 Task: Select the work-space-root option in the integration split.
Action: Mouse moved to (10, 479)
Screenshot: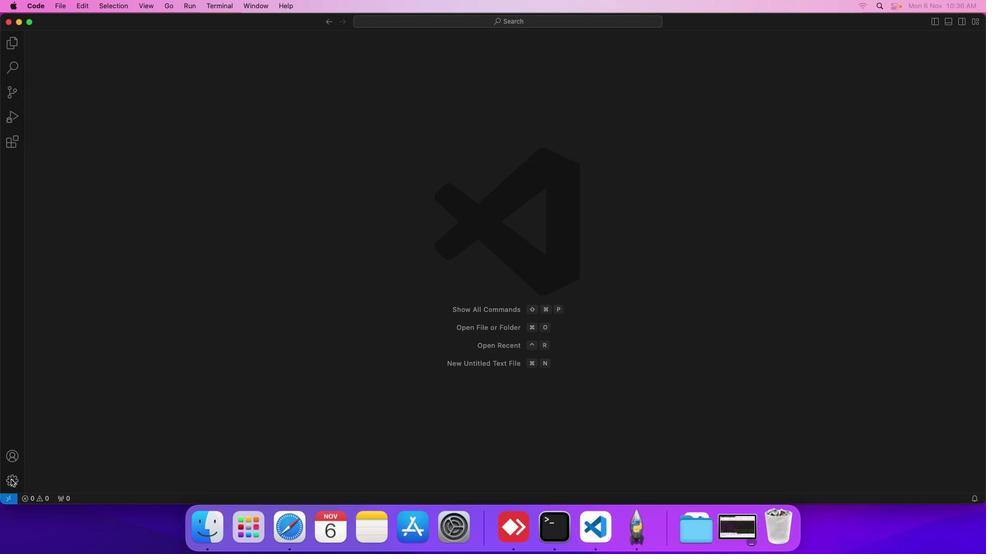 
Action: Mouse pressed left at (10, 479)
Screenshot: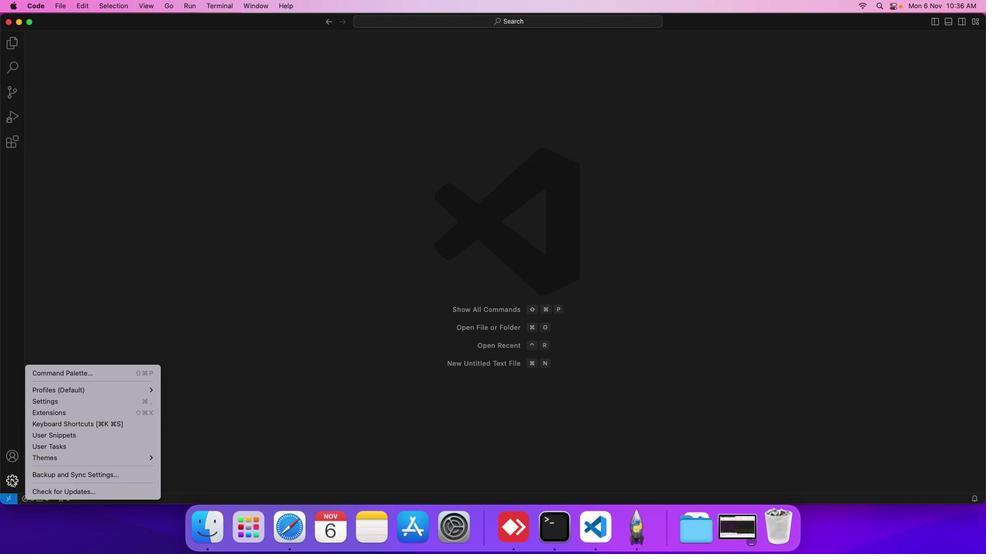 
Action: Mouse moved to (66, 404)
Screenshot: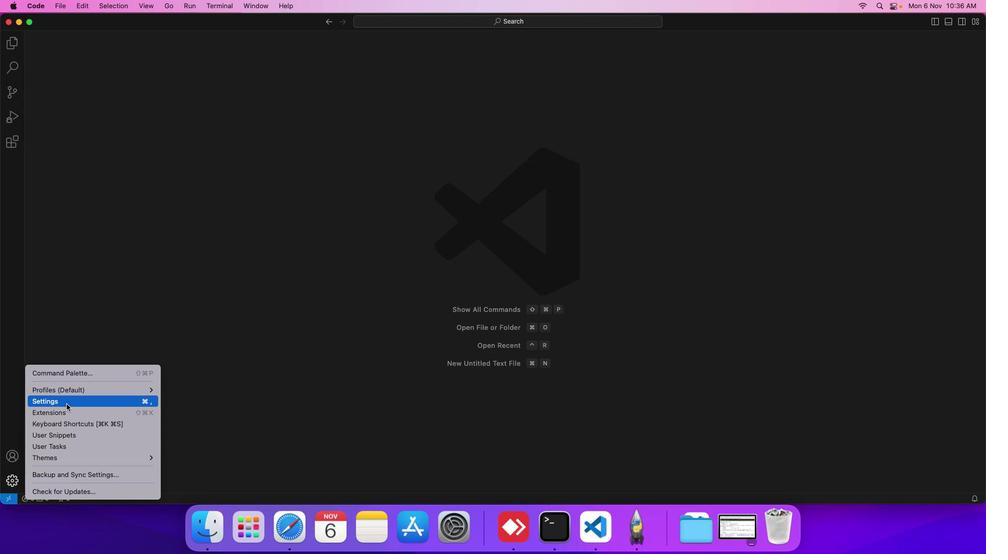 
Action: Mouse pressed left at (66, 404)
Screenshot: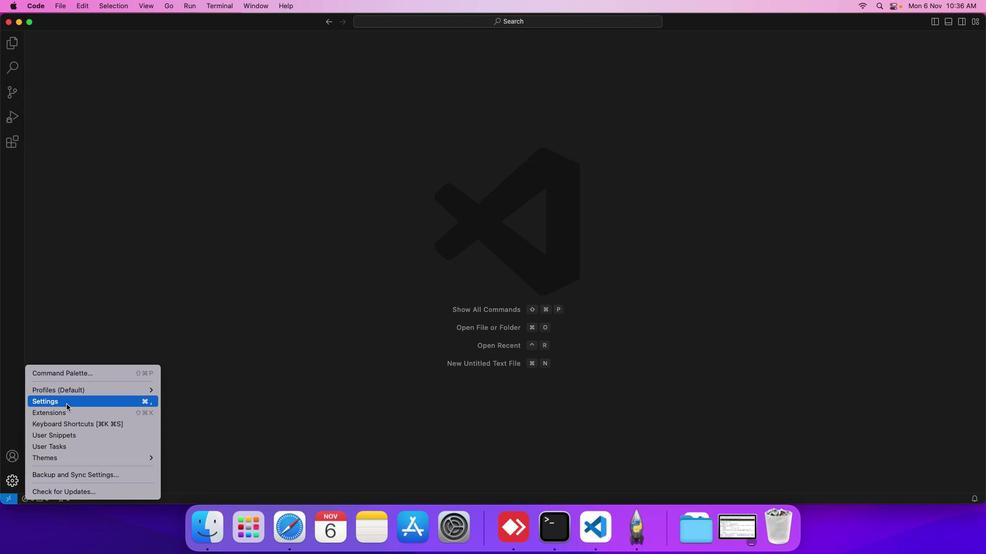 
Action: Mouse moved to (240, 149)
Screenshot: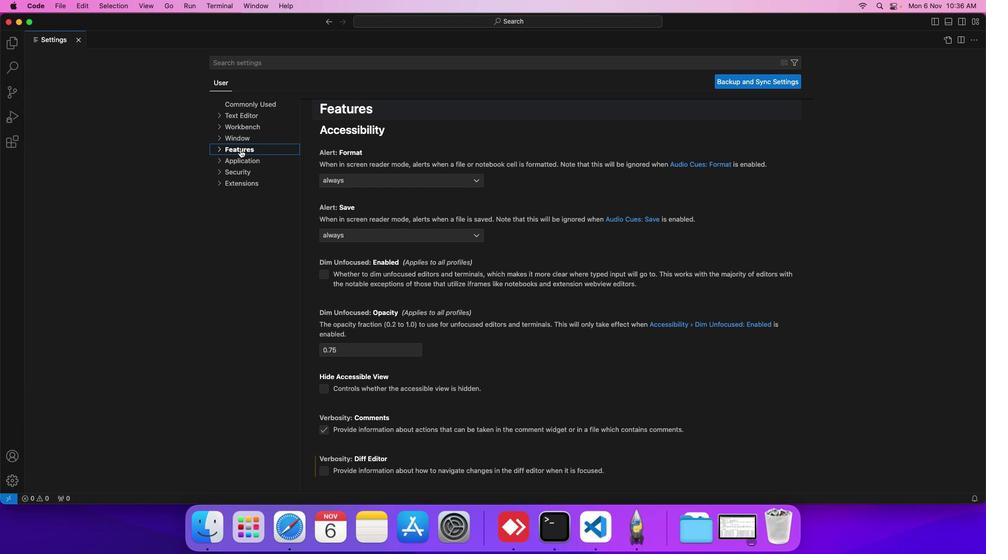 
Action: Mouse pressed left at (240, 149)
Screenshot: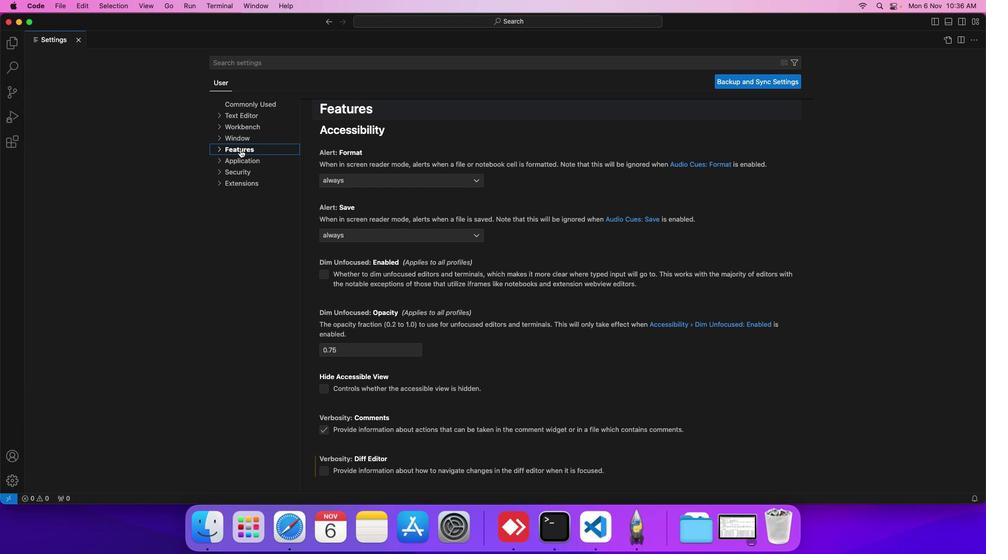 
Action: Mouse moved to (247, 239)
Screenshot: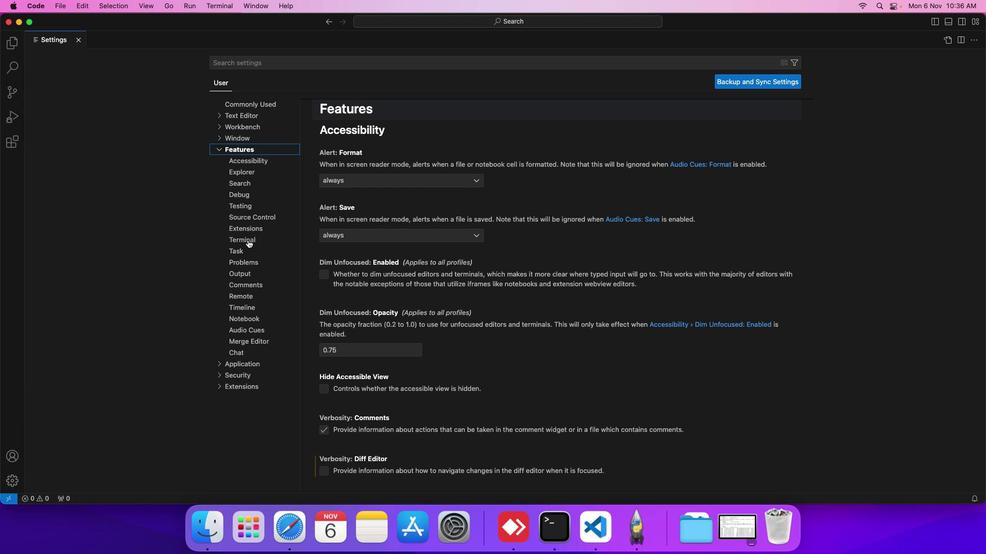 
Action: Mouse pressed left at (247, 239)
Screenshot: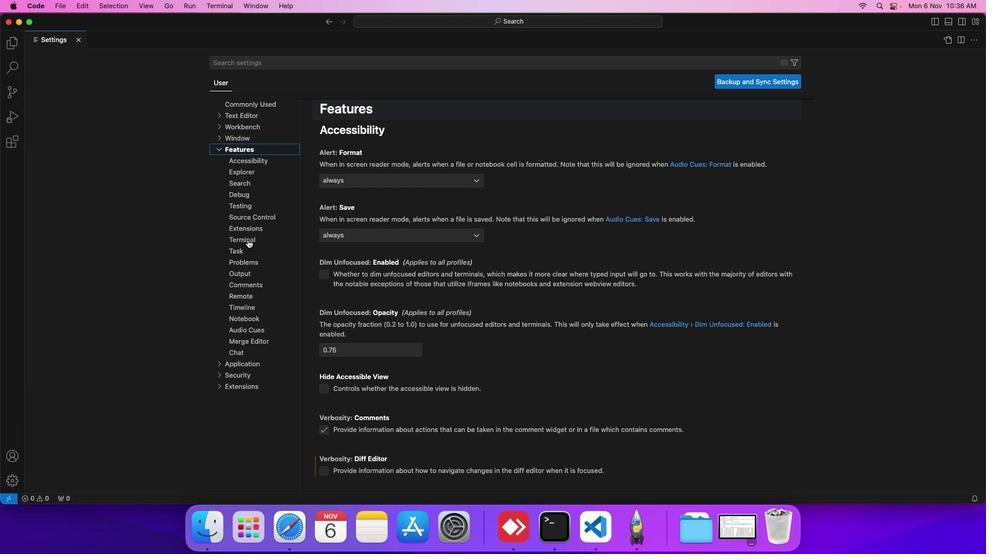 
Action: Mouse moved to (304, 334)
Screenshot: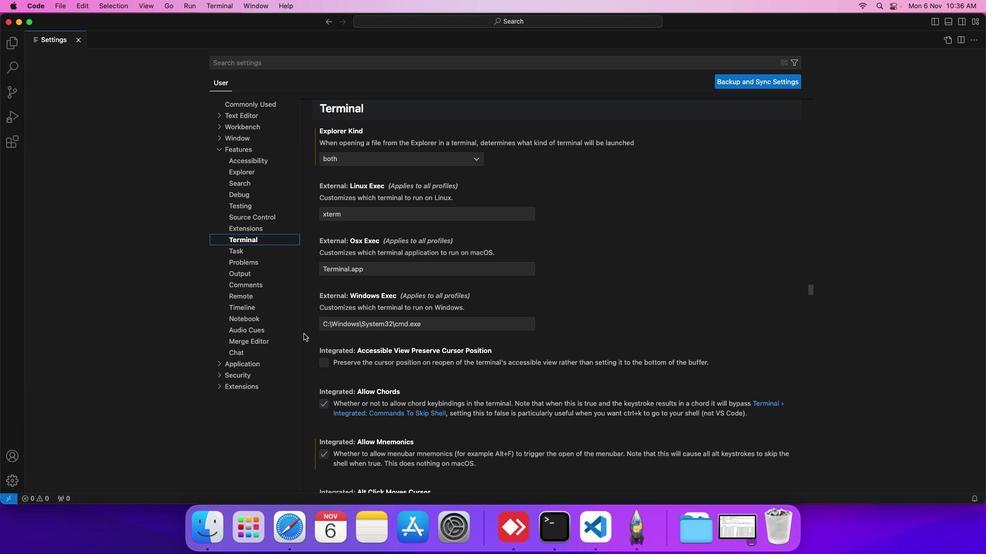 
Action: Mouse scrolled (304, 334) with delta (0, 0)
Screenshot: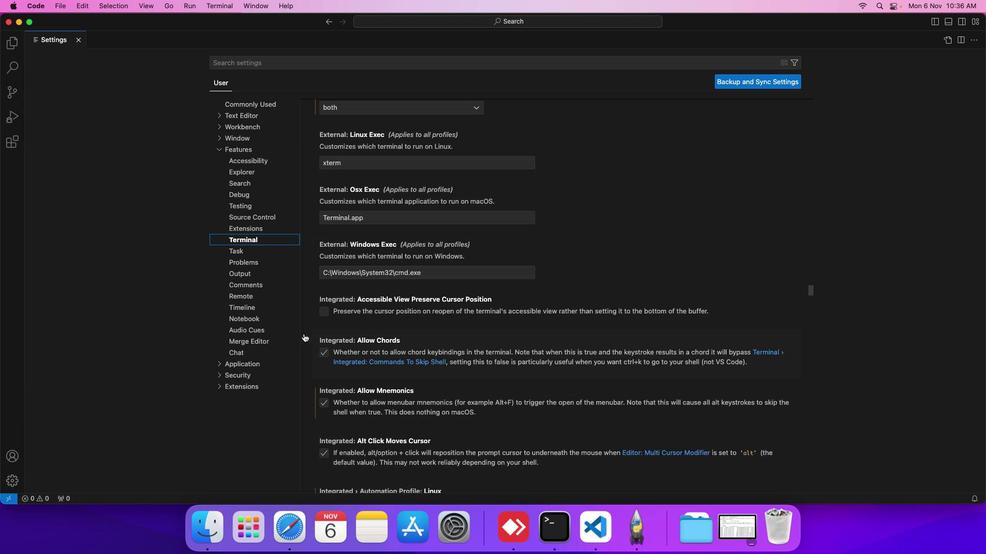 
Action: Mouse scrolled (304, 334) with delta (0, 0)
Screenshot: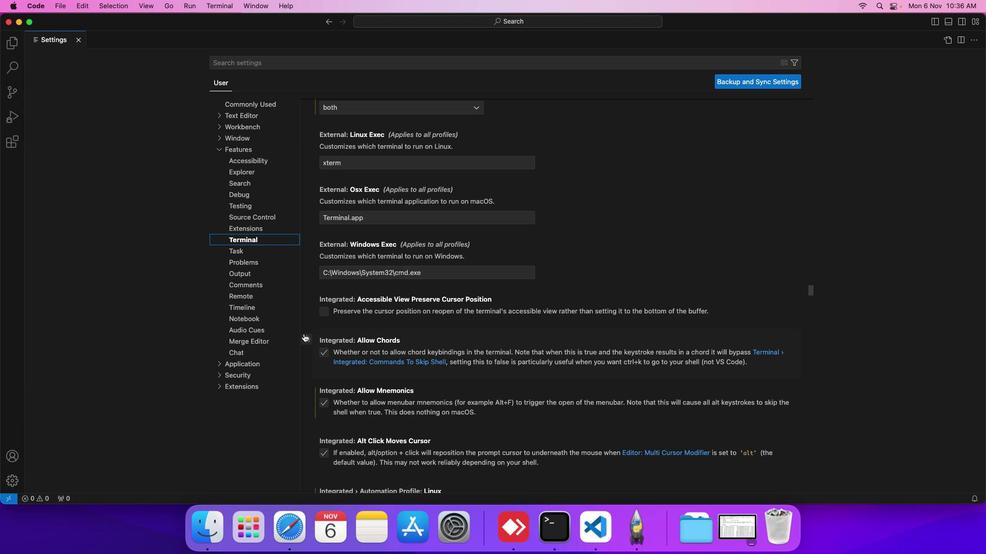 
Action: Mouse scrolled (304, 334) with delta (0, 0)
Screenshot: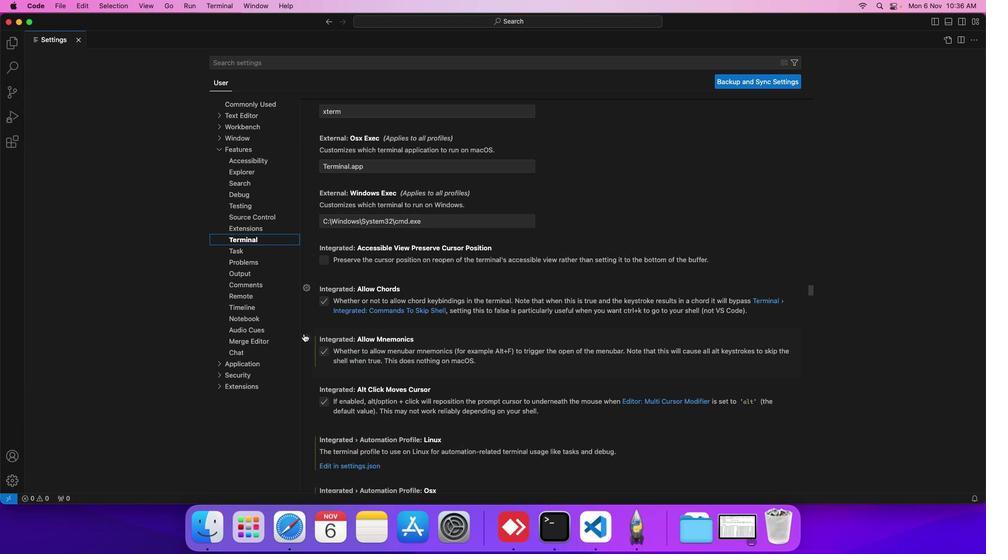 
Action: Mouse scrolled (304, 334) with delta (0, 0)
Screenshot: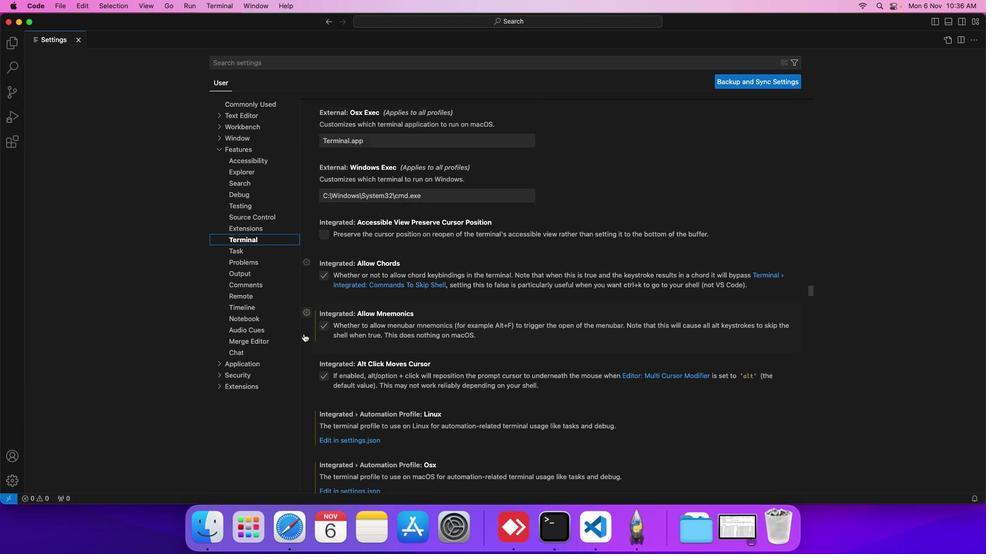 
Action: Mouse scrolled (304, 334) with delta (0, 0)
Screenshot: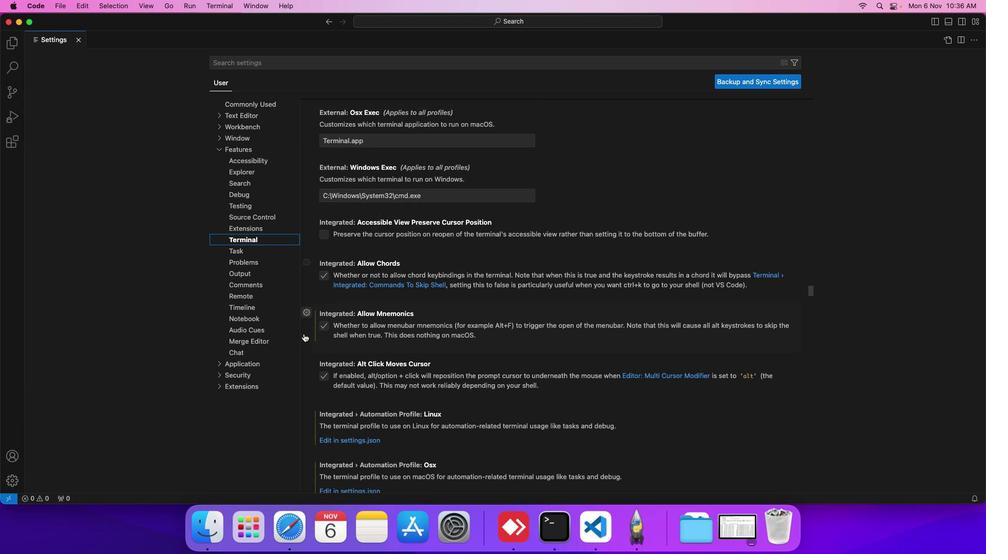 
Action: Mouse scrolled (304, 334) with delta (0, 0)
Screenshot: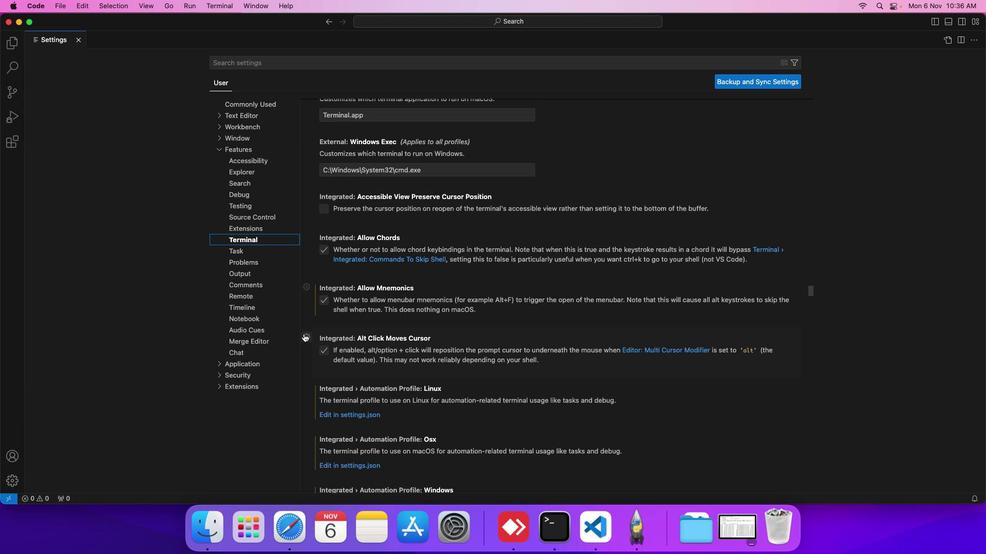 
Action: Mouse scrolled (304, 334) with delta (0, 0)
Screenshot: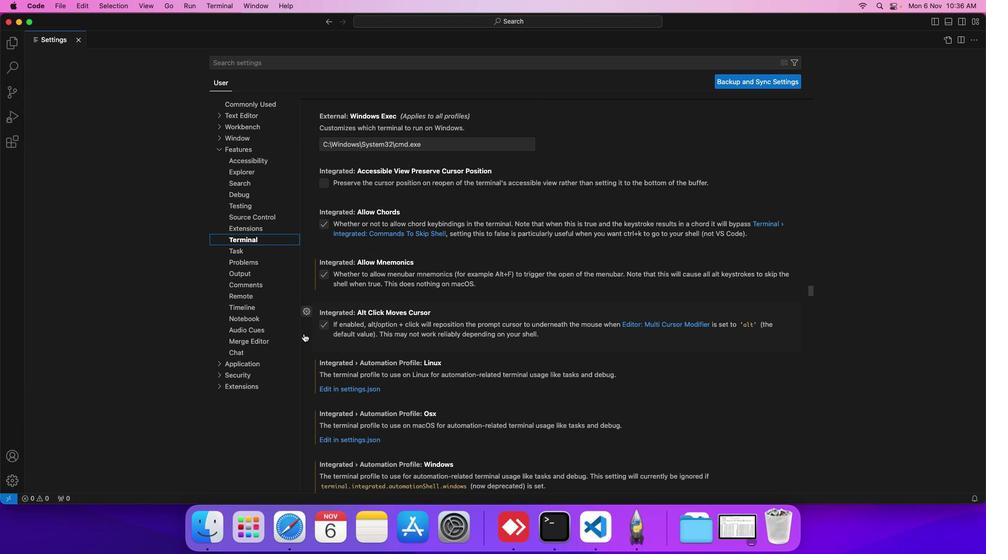 
Action: Mouse scrolled (304, 334) with delta (0, 0)
Screenshot: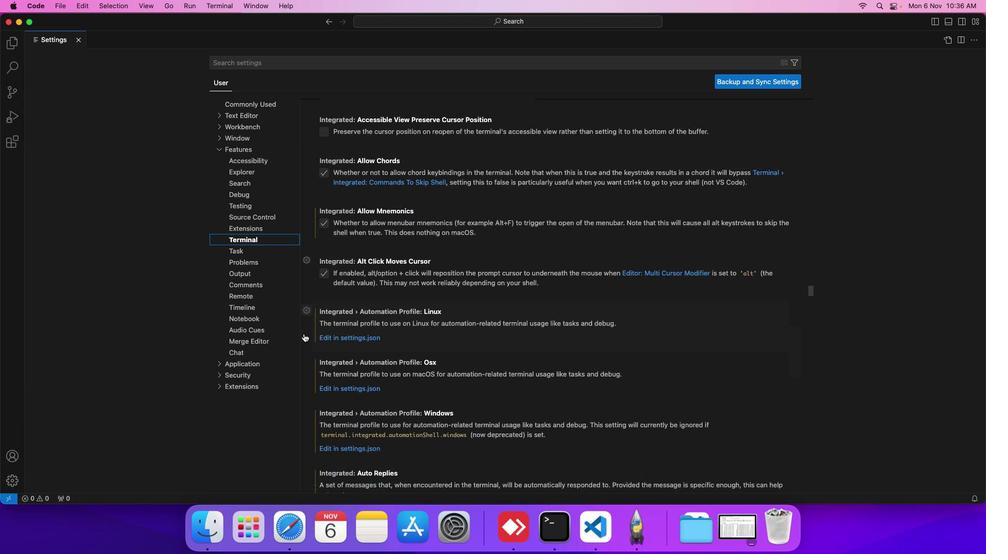 
Action: Mouse scrolled (304, 334) with delta (0, 0)
Screenshot: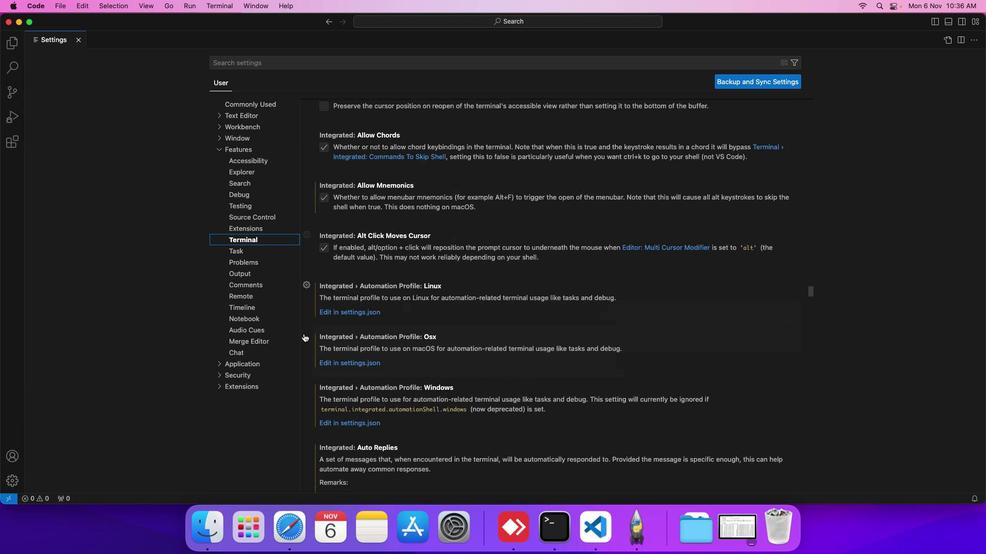 
Action: Mouse scrolled (304, 334) with delta (0, 0)
Screenshot: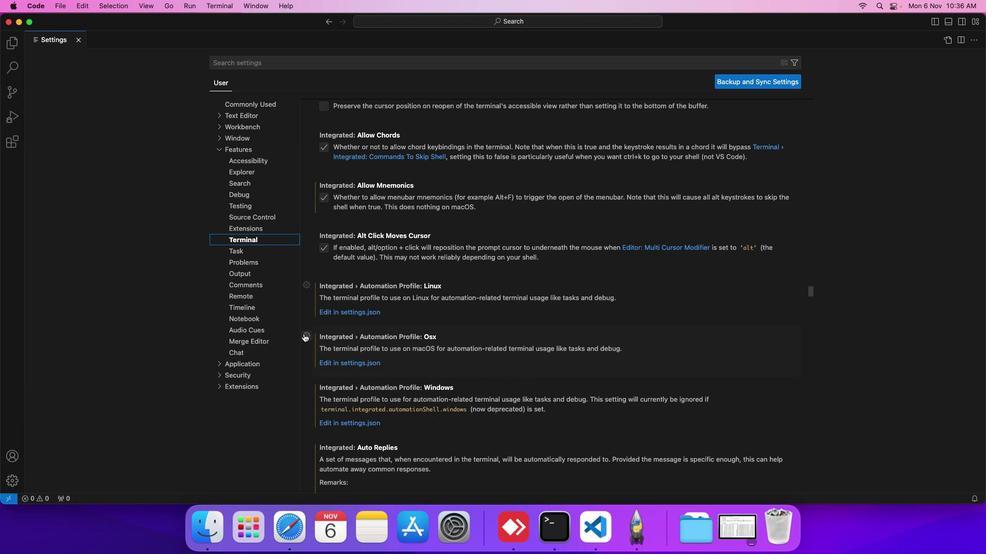 
Action: Mouse scrolled (304, 334) with delta (0, 0)
Screenshot: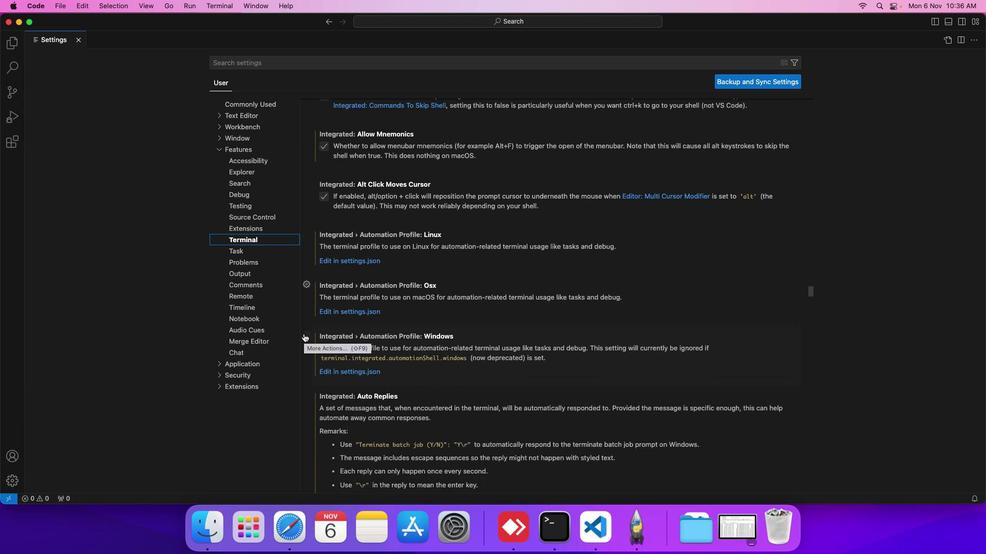 
Action: Mouse scrolled (304, 334) with delta (0, 0)
Screenshot: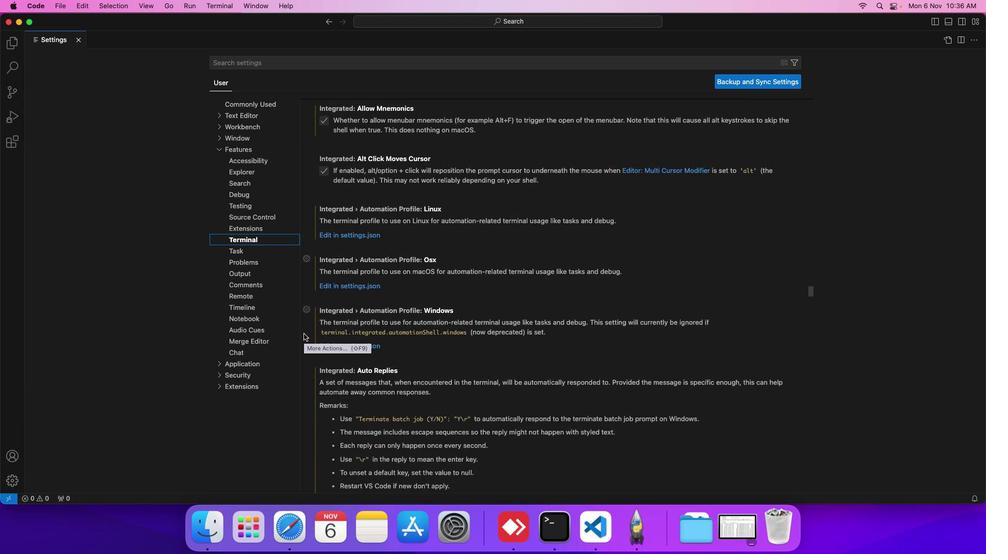 
Action: Mouse scrolled (304, 334) with delta (0, 0)
Screenshot: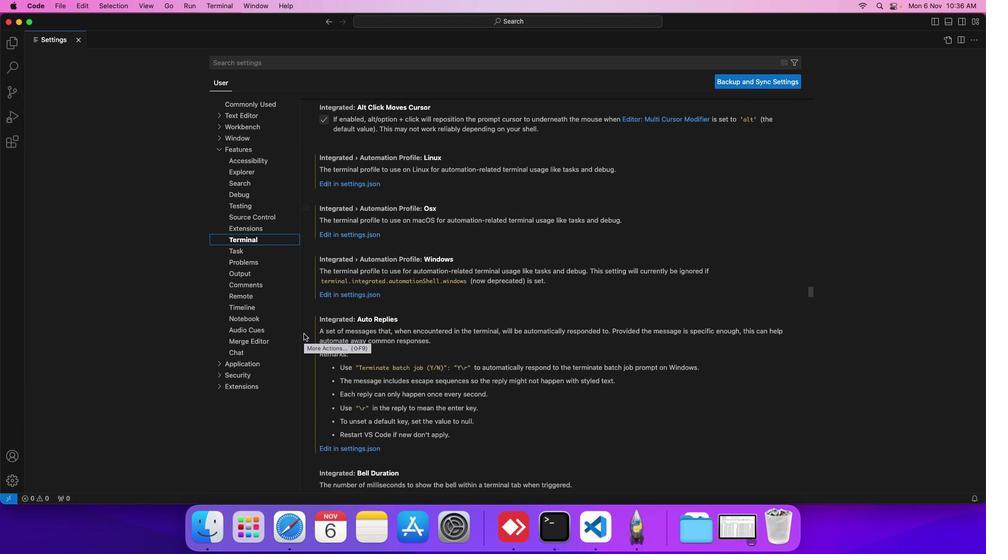 
Action: Mouse scrolled (304, 334) with delta (0, -1)
Screenshot: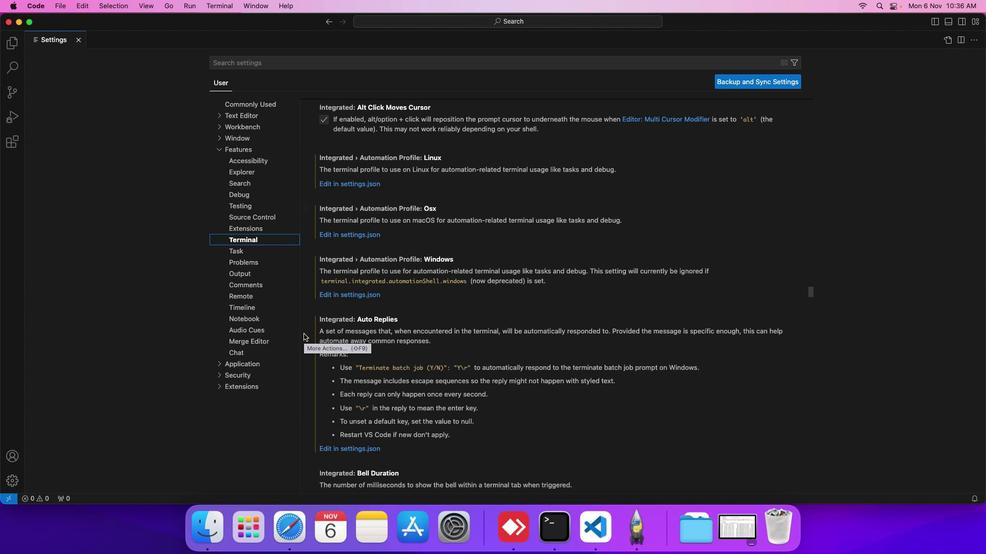 
Action: Mouse scrolled (304, 334) with delta (0, -1)
Screenshot: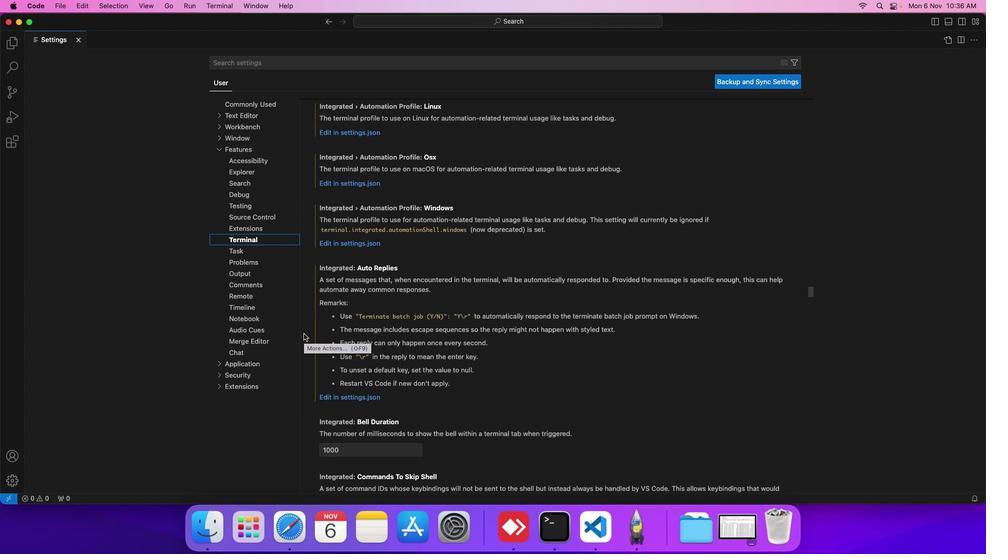 
Action: Mouse scrolled (304, 334) with delta (0, 0)
Screenshot: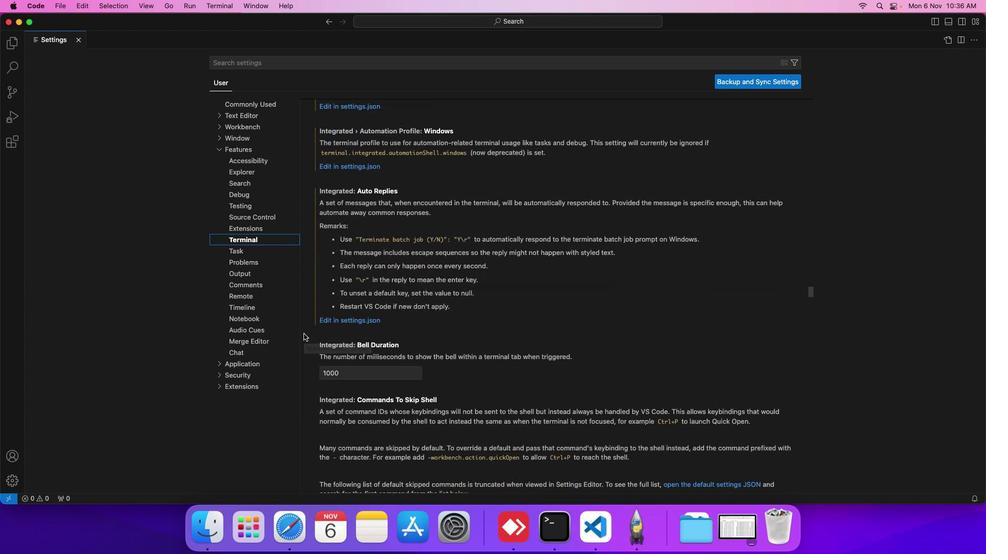 
Action: Mouse scrolled (304, 334) with delta (0, 0)
Screenshot: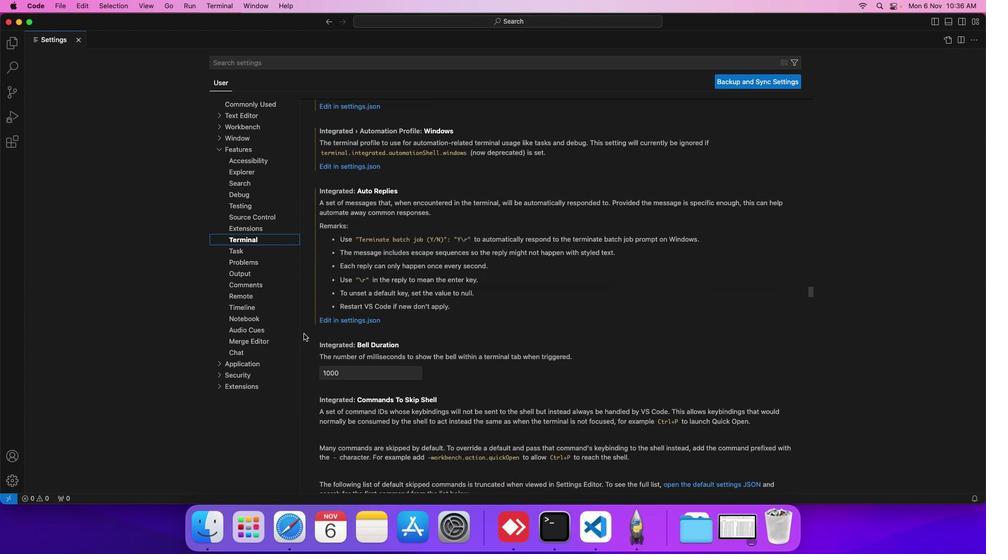 
Action: Mouse scrolled (304, 334) with delta (0, 0)
Screenshot: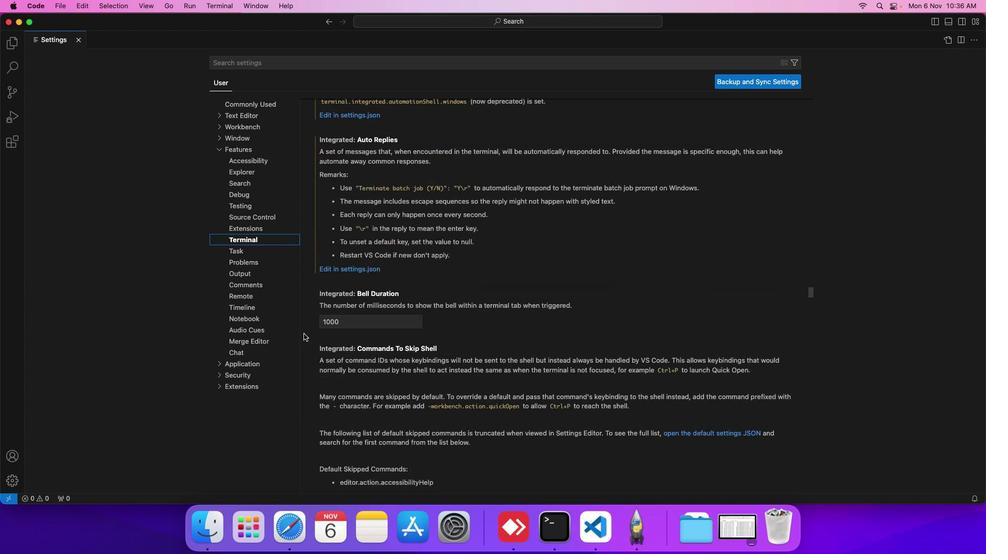 
Action: Mouse scrolled (304, 334) with delta (0, -1)
Screenshot: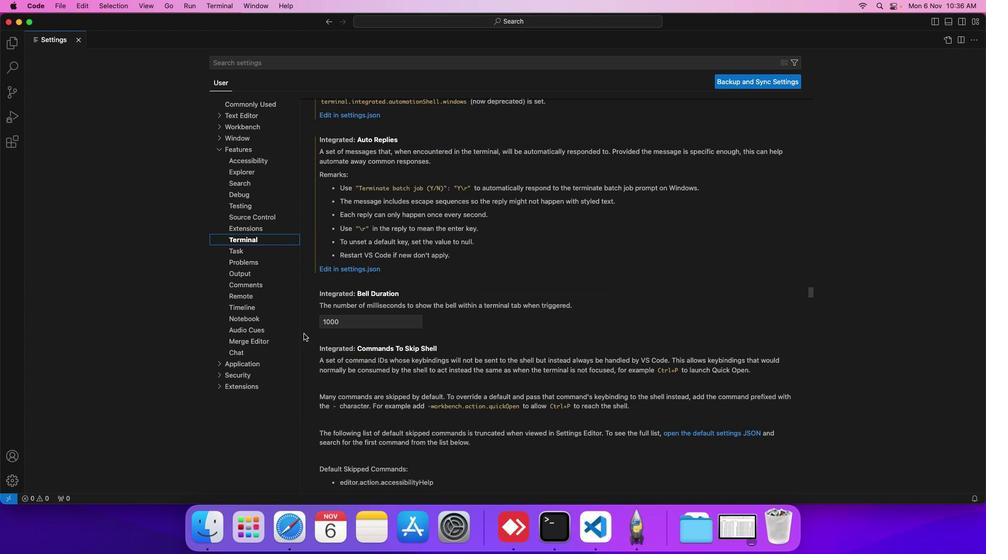 
Action: Mouse scrolled (304, 334) with delta (0, -1)
Screenshot: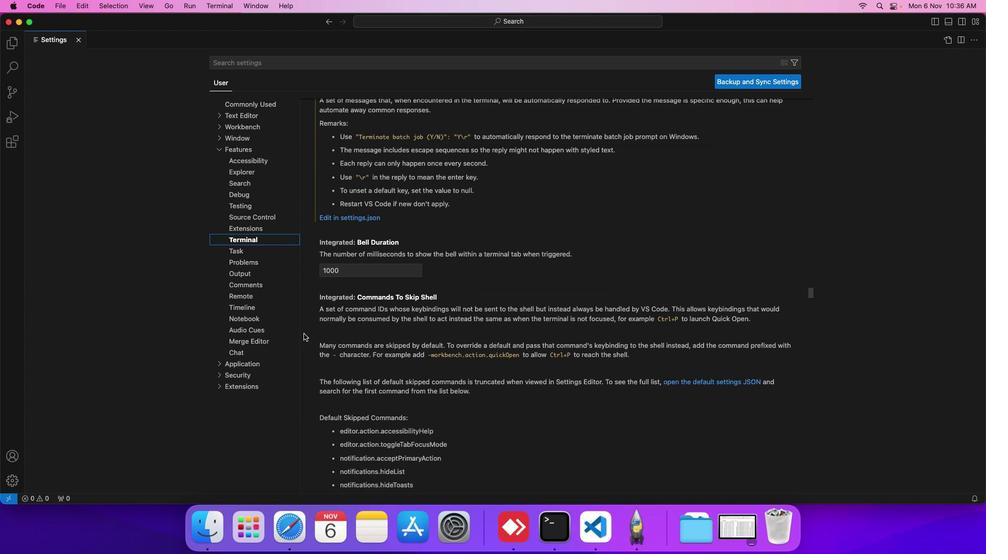
Action: Mouse scrolled (304, 334) with delta (0, 0)
Screenshot: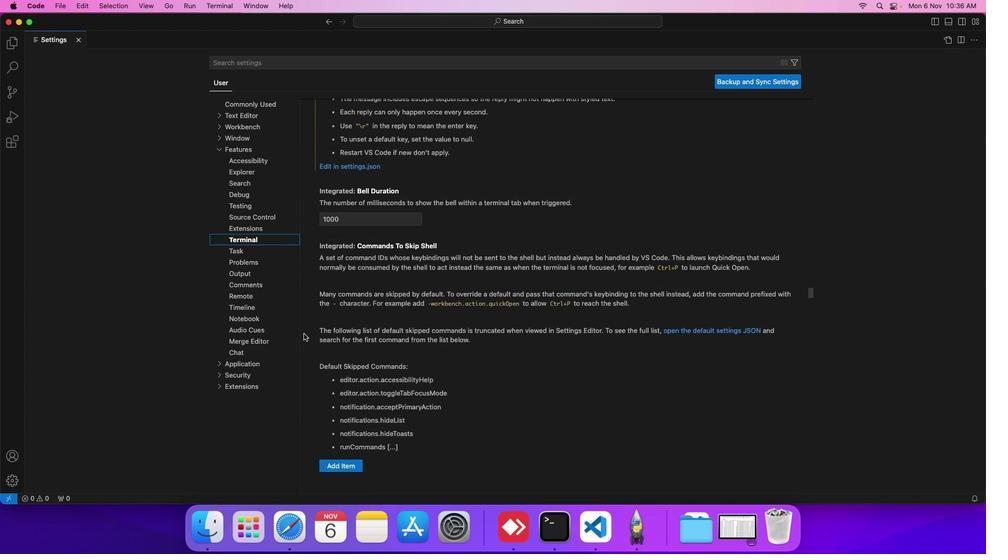 
Action: Mouse scrolled (304, 334) with delta (0, 0)
Screenshot: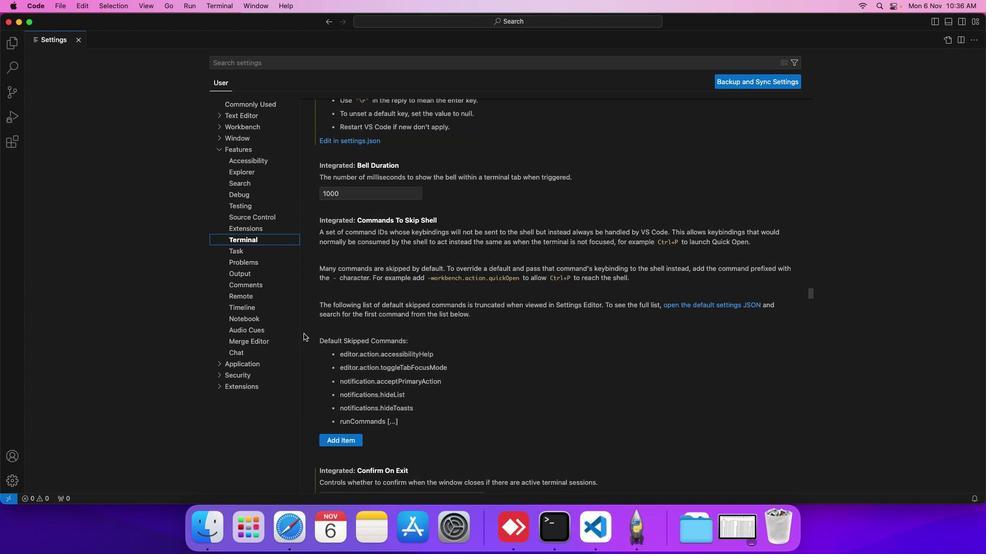 
Action: Mouse scrolled (304, 334) with delta (0, 0)
Screenshot: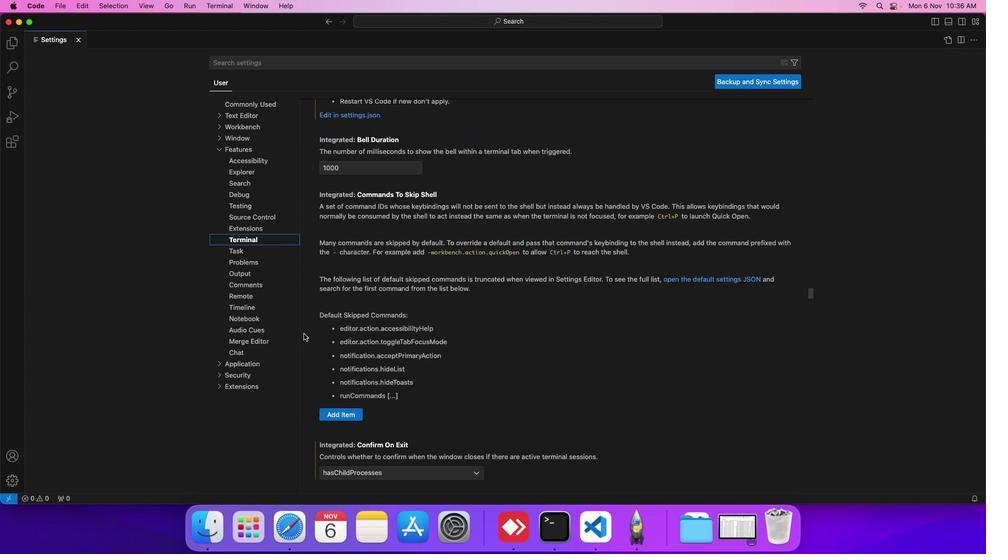 
Action: Mouse scrolled (304, 334) with delta (0, 0)
Screenshot: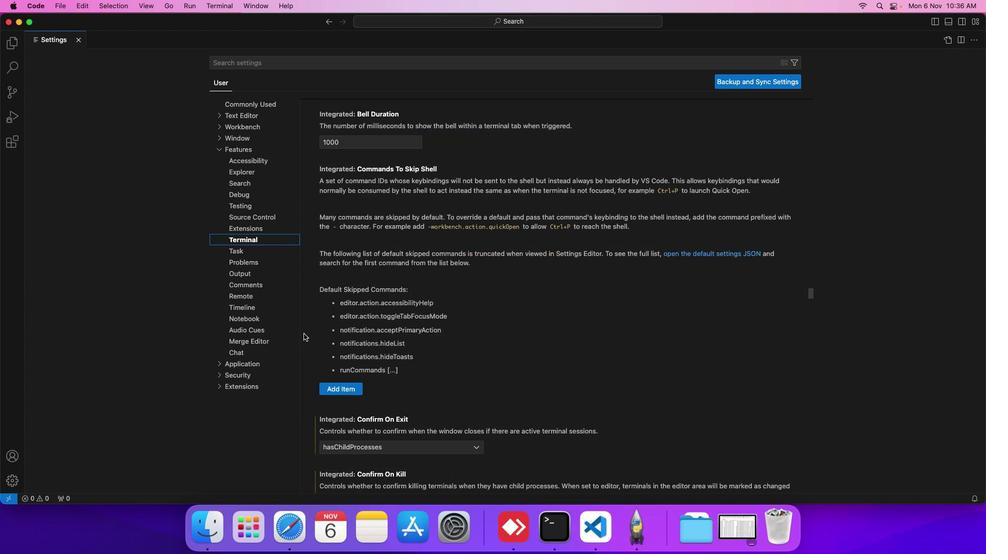 
Action: Mouse scrolled (304, 334) with delta (0, 0)
Screenshot: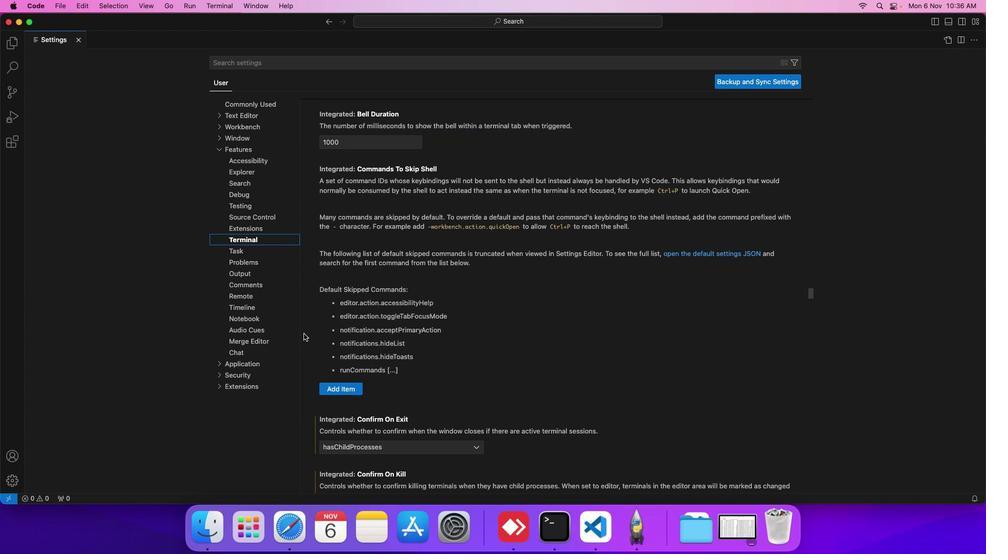 
Action: Mouse scrolled (304, 334) with delta (0, 0)
Screenshot: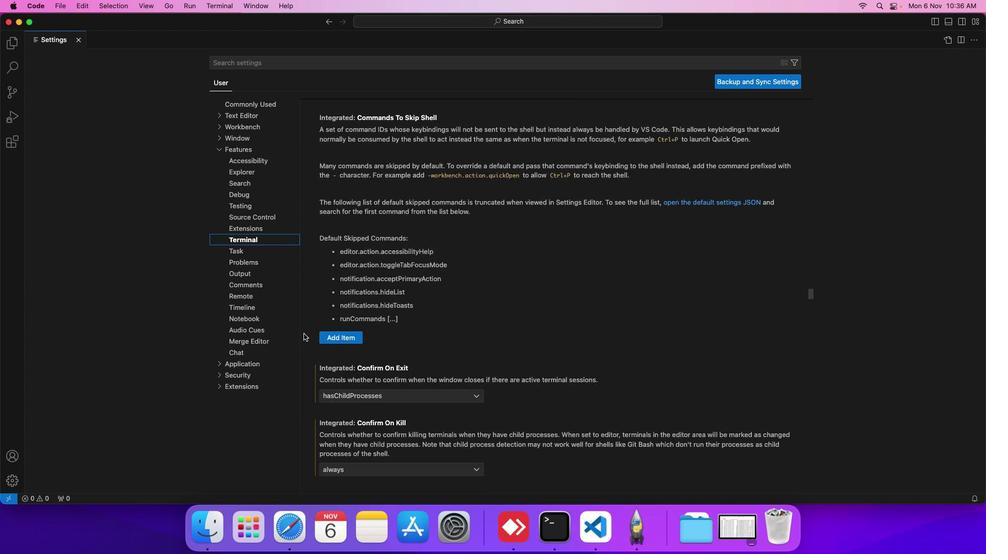 
Action: Mouse scrolled (304, 334) with delta (0, 0)
Screenshot: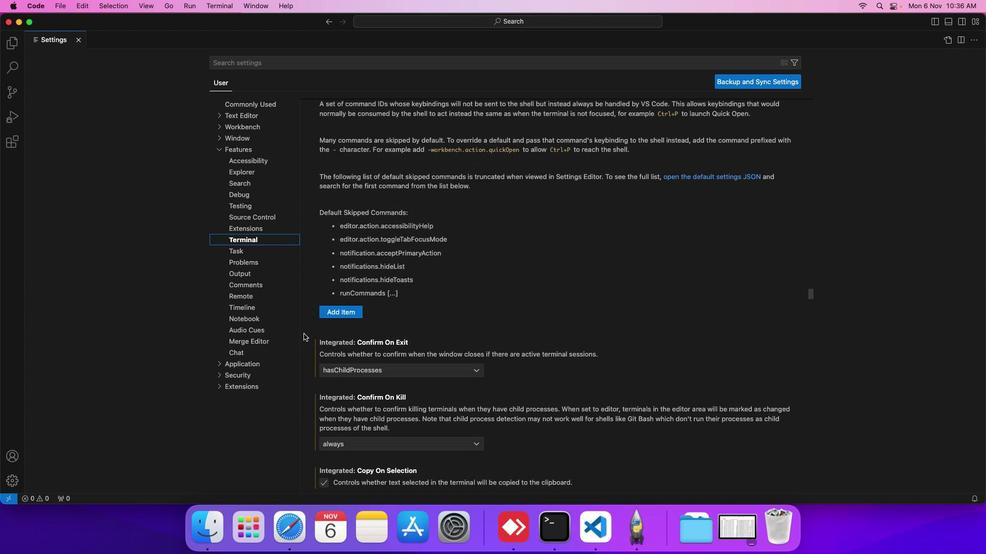 
Action: Mouse scrolled (304, 334) with delta (0, 0)
Screenshot: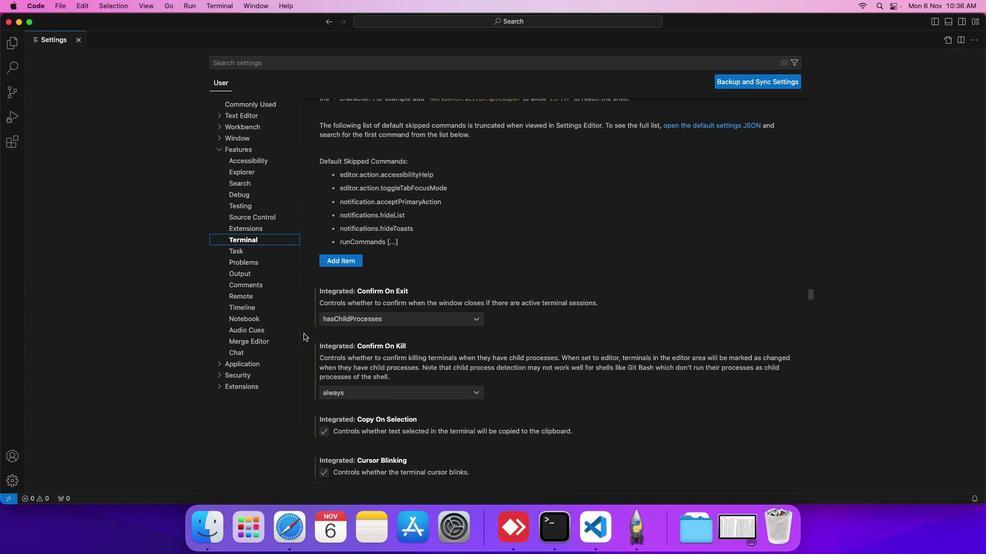 
Action: Mouse scrolled (304, 334) with delta (0, -1)
Screenshot: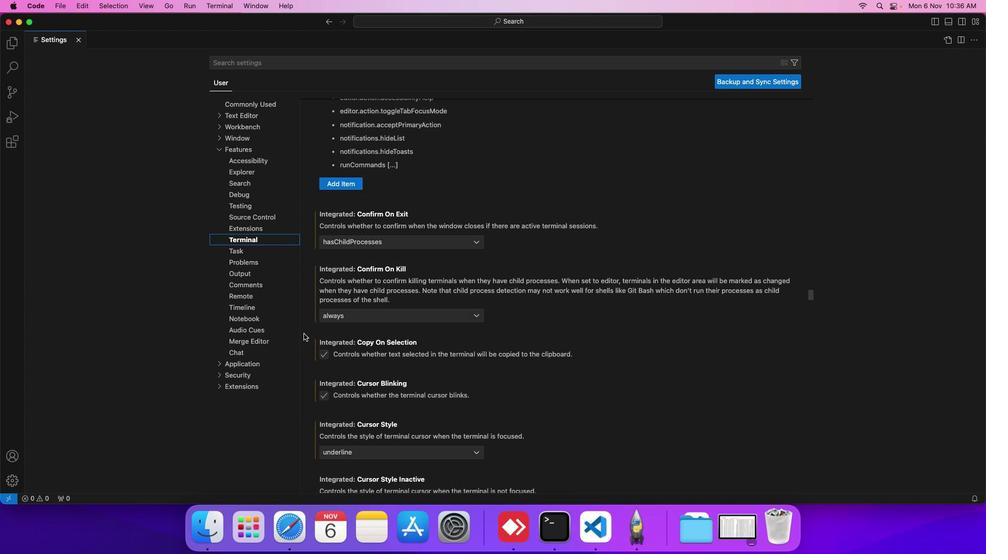 
Action: Mouse scrolled (304, 334) with delta (0, -1)
Screenshot: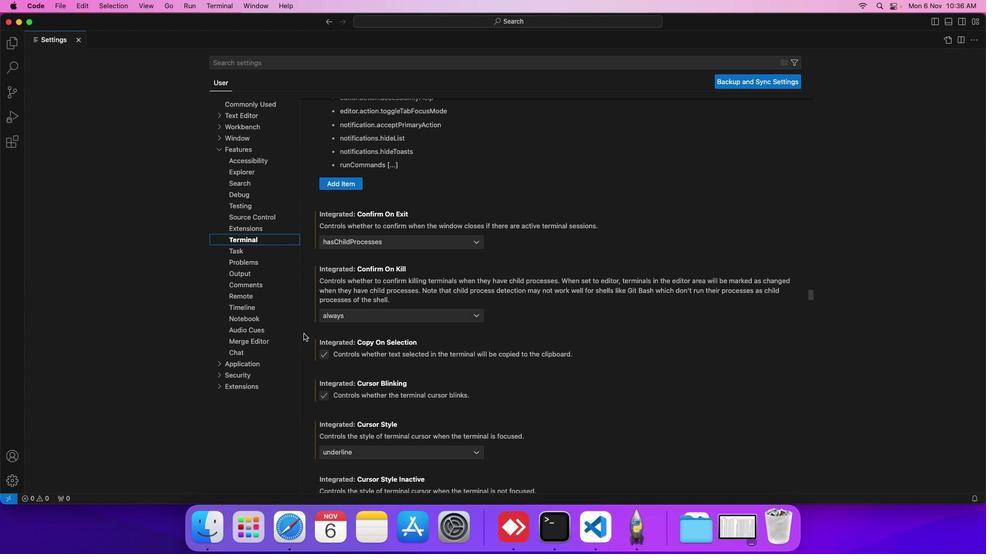 
Action: Mouse scrolled (304, 334) with delta (0, 0)
Screenshot: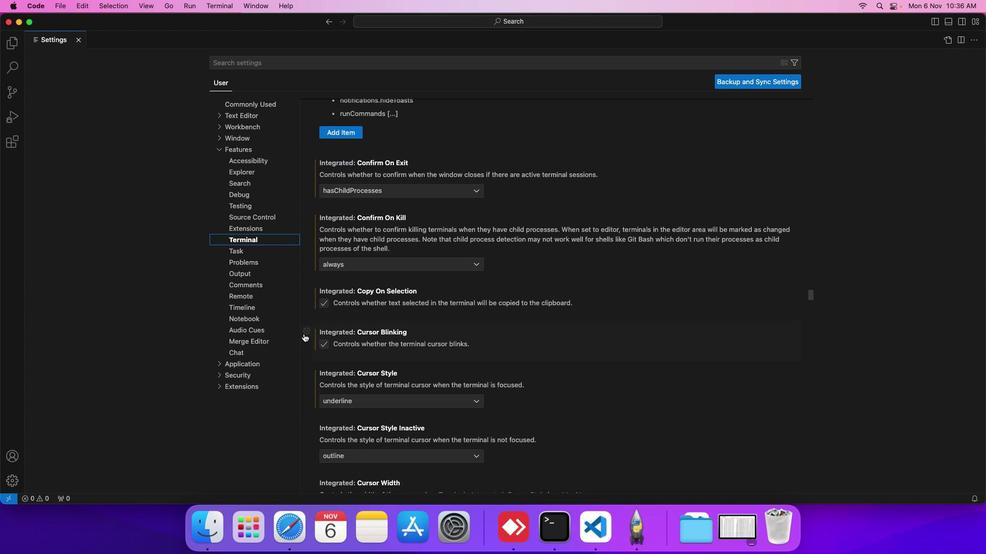 
Action: Mouse scrolled (304, 334) with delta (0, 0)
Screenshot: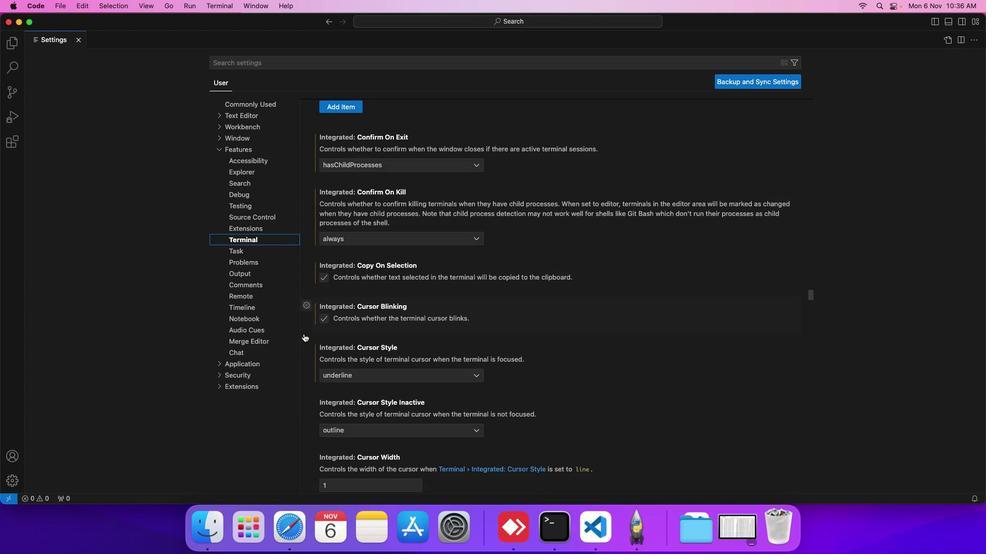 
Action: Mouse scrolled (304, 334) with delta (0, 0)
Screenshot: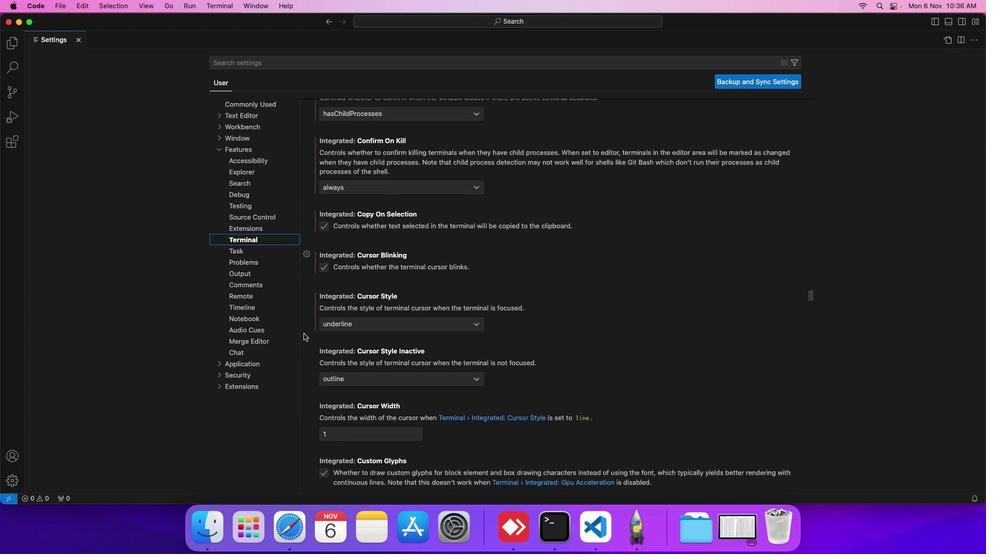 
Action: Mouse scrolled (304, 334) with delta (0, -1)
Screenshot: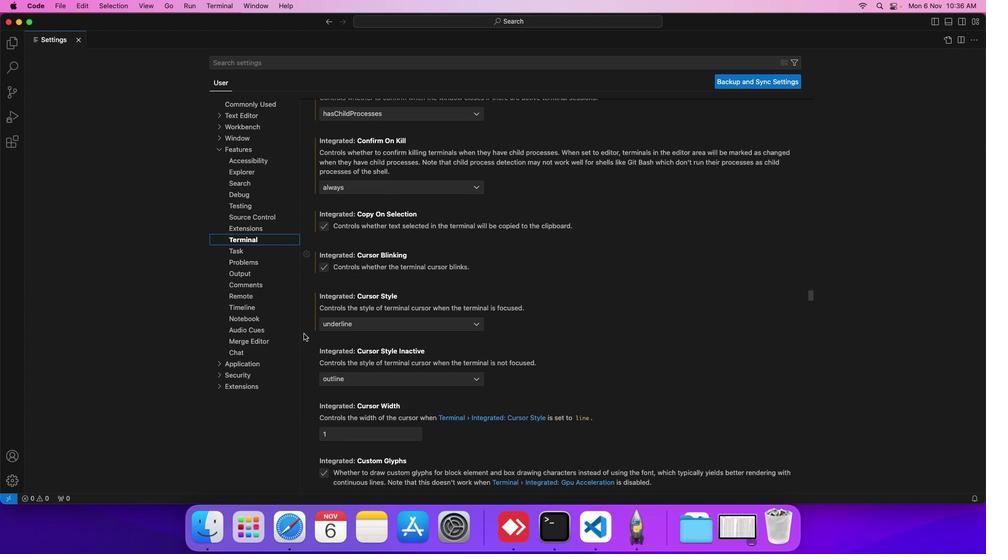 
Action: Mouse scrolled (304, 334) with delta (0, 0)
Screenshot: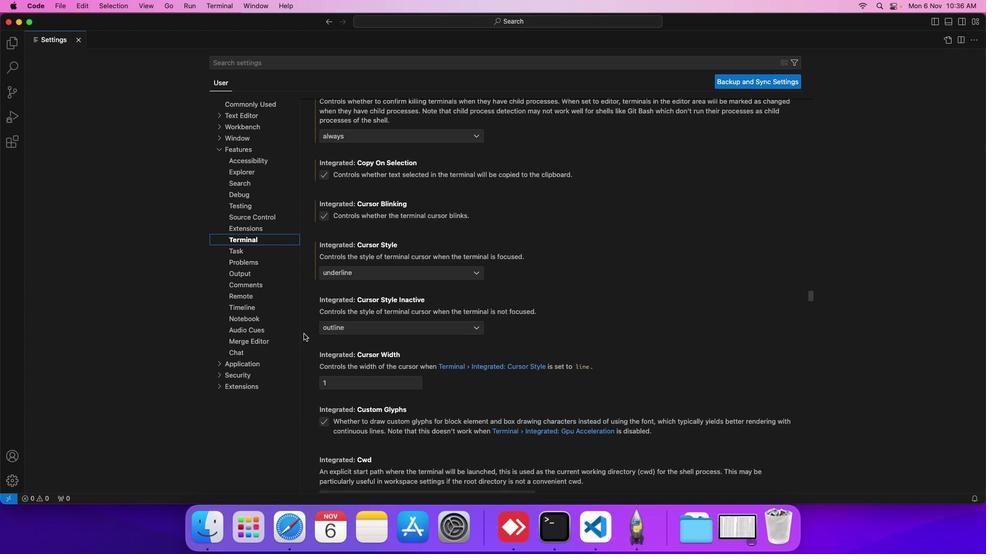 
Action: Mouse scrolled (304, 334) with delta (0, 0)
Screenshot: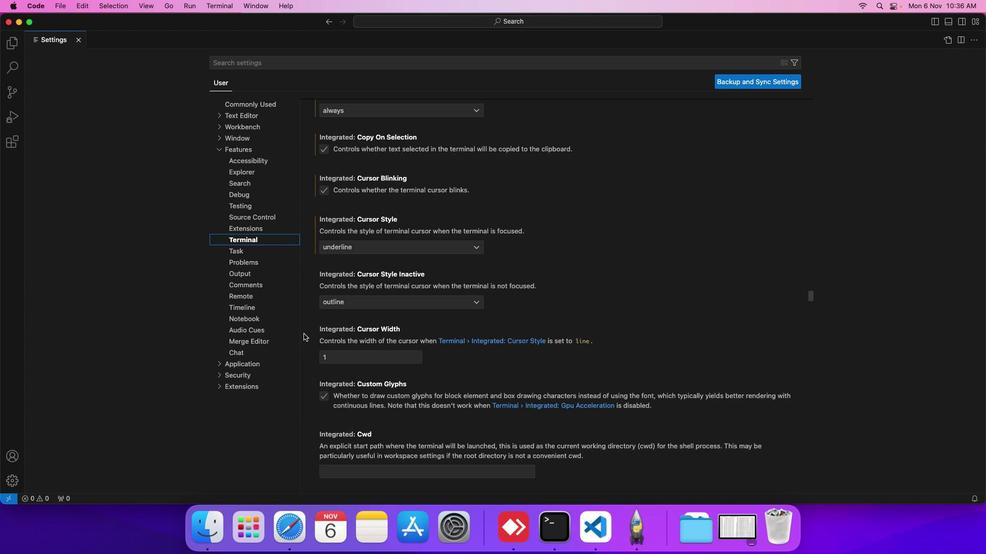 
Action: Mouse scrolled (304, 334) with delta (0, 0)
Screenshot: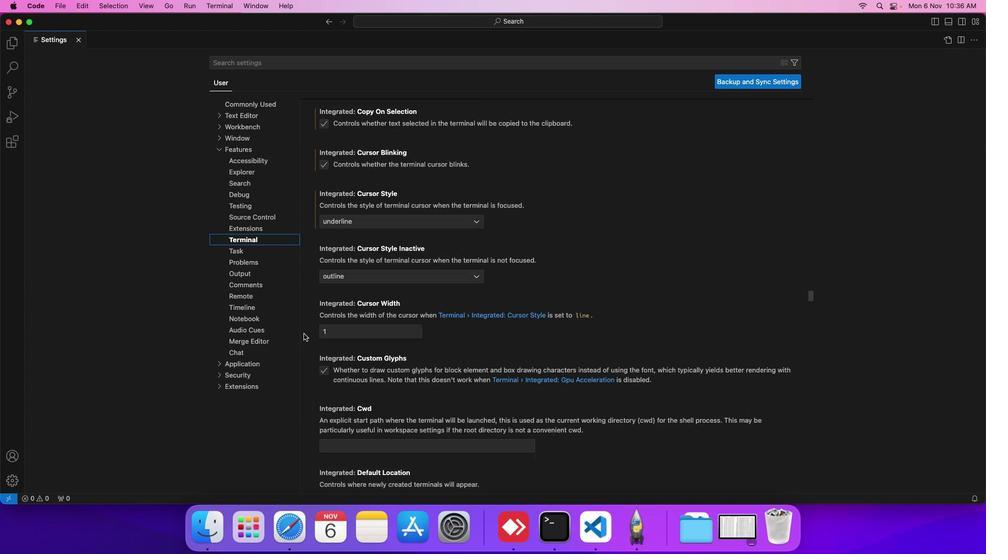 
Action: Mouse scrolled (304, 334) with delta (0, 0)
Screenshot: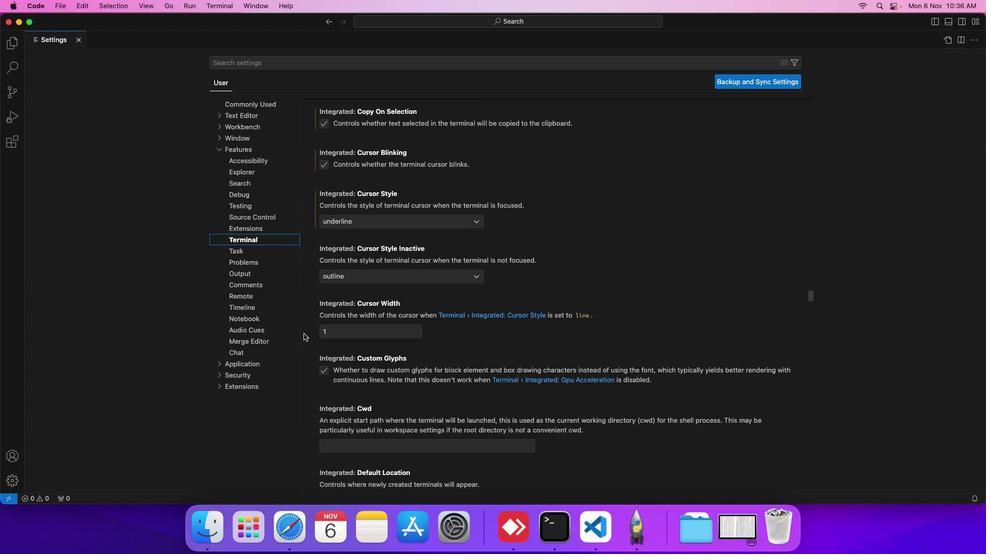 
Action: Mouse scrolled (304, 334) with delta (0, 0)
Screenshot: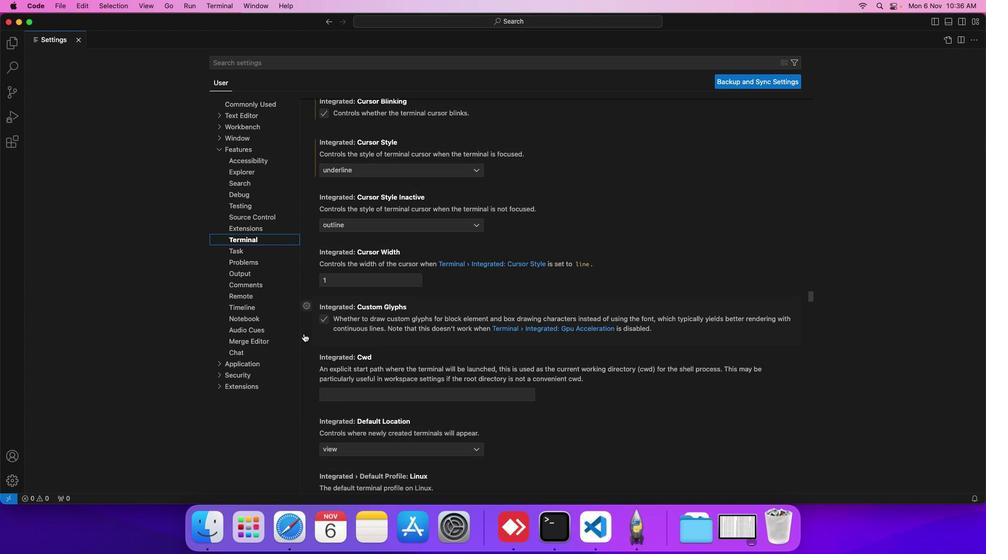 
Action: Mouse scrolled (304, 334) with delta (0, 0)
Screenshot: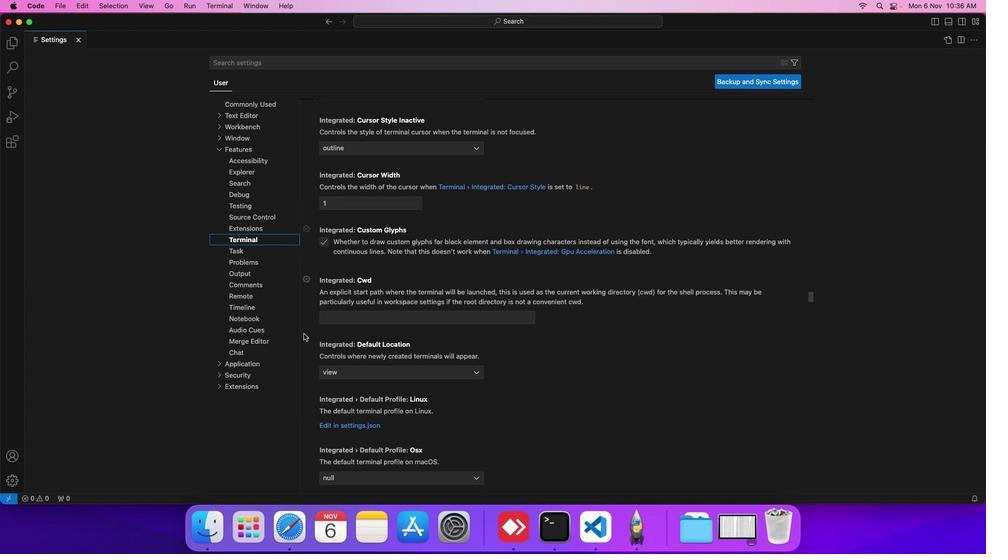 
Action: Mouse scrolled (304, 334) with delta (0, 0)
Screenshot: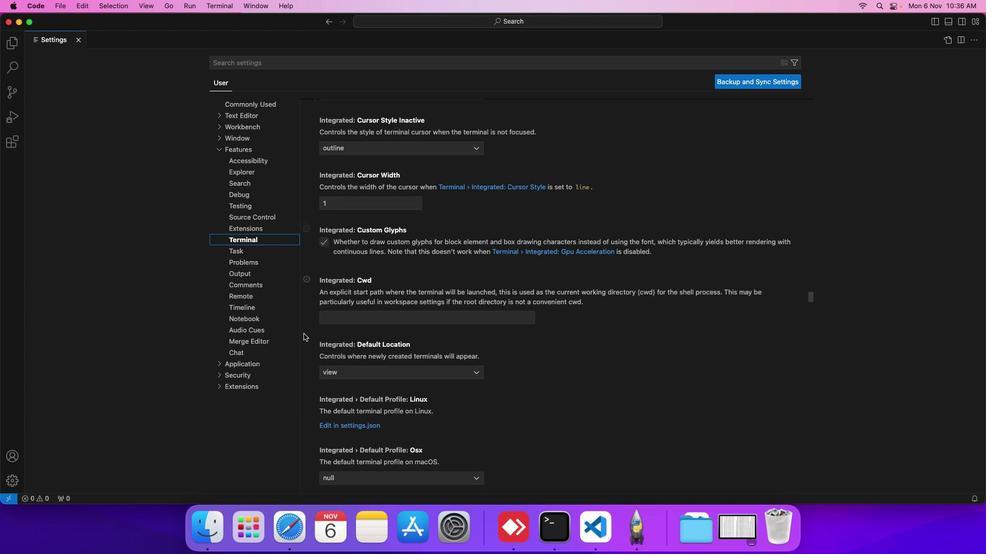 
Action: Mouse scrolled (304, 334) with delta (0, -1)
Screenshot: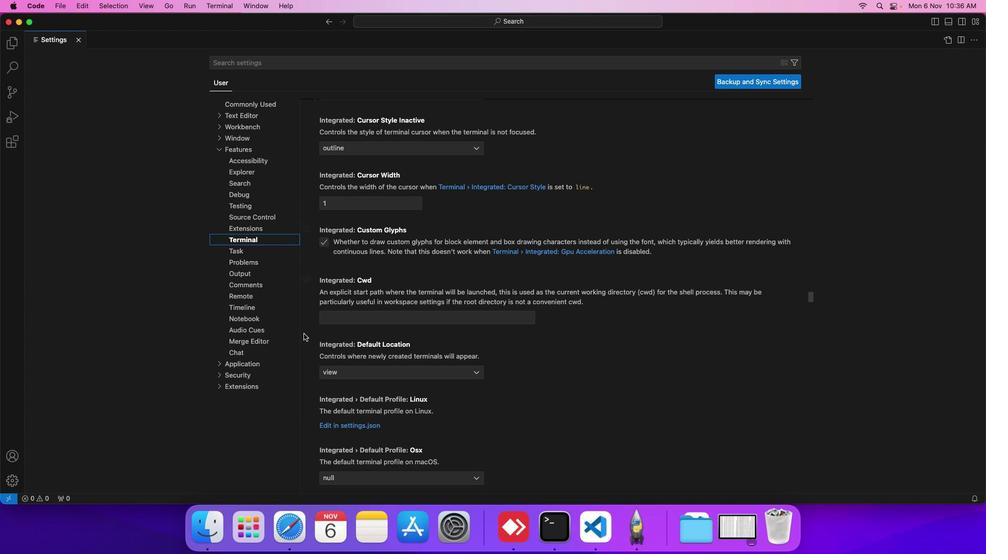 
Action: Mouse scrolled (304, 334) with delta (0, -1)
Screenshot: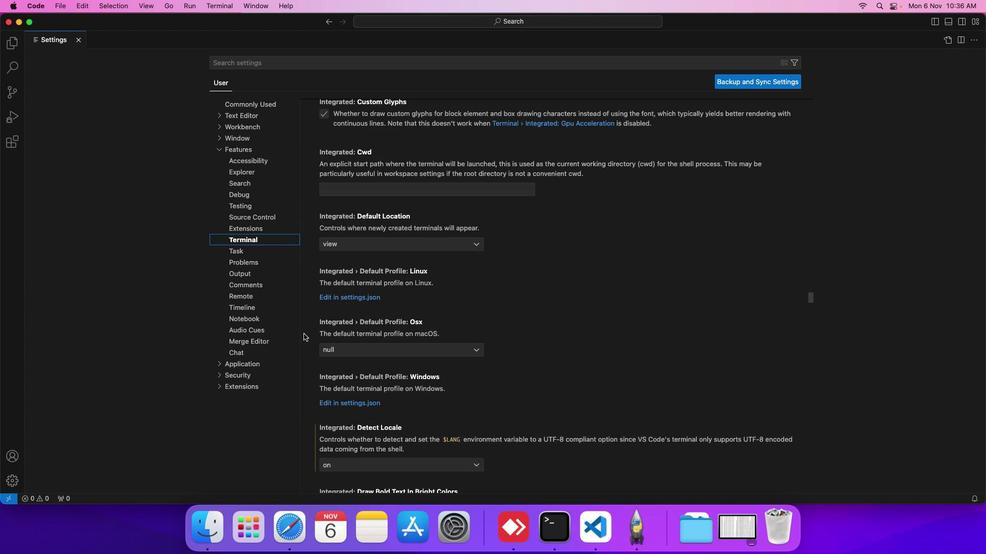 
Action: Mouse scrolled (304, 334) with delta (0, -1)
Screenshot: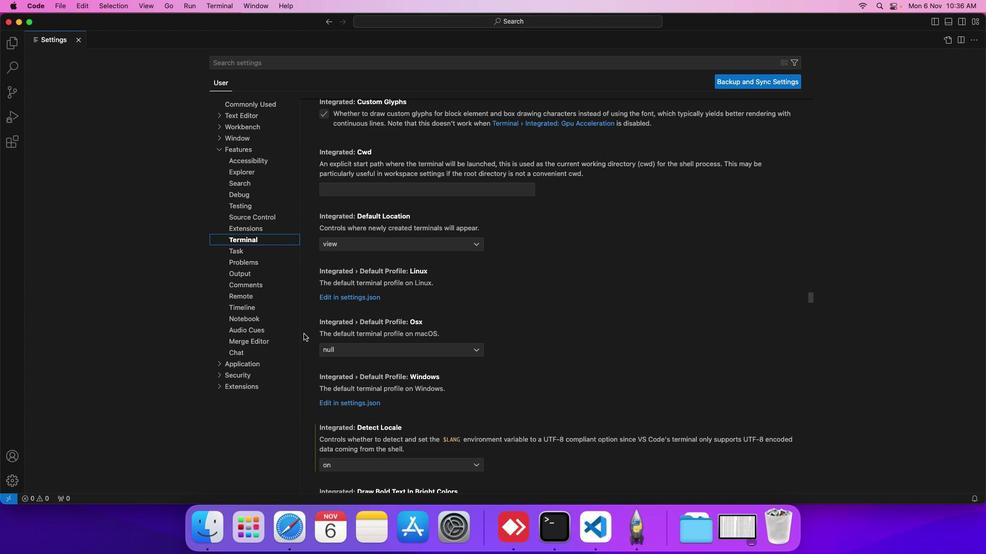 
Action: Mouse scrolled (304, 334) with delta (0, 0)
Screenshot: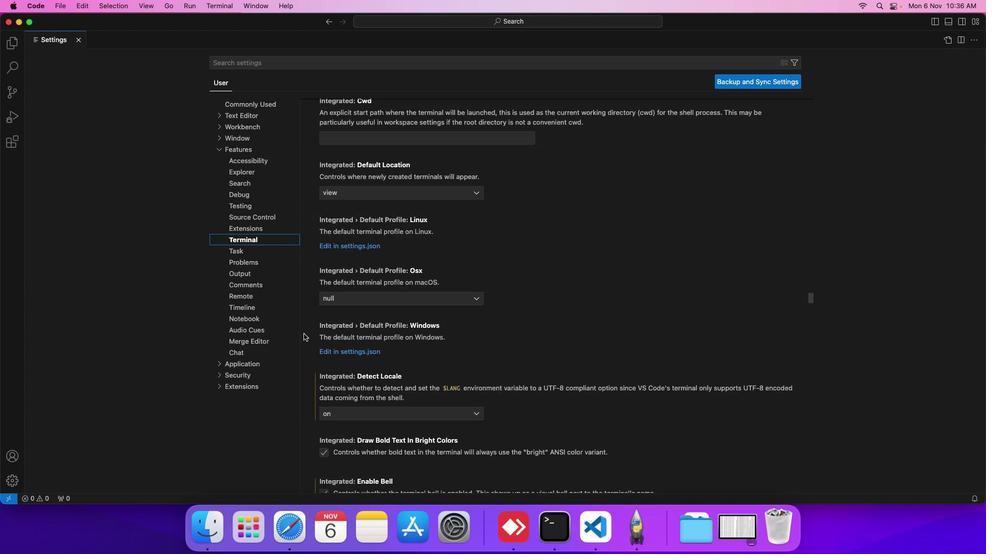 
Action: Mouse scrolled (304, 334) with delta (0, 0)
Screenshot: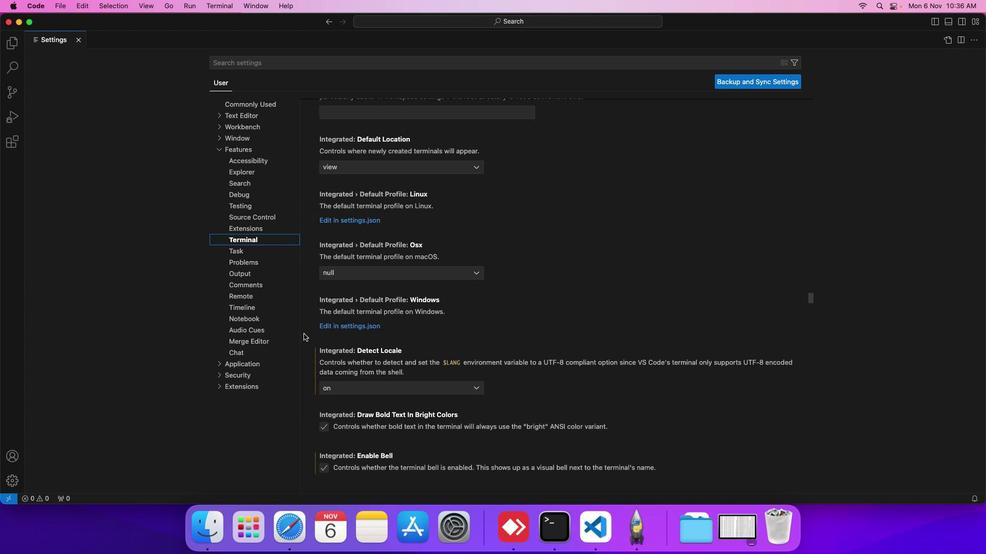 
Action: Mouse scrolled (304, 334) with delta (0, 0)
Screenshot: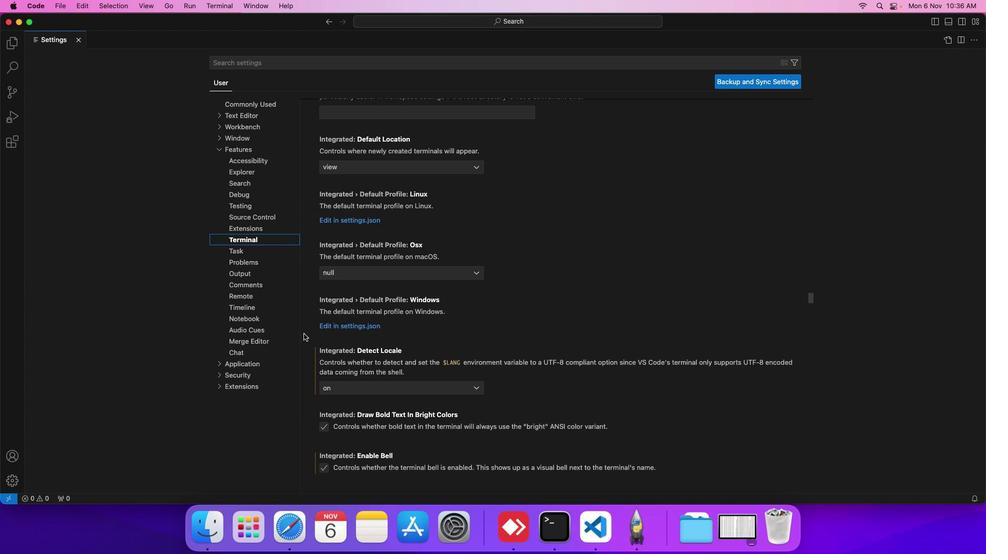 
Action: Mouse scrolled (304, 334) with delta (0, 0)
Screenshot: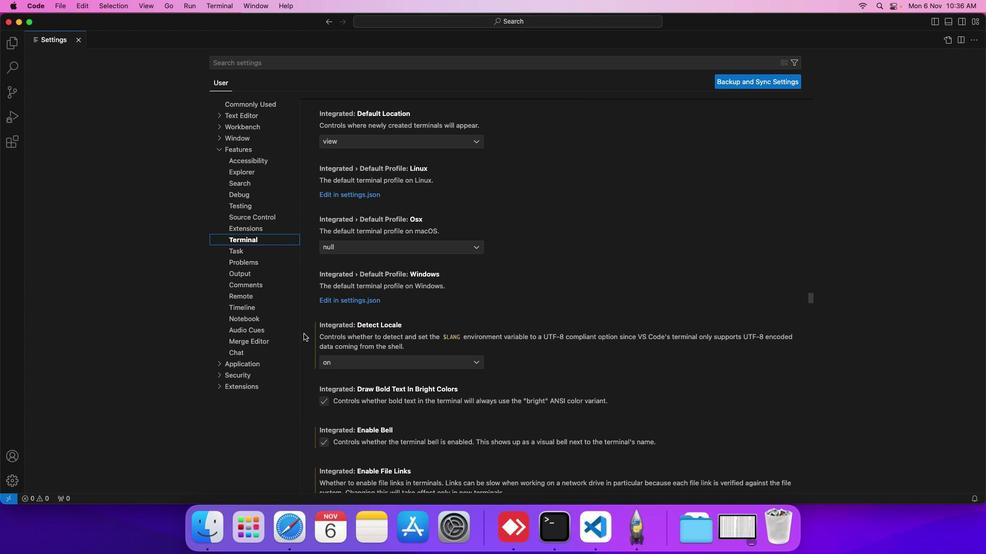 
Action: Mouse scrolled (304, 334) with delta (0, 0)
Screenshot: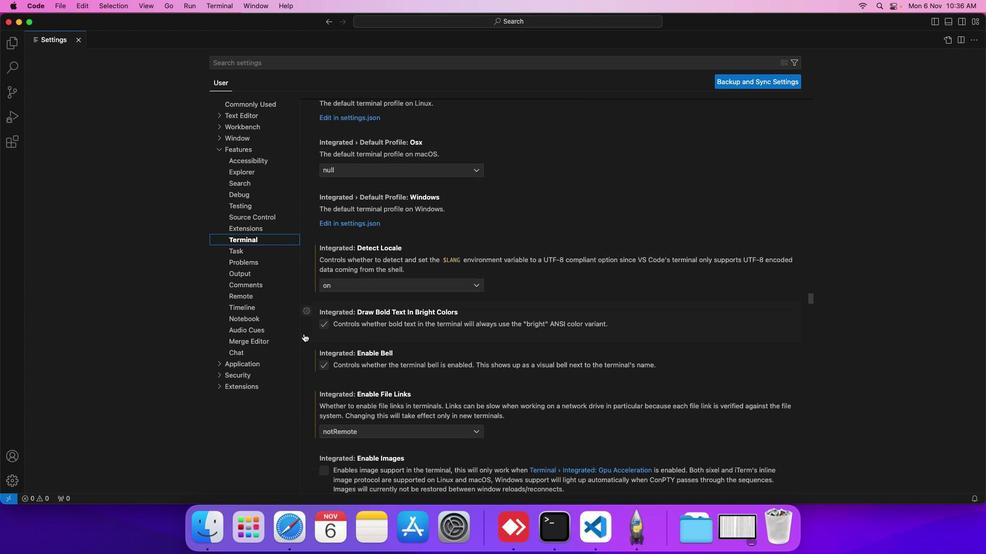 
Action: Mouse scrolled (304, 334) with delta (0, 0)
Screenshot: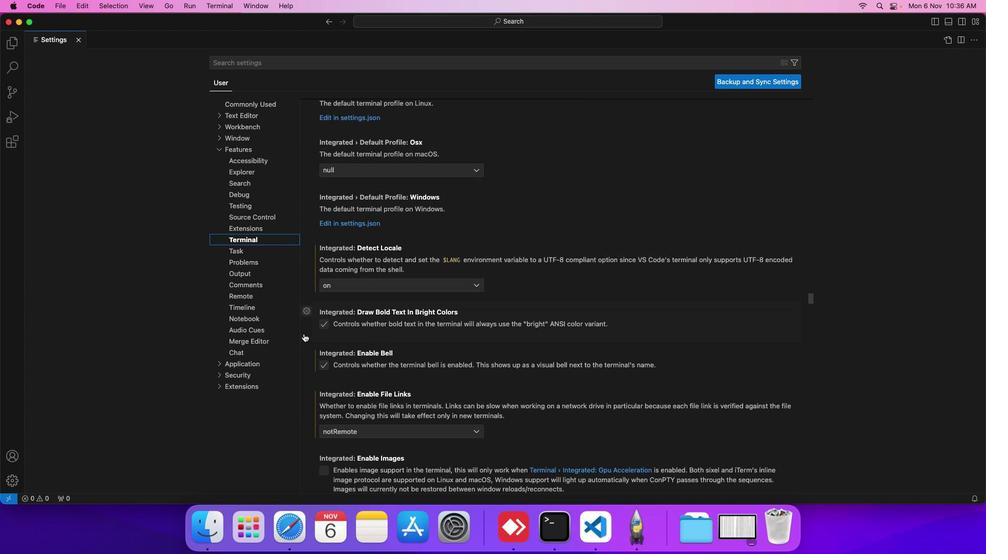 
Action: Mouse scrolled (304, 334) with delta (0, 0)
Screenshot: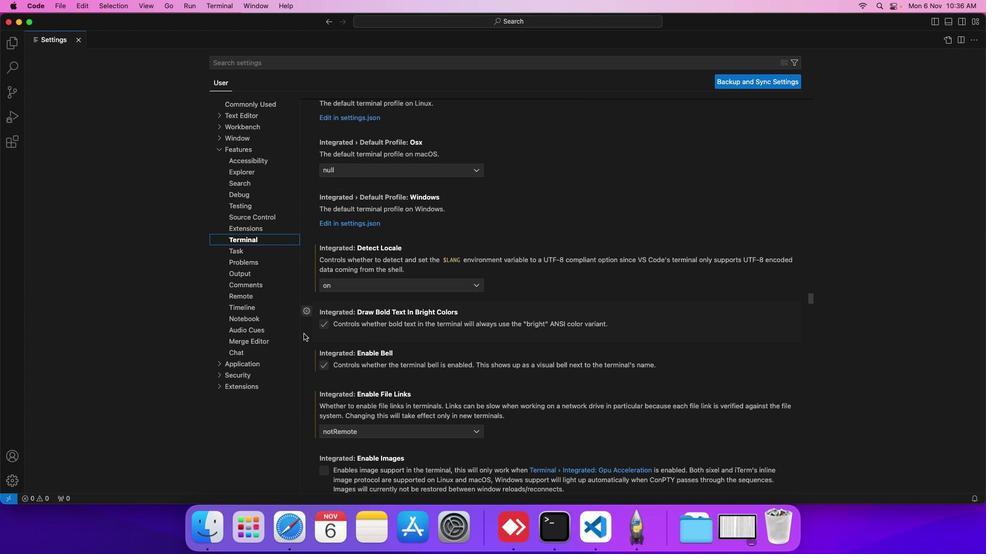 
Action: Mouse scrolled (304, 334) with delta (0, 0)
Screenshot: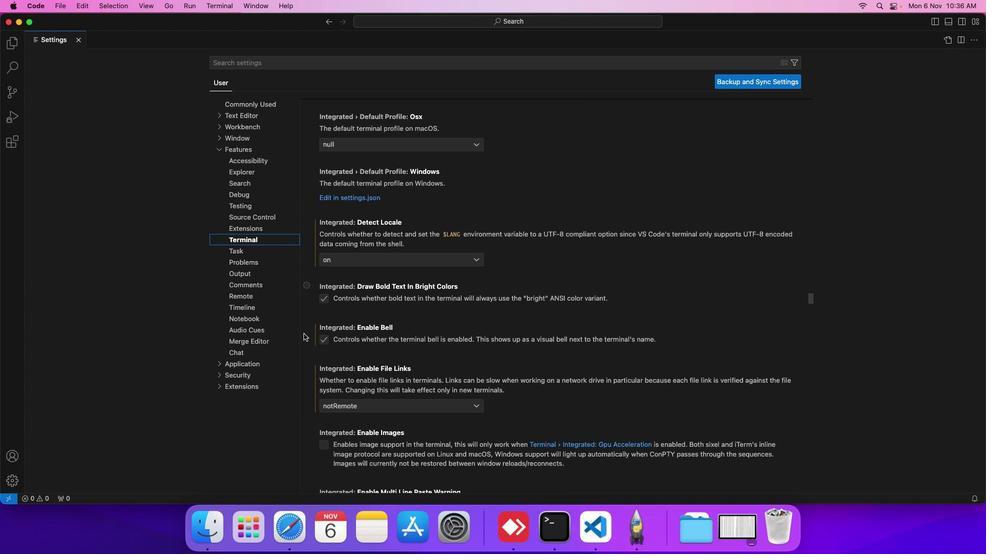
Action: Mouse scrolled (304, 334) with delta (0, 0)
Screenshot: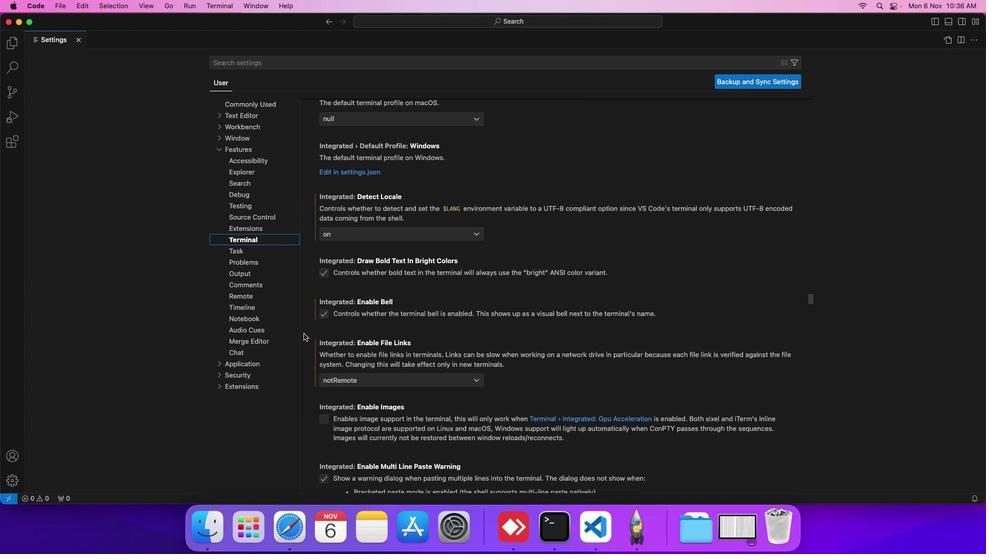 
Action: Mouse scrolled (304, 334) with delta (0, 0)
Screenshot: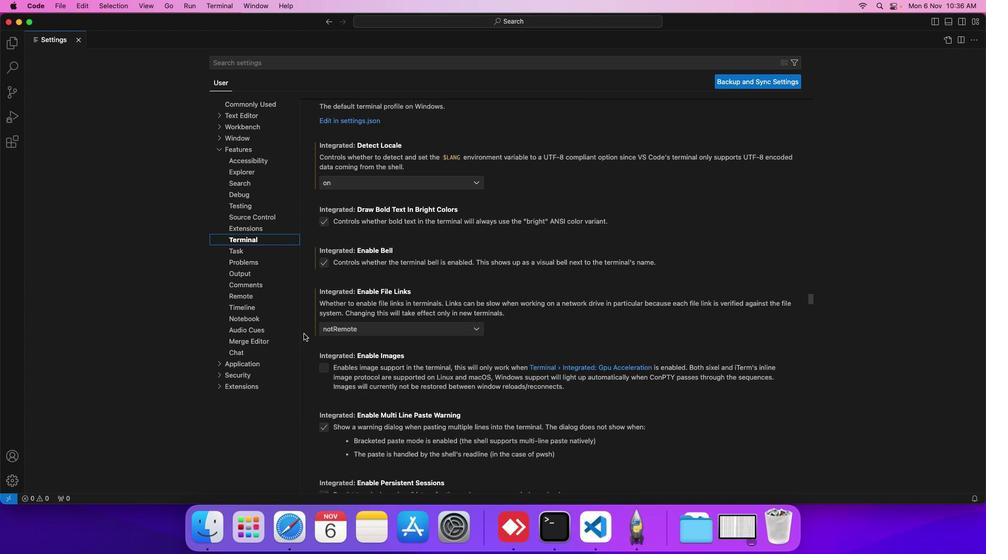 
Action: Mouse scrolled (304, 334) with delta (0, 0)
Screenshot: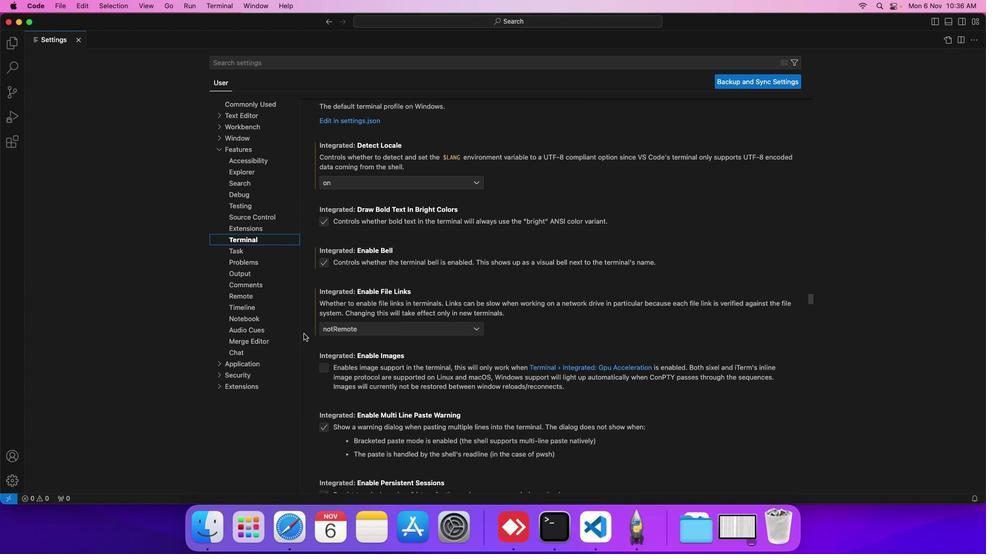 
Action: Mouse scrolled (304, 334) with delta (0, 0)
Screenshot: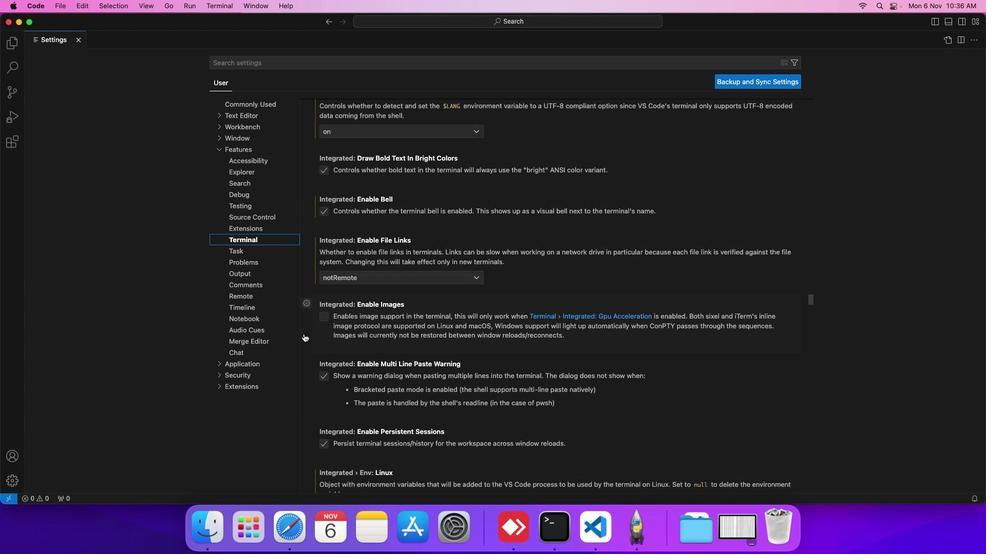 
Action: Mouse scrolled (304, 334) with delta (0, 0)
Screenshot: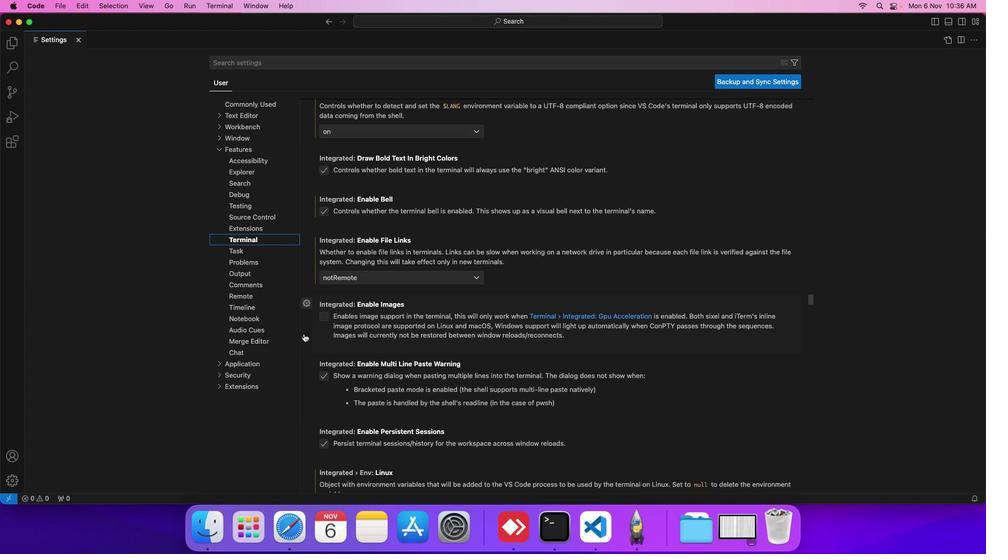 
Action: Mouse scrolled (304, 334) with delta (0, 0)
Screenshot: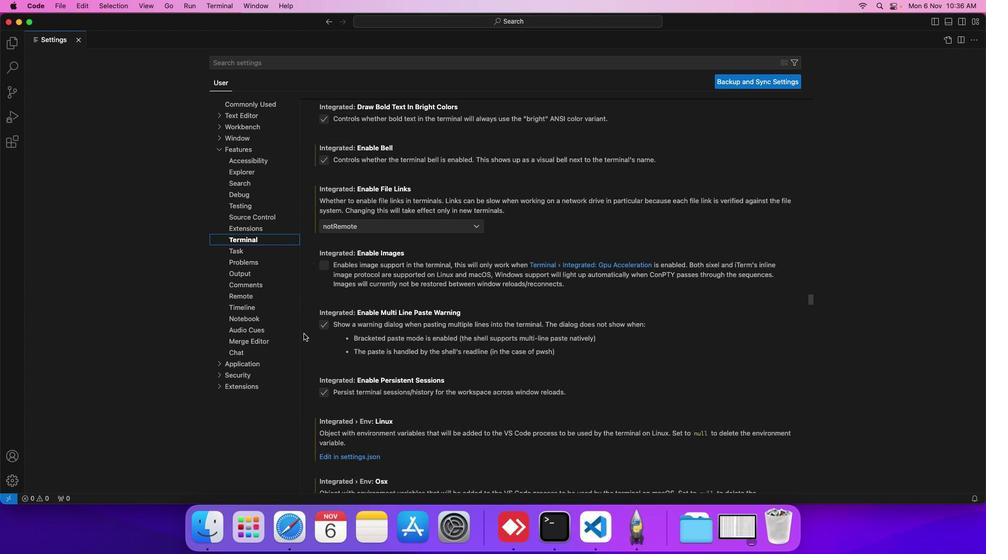 
Action: Mouse scrolled (304, 334) with delta (0, 0)
Screenshot: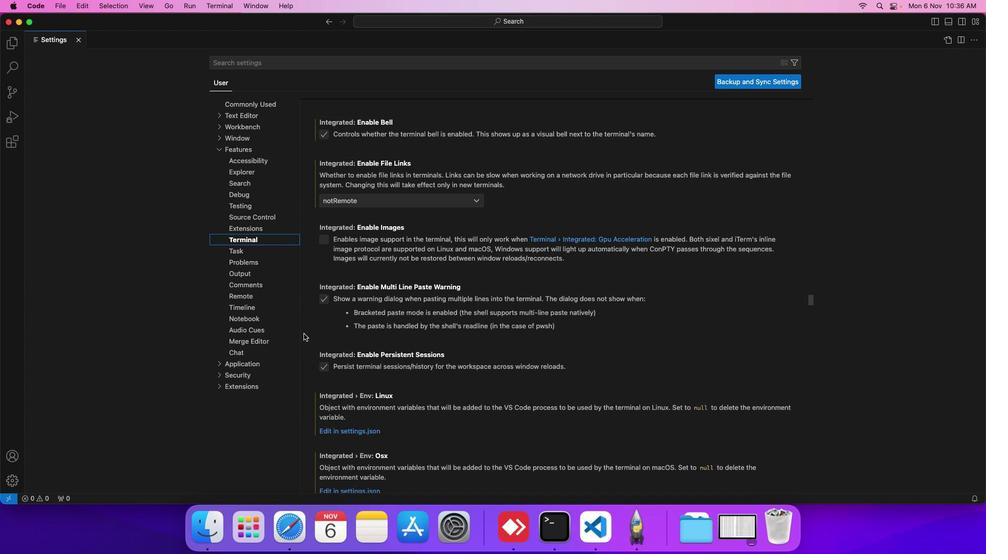 
Action: Mouse scrolled (304, 334) with delta (0, 0)
Screenshot: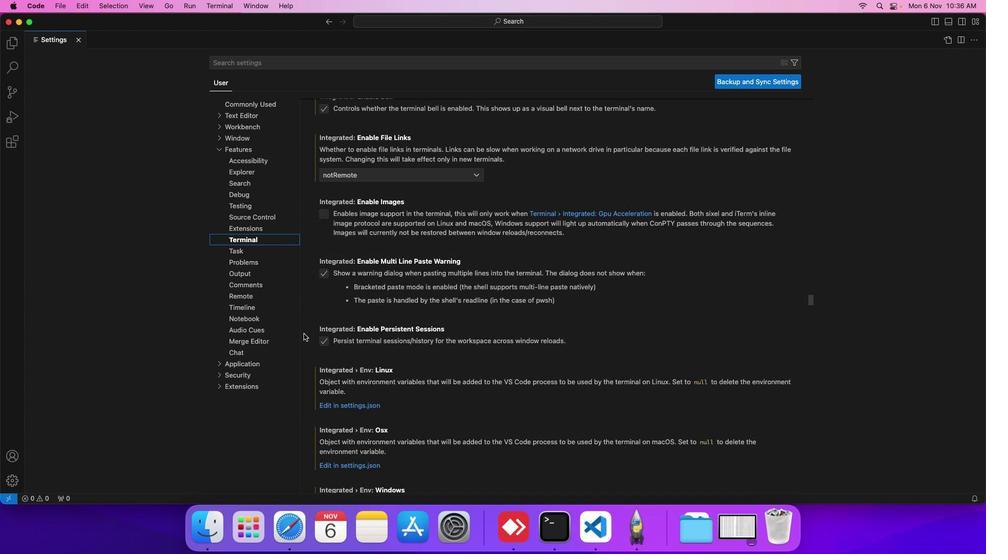 
Action: Mouse scrolled (304, 334) with delta (0, 0)
Screenshot: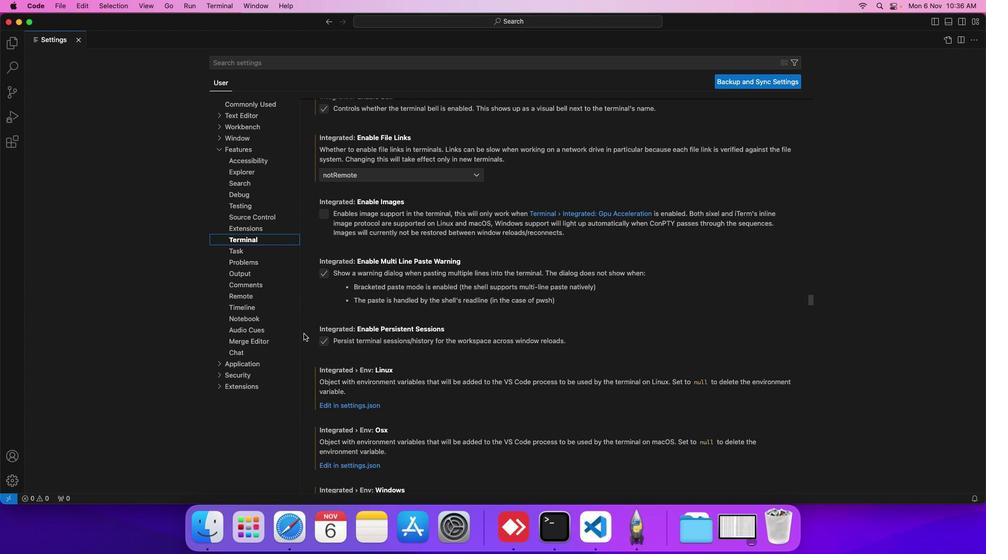 
Action: Mouse moved to (303, 334)
Screenshot: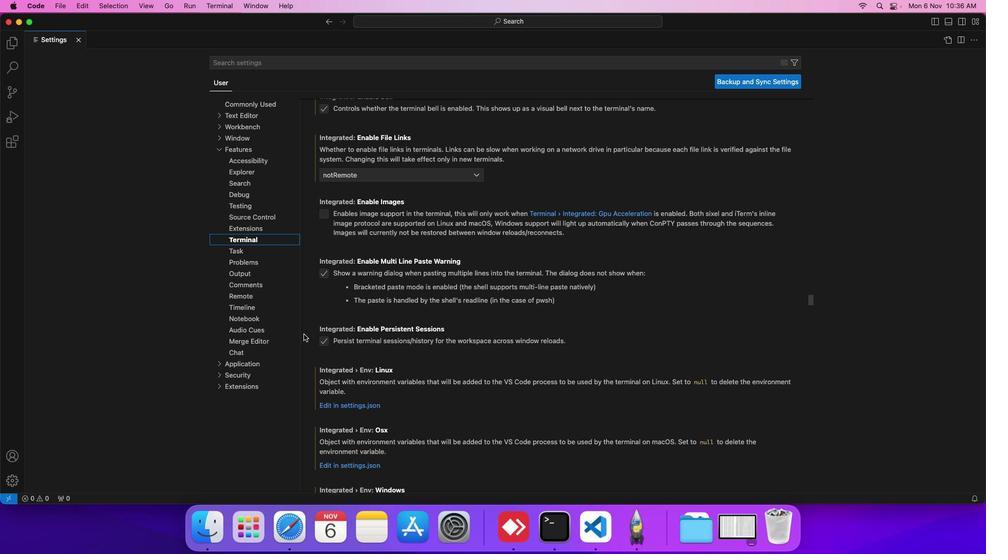 
Action: Mouse scrolled (303, 334) with delta (0, 0)
Screenshot: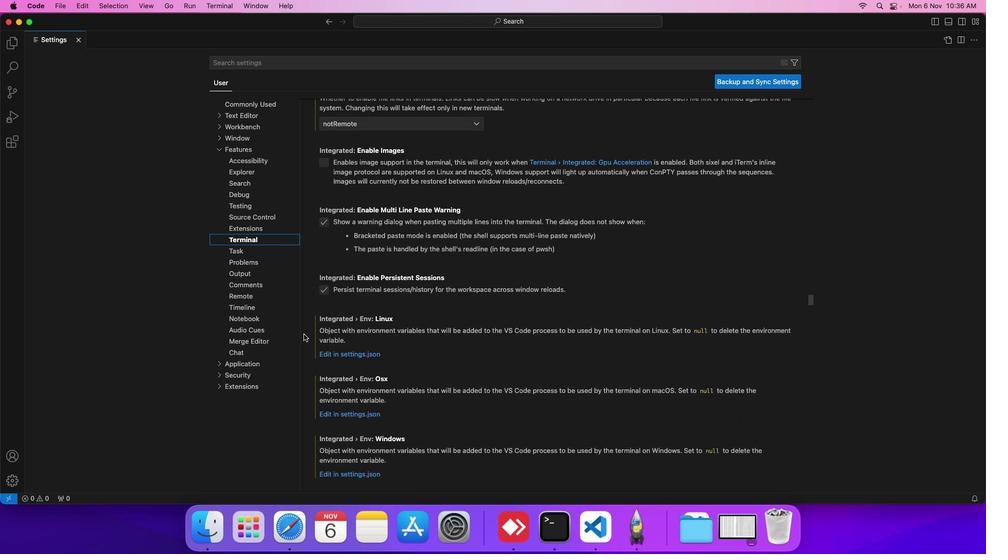 
Action: Mouse scrolled (303, 334) with delta (0, 0)
Screenshot: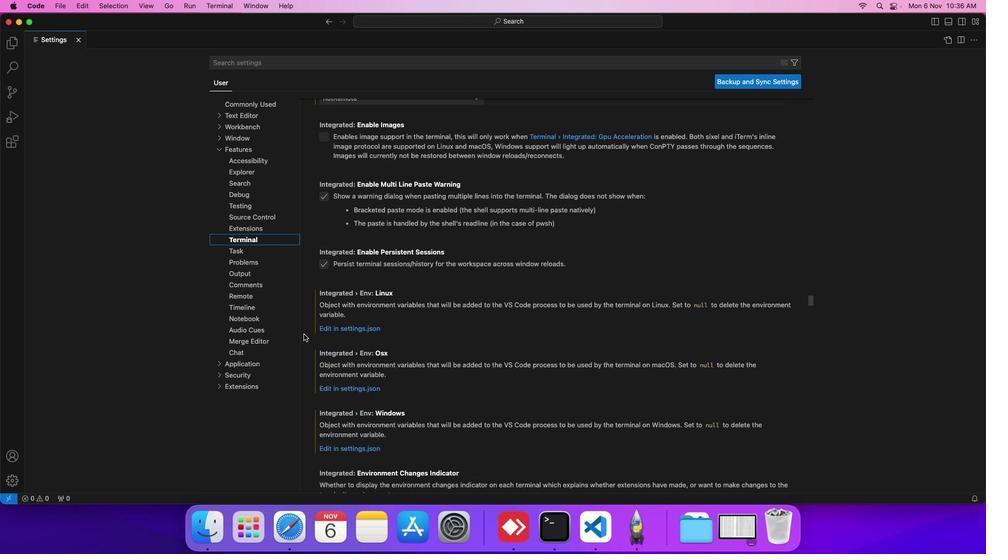 
Action: Mouse scrolled (303, 334) with delta (0, 0)
Screenshot: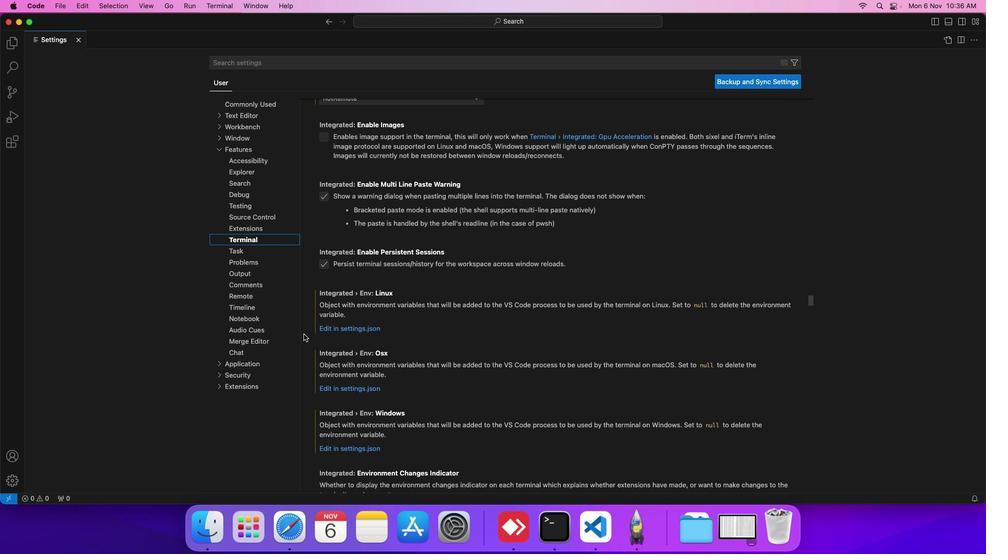 
Action: Mouse scrolled (303, 334) with delta (0, 0)
Screenshot: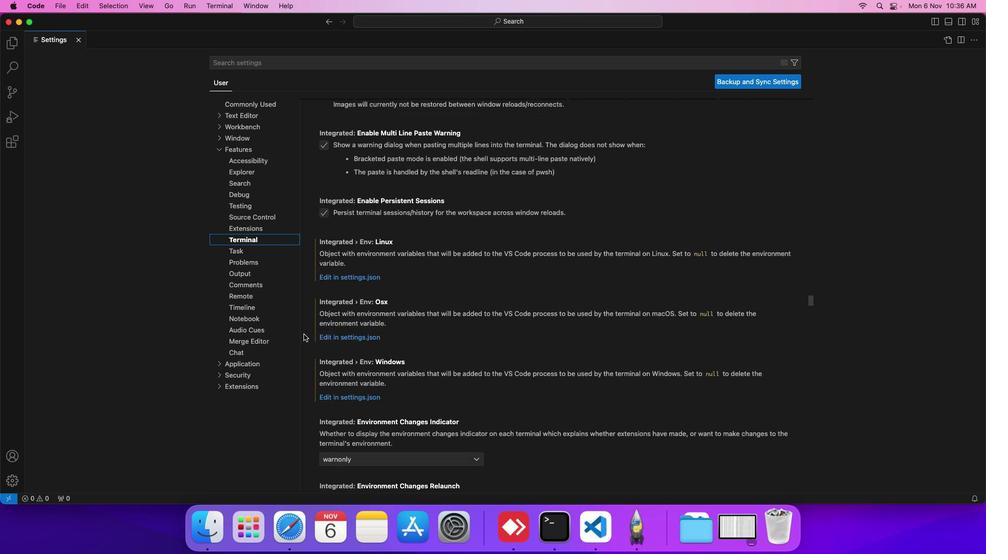 
Action: Mouse scrolled (303, 334) with delta (0, 0)
Screenshot: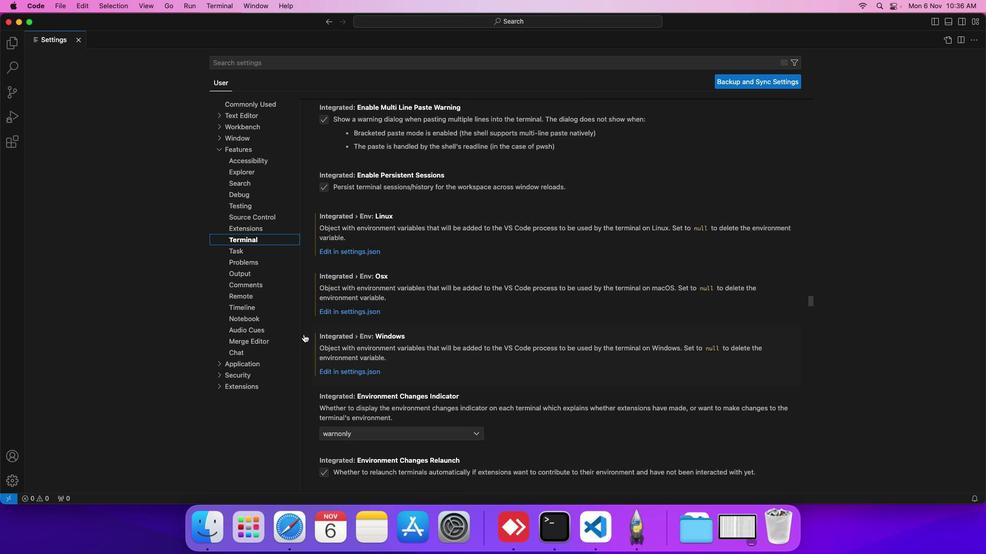 
Action: Mouse scrolled (303, 334) with delta (0, 0)
Screenshot: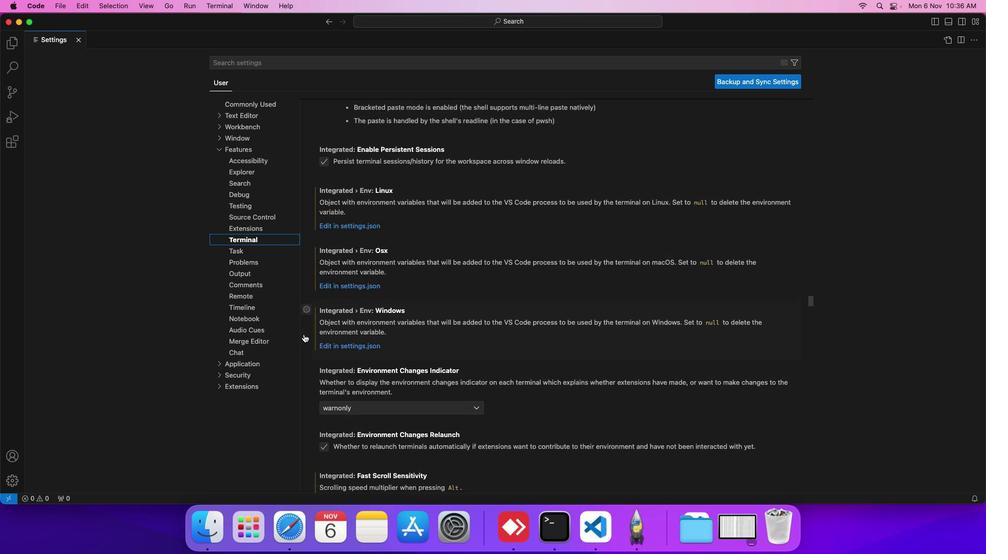 
Action: Mouse scrolled (303, 334) with delta (0, 0)
Screenshot: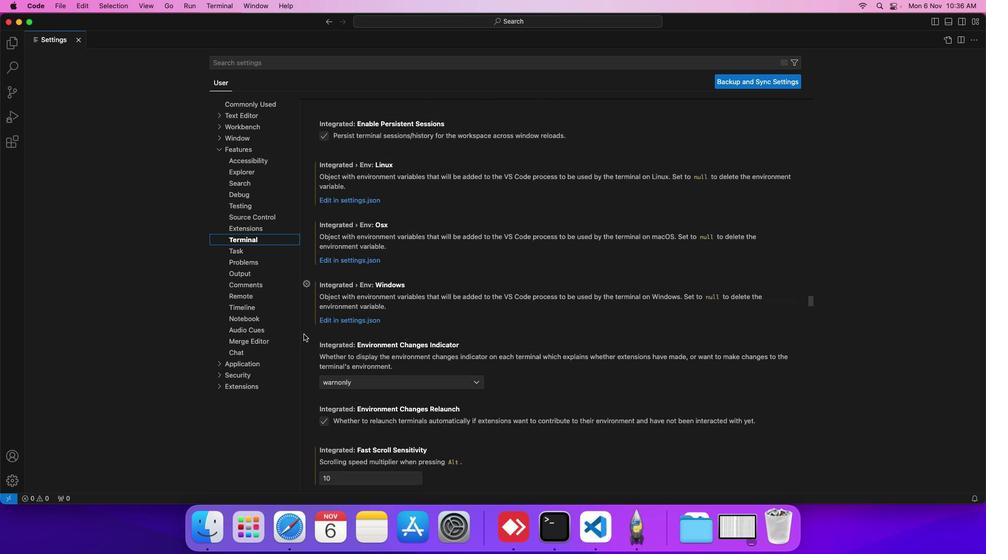 
Action: Mouse scrolled (303, 334) with delta (0, 0)
Screenshot: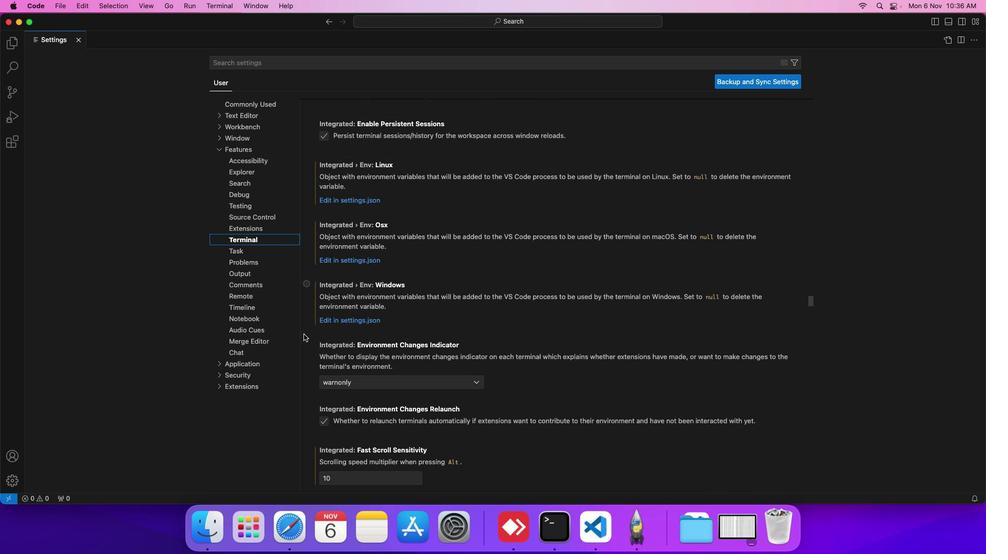 
Action: Mouse scrolled (303, 334) with delta (0, 0)
Screenshot: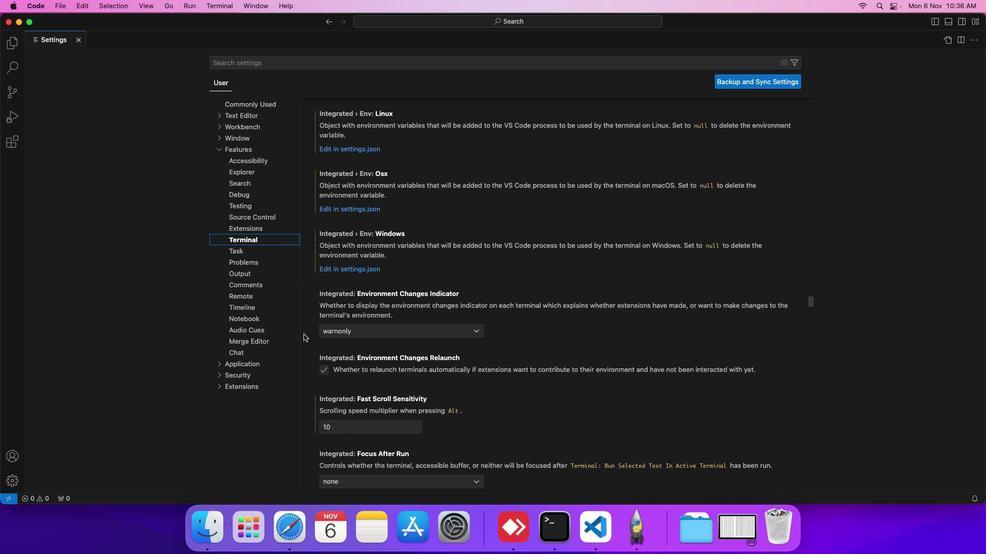 
Action: Mouse scrolled (303, 334) with delta (0, 0)
Screenshot: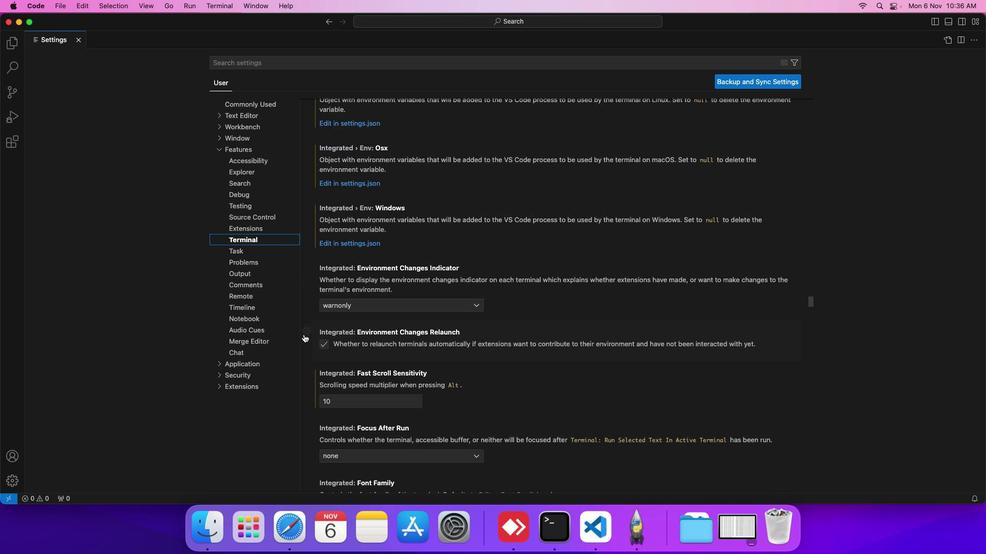 
Action: Mouse scrolled (303, 334) with delta (0, 0)
Screenshot: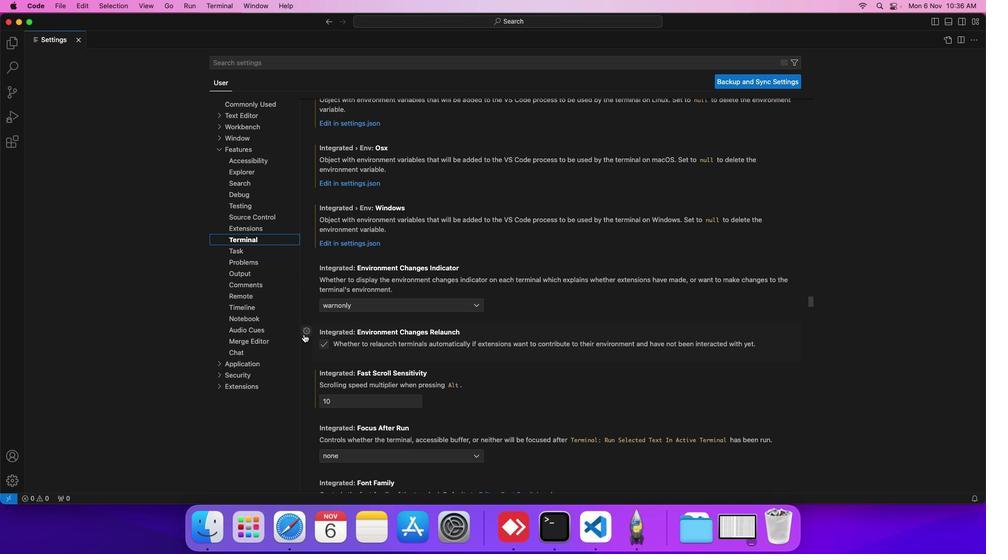 
Action: Mouse scrolled (303, 334) with delta (0, 0)
Screenshot: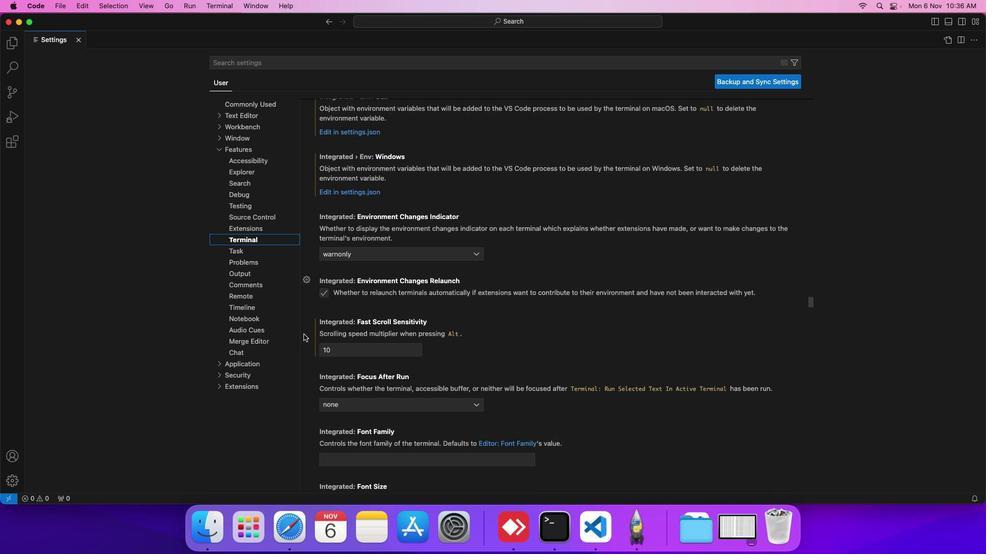 
Action: Mouse scrolled (303, 334) with delta (0, 0)
Screenshot: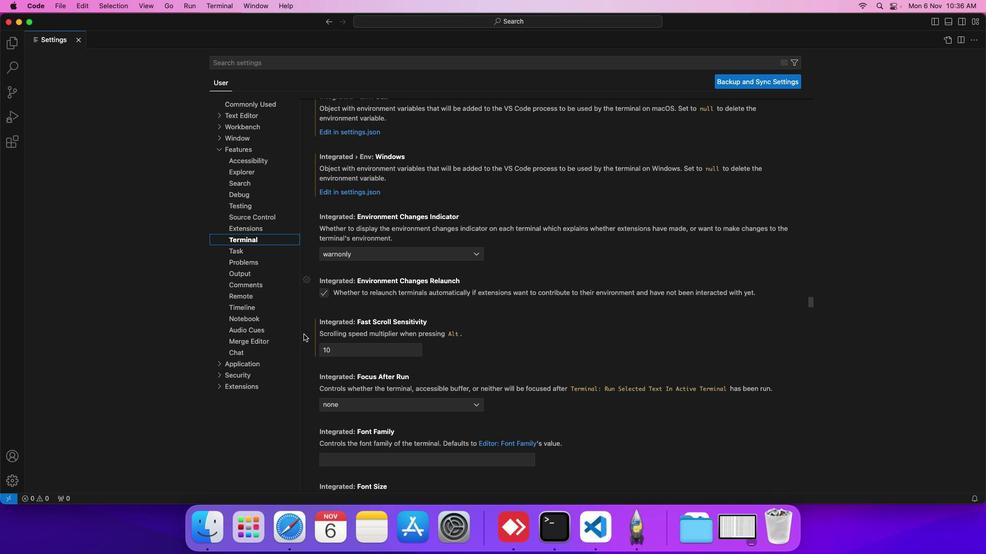 
Action: Mouse scrolled (303, 334) with delta (0, 0)
Screenshot: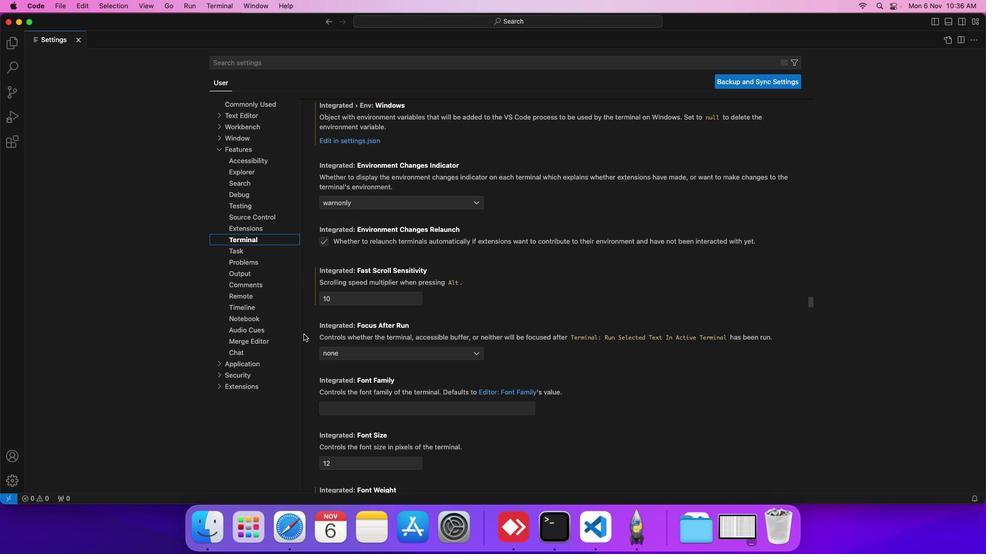 
Action: Mouse scrolled (303, 334) with delta (0, 0)
Screenshot: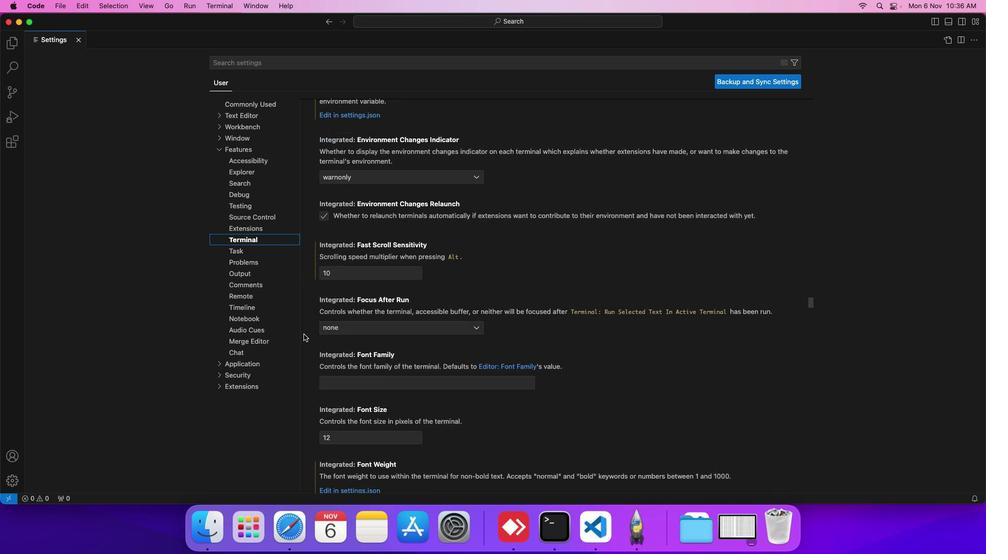 
Action: Mouse scrolled (303, 334) with delta (0, 0)
Screenshot: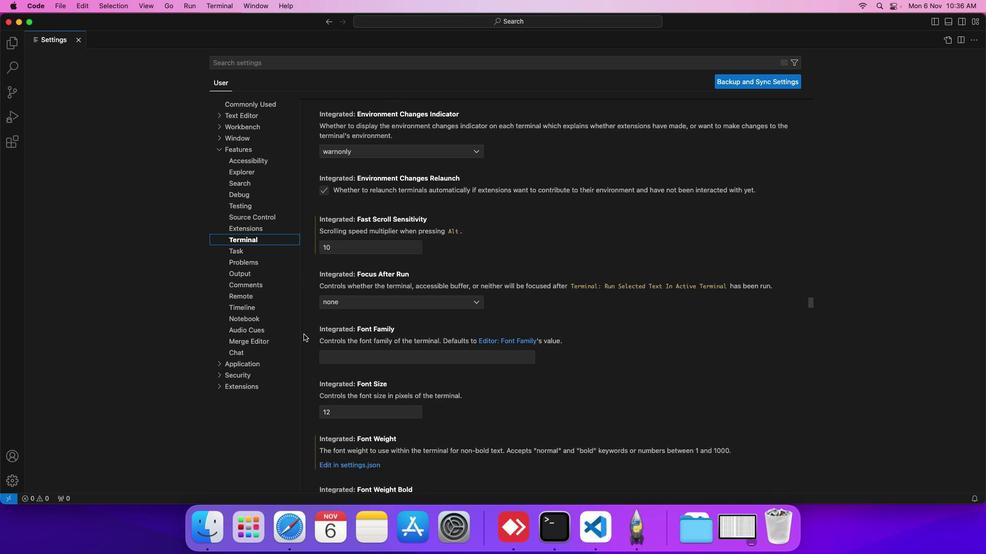
Action: Mouse scrolled (303, 334) with delta (0, 0)
Screenshot: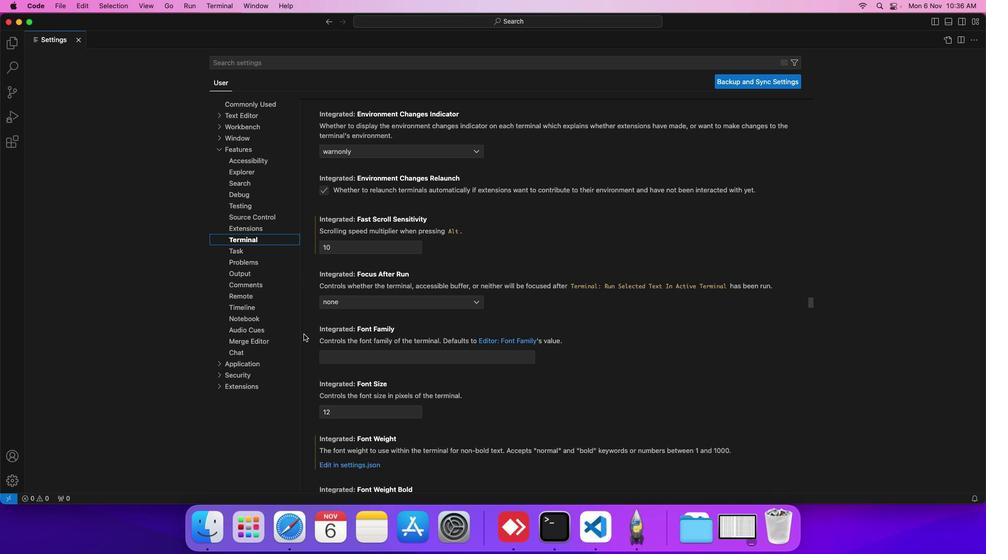 
Action: Mouse scrolled (303, 334) with delta (0, 0)
Screenshot: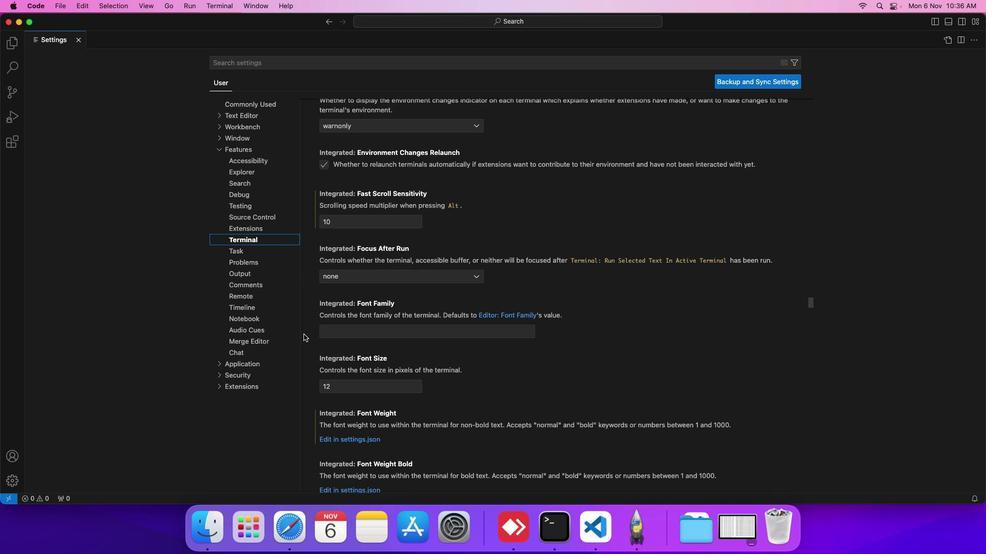 
Action: Mouse scrolled (303, 334) with delta (0, 0)
Screenshot: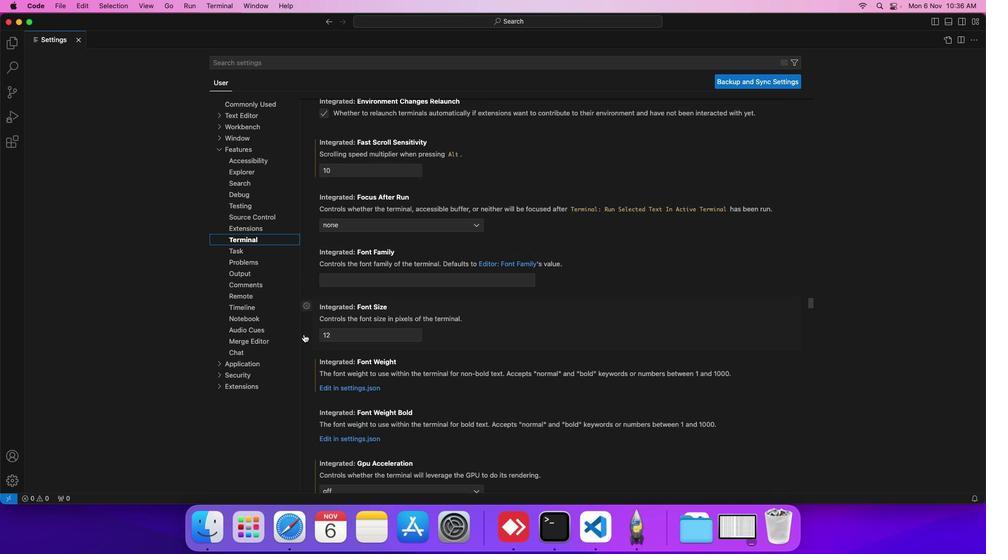 
Action: Mouse scrolled (303, 334) with delta (0, 0)
Screenshot: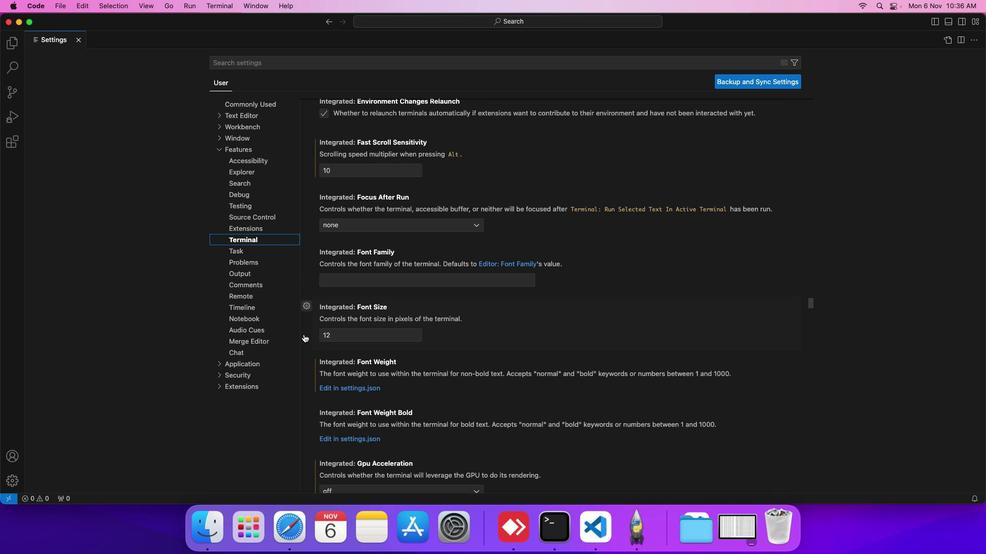 
Action: Mouse scrolled (303, 334) with delta (0, 0)
Screenshot: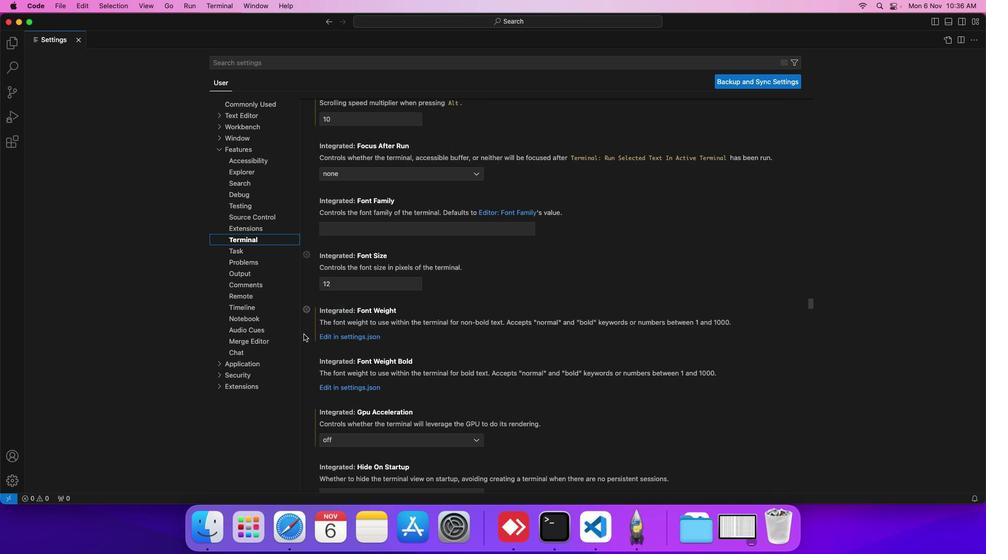 
Action: Mouse scrolled (303, 334) with delta (0, 0)
Screenshot: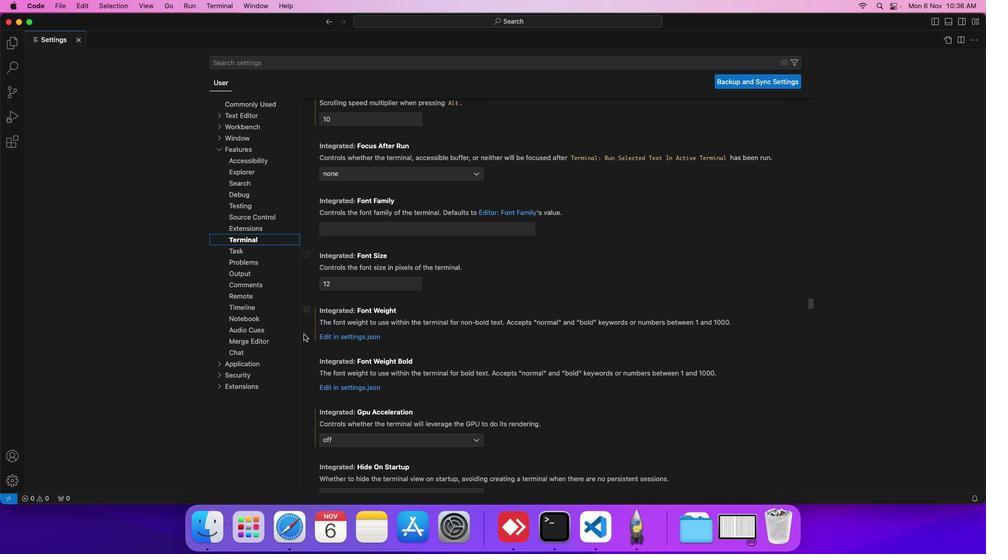 
Action: Mouse scrolled (303, 334) with delta (0, 0)
Screenshot: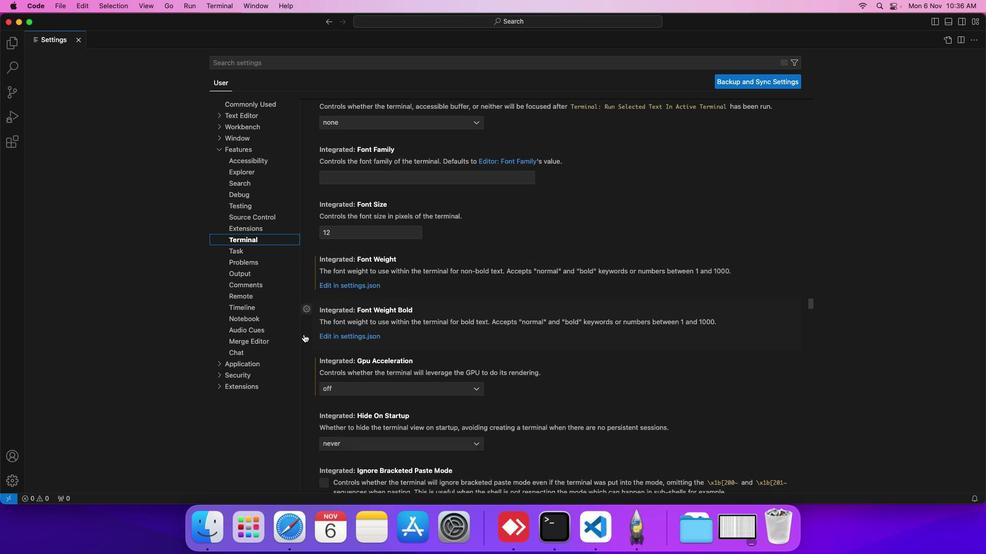 
Action: Mouse scrolled (303, 334) with delta (0, 0)
Screenshot: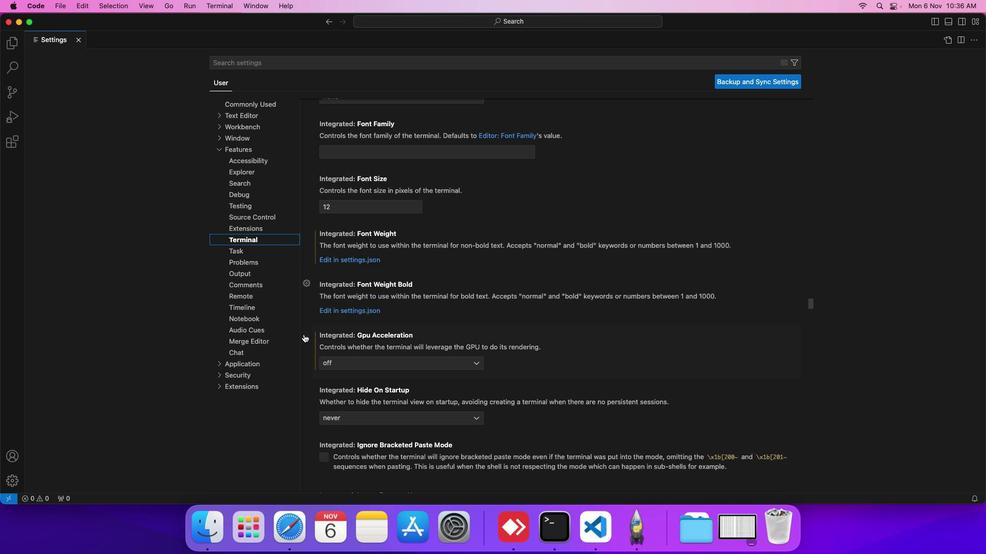 
Action: Mouse scrolled (303, 334) with delta (0, 0)
Screenshot: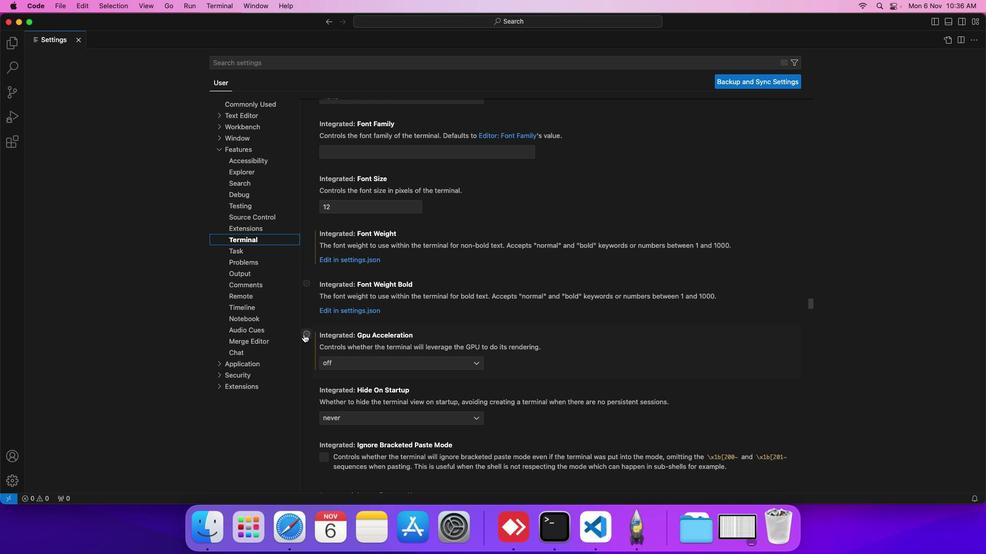 
Action: Mouse scrolled (303, 334) with delta (0, 0)
Screenshot: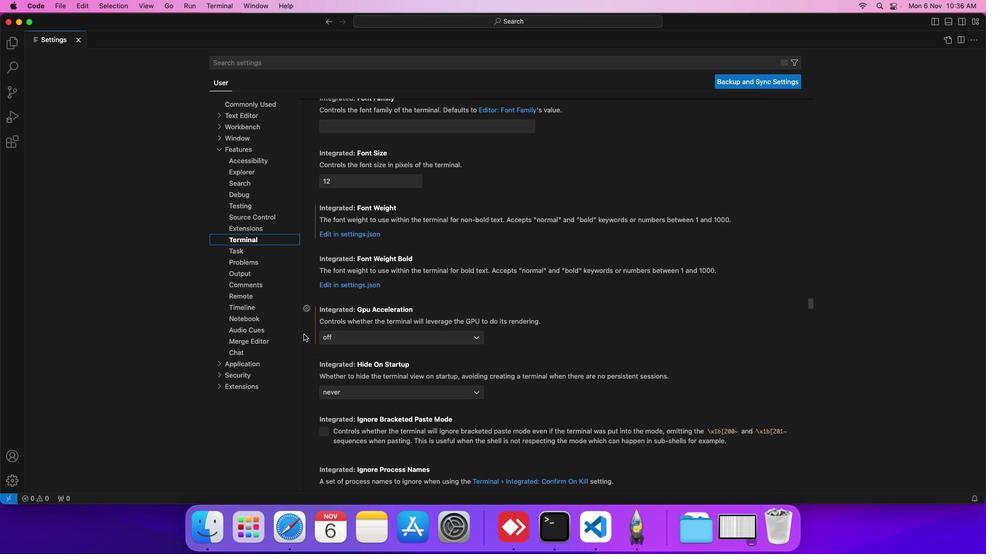 
Action: Mouse scrolled (303, 334) with delta (0, 0)
Screenshot: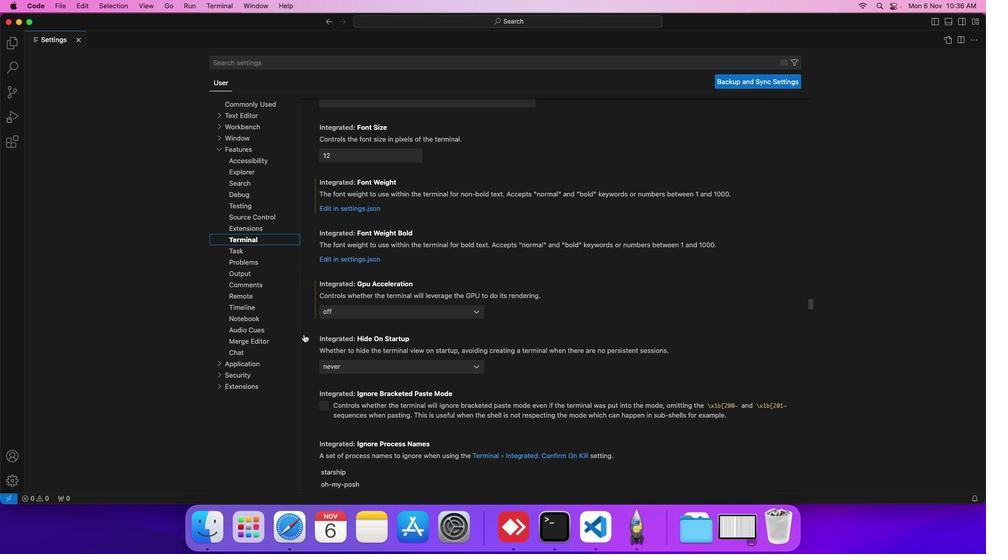 
Action: Mouse scrolled (303, 334) with delta (0, 0)
Screenshot: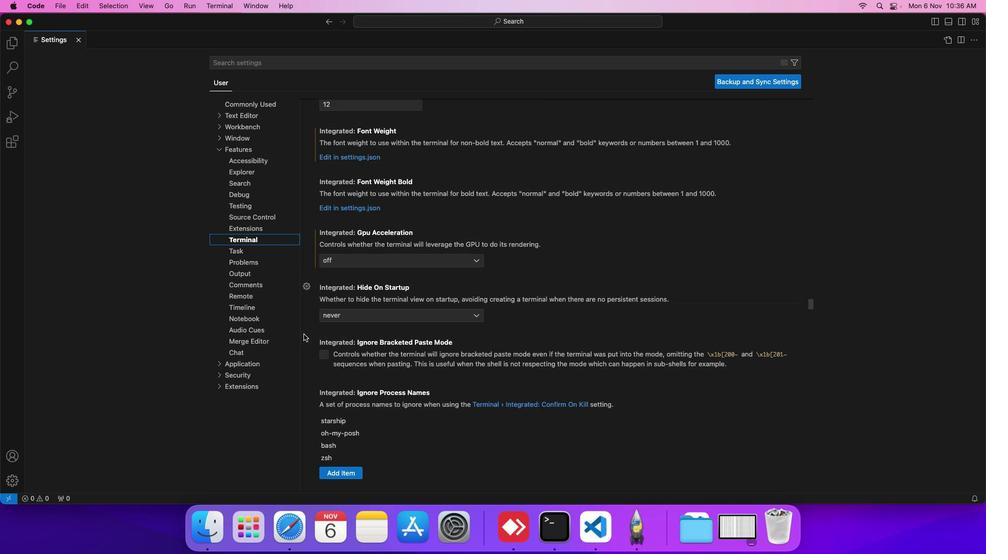 
Action: Mouse scrolled (303, 334) with delta (0, 0)
Screenshot: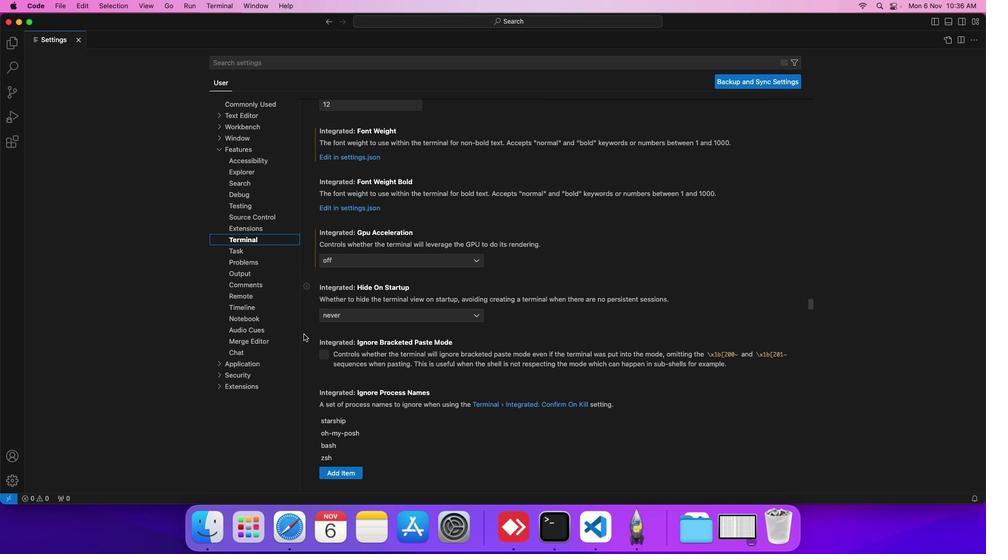 
Action: Mouse scrolled (303, 334) with delta (0, 0)
Screenshot: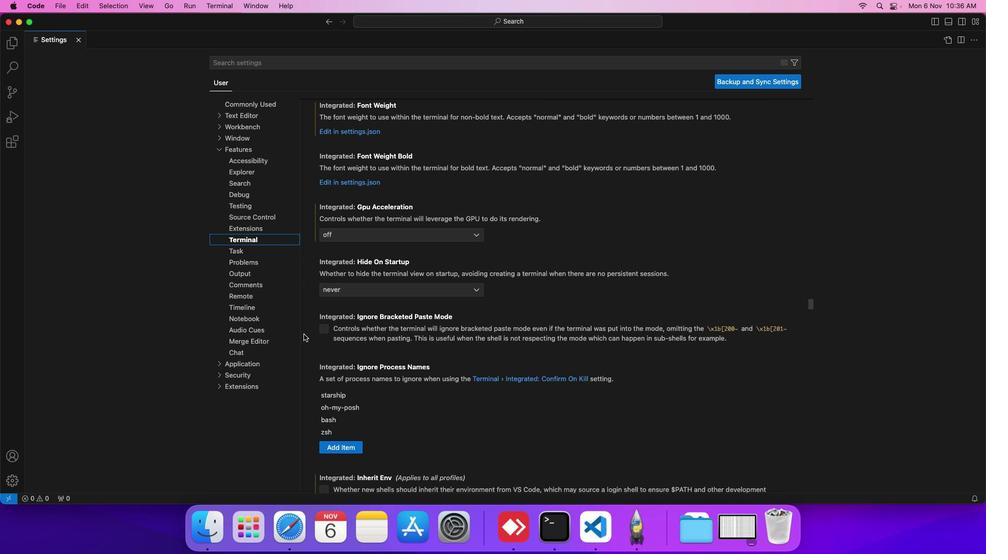 
Action: Mouse scrolled (303, 334) with delta (0, 0)
Screenshot: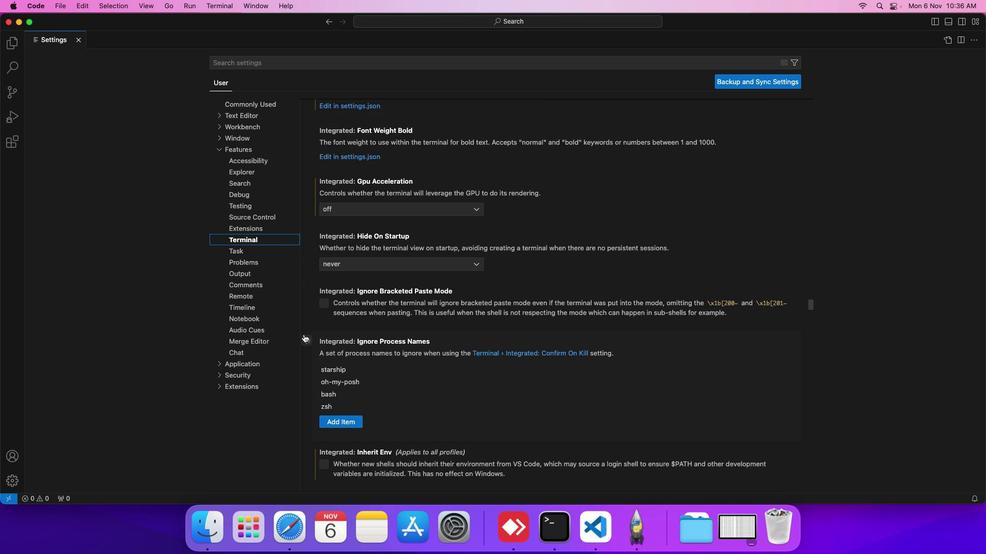 
Action: Mouse scrolled (303, 334) with delta (0, 0)
Screenshot: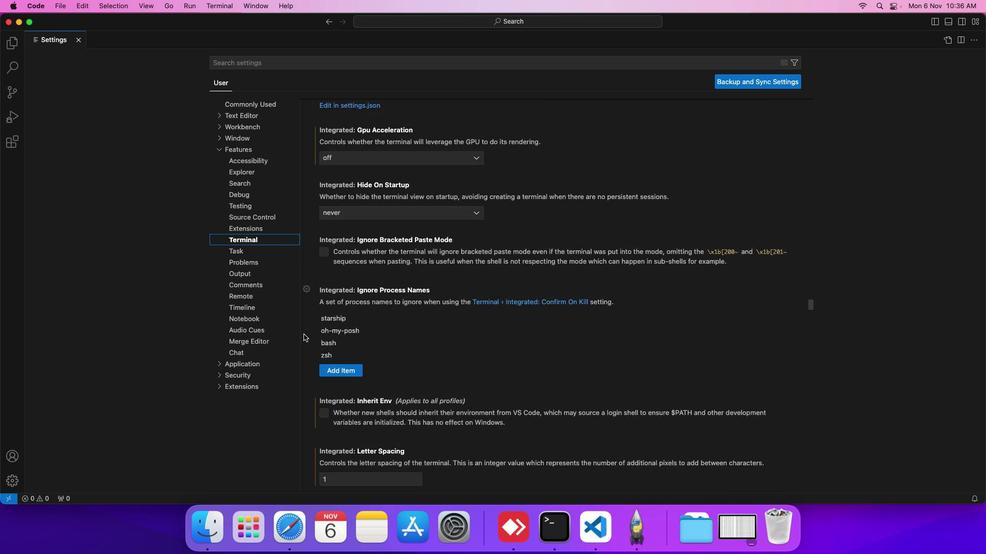 
Action: Mouse scrolled (303, 334) with delta (0, 0)
Screenshot: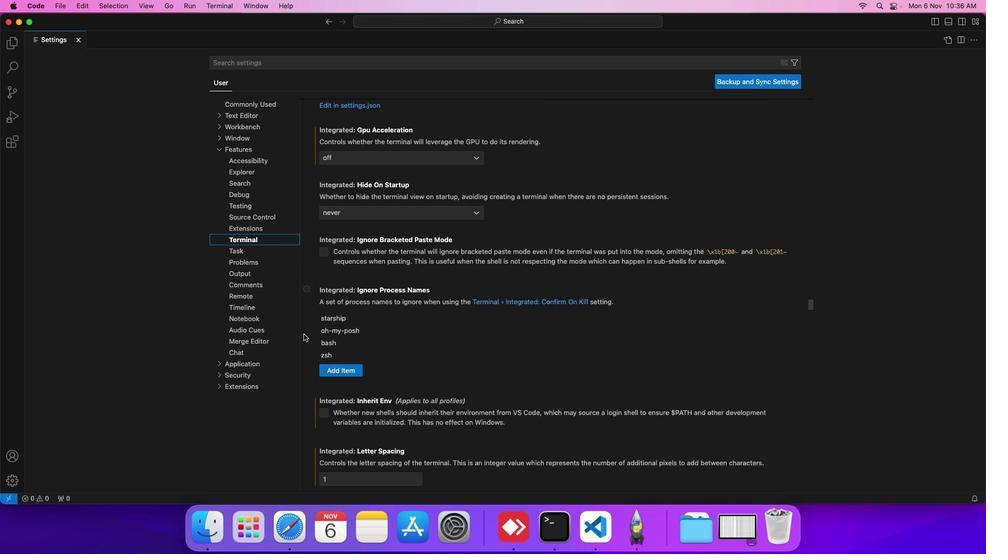 
Action: Mouse scrolled (303, 334) with delta (0, 0)
Screenshot: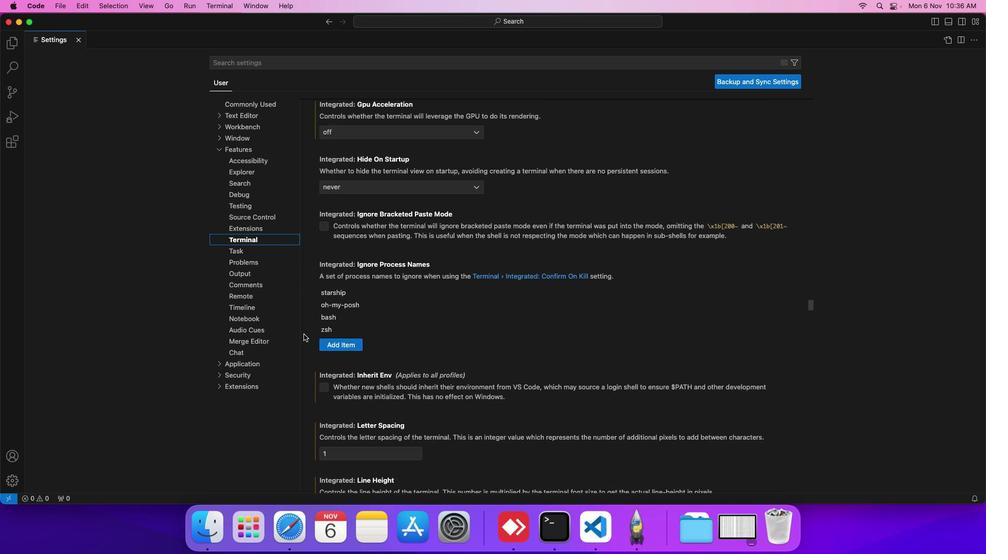 
Action: Mouse scrolled (303, 334) with delta (0, 0)
Screenshot: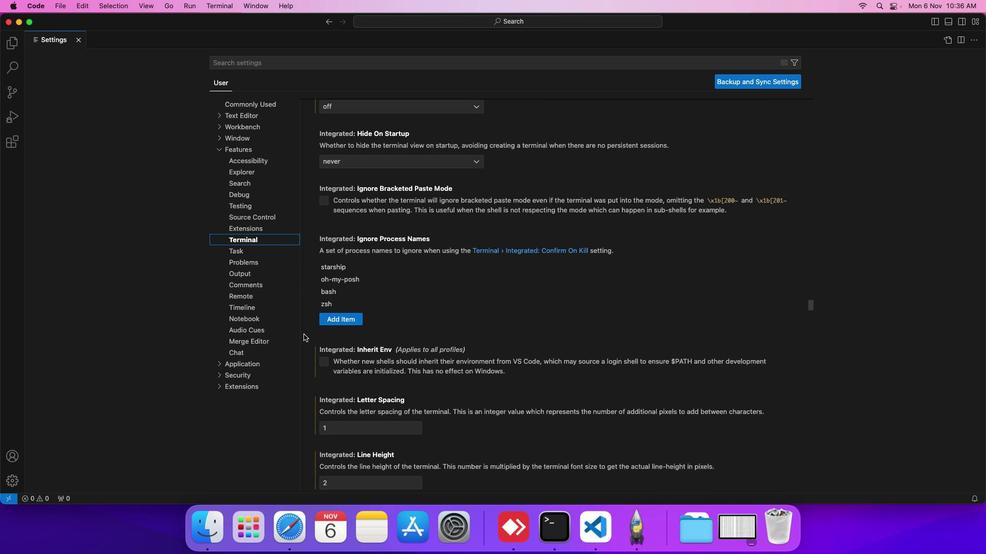 
Action: Mouse scrolled (303, 334) with delta (0, 0)
Screenshot: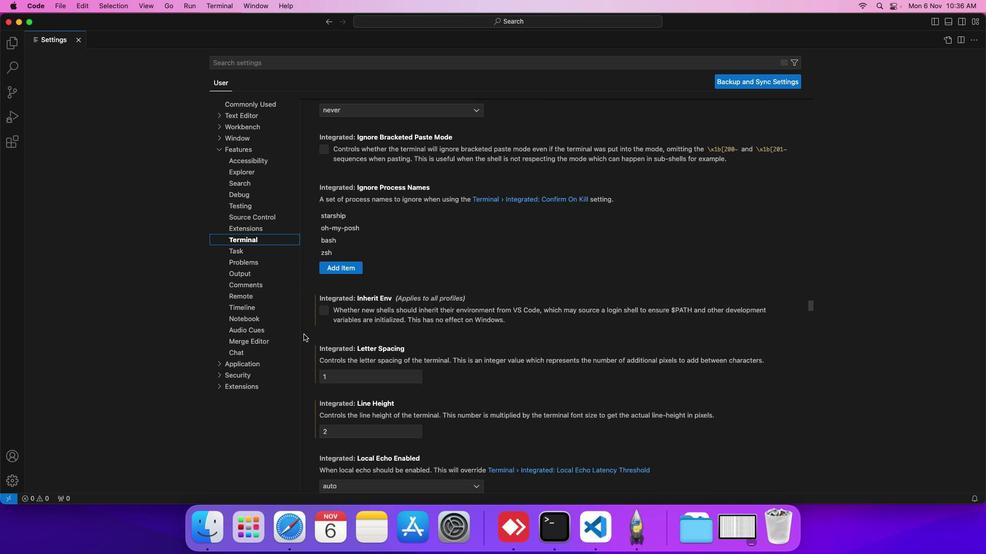 
Action: Mouse scrolled (303, 334) with delta (0, 0)
Screenshot: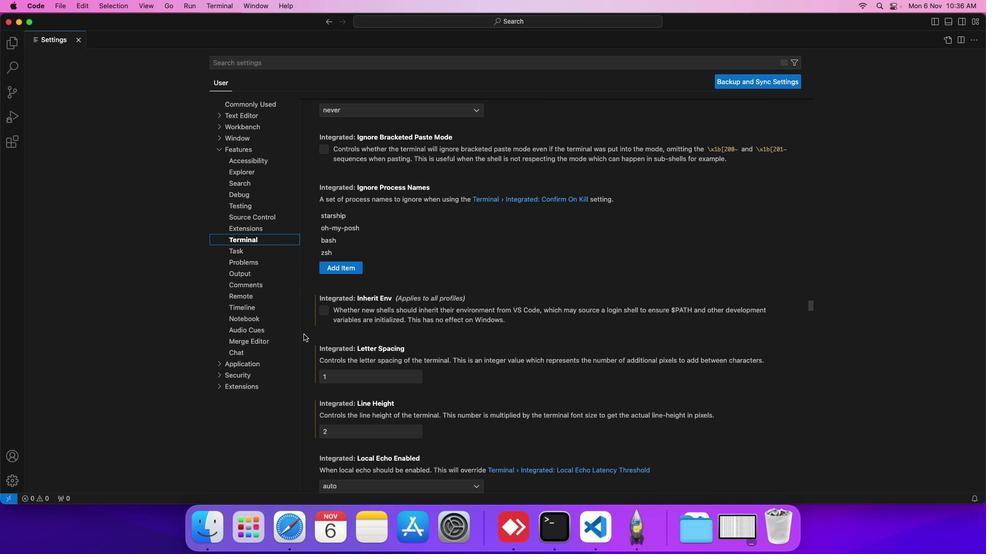 
Action: Mouse scrolled (303, 334) with delta (0, 0)
Screenshot: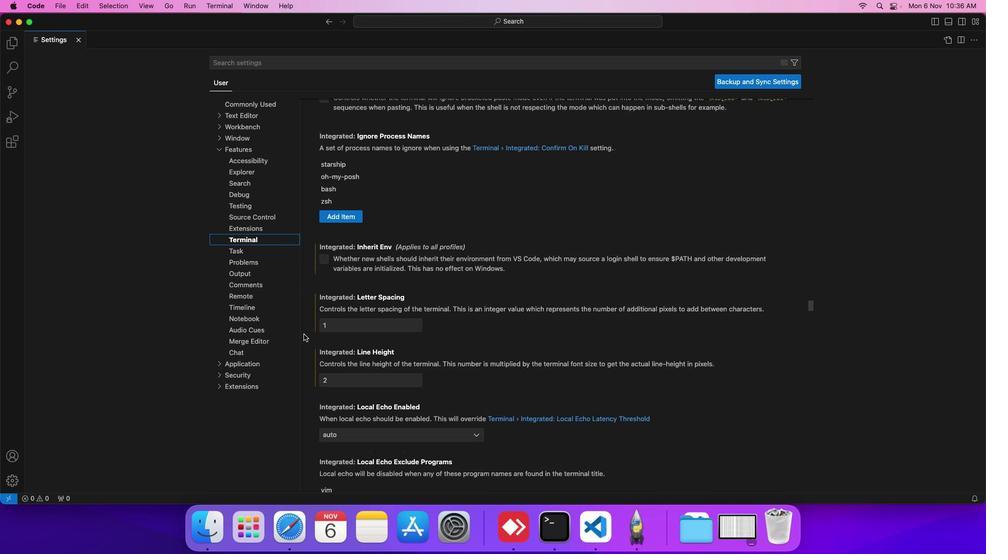 
Action: Mouse scrolled (303, 334) with delta (0, 0)
Screenshot: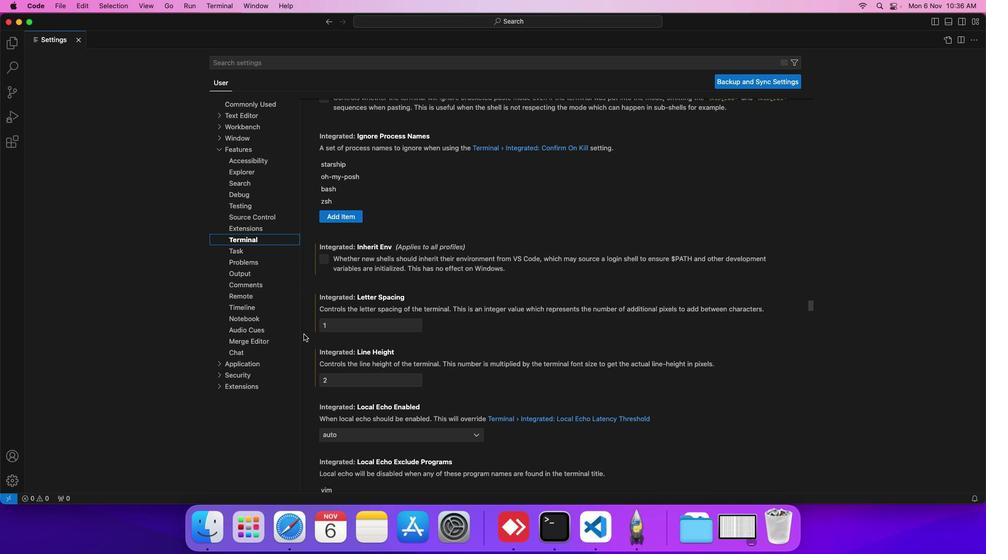 
Action: Mouse scrolled (303, 334) with delta (0, 0)
Screenshot: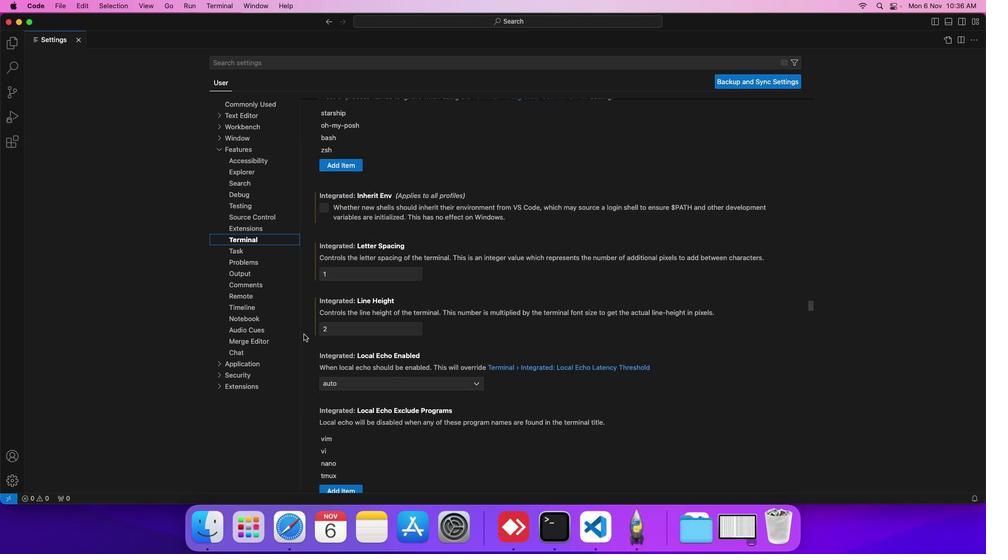 
Action: Mouse scrolled (303, 334) with delta (0, 0)
Screenshot: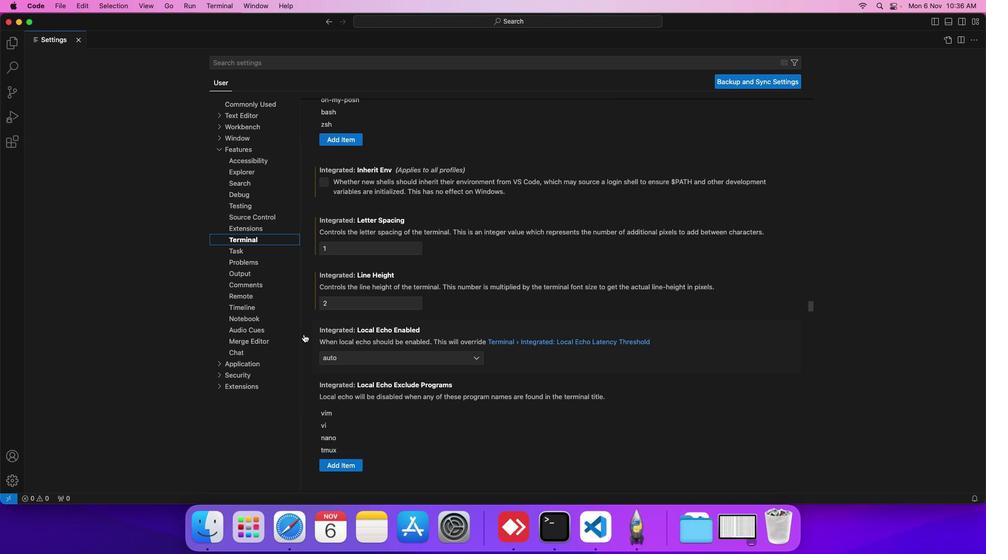 
Action: Mouse scrolled (303, 334) with delta (0, 0)
Screenshot: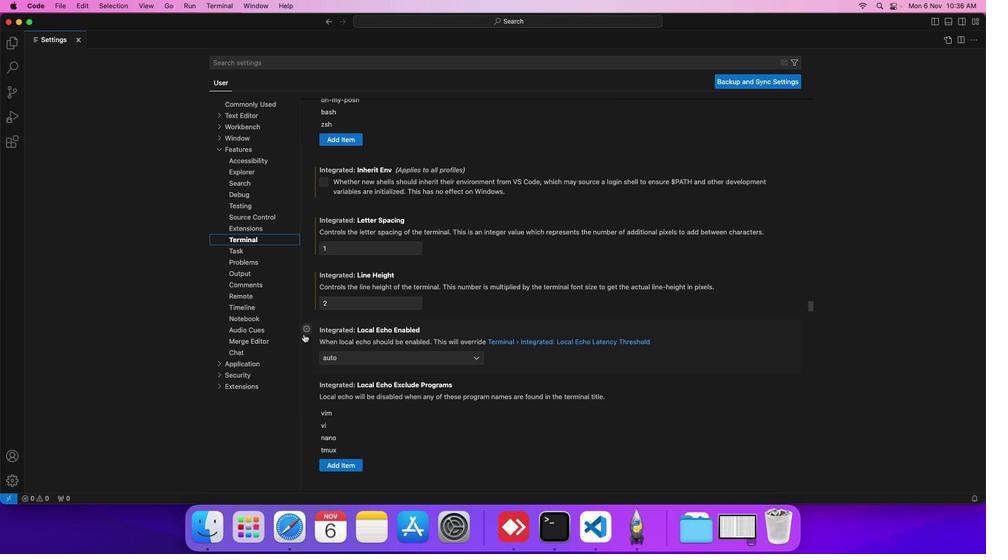 
Action: Mouse scrolled (303, 334) with delta (0, 0)
Screenshot: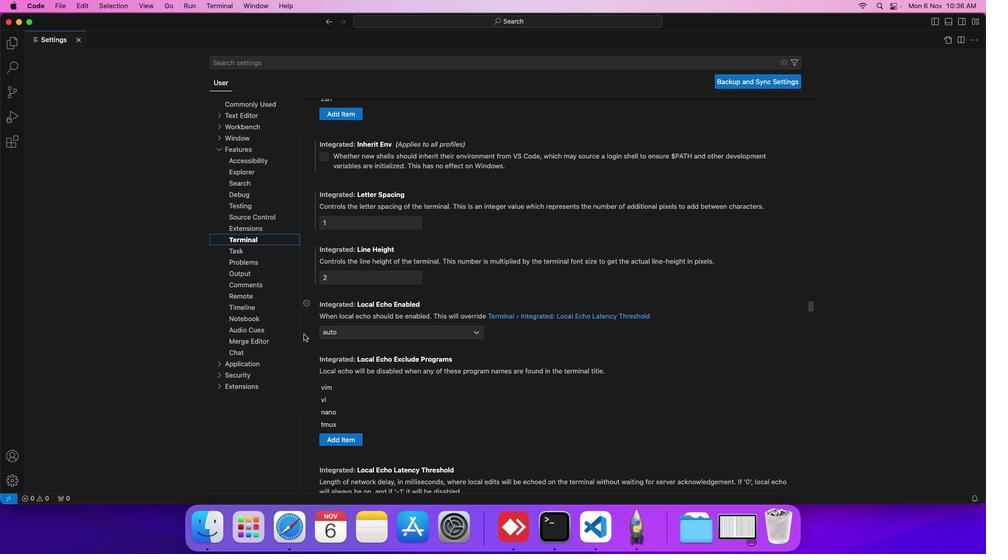 
Action: Mouse scrolled (303, 334) with delta (0, 0)
Screenshot: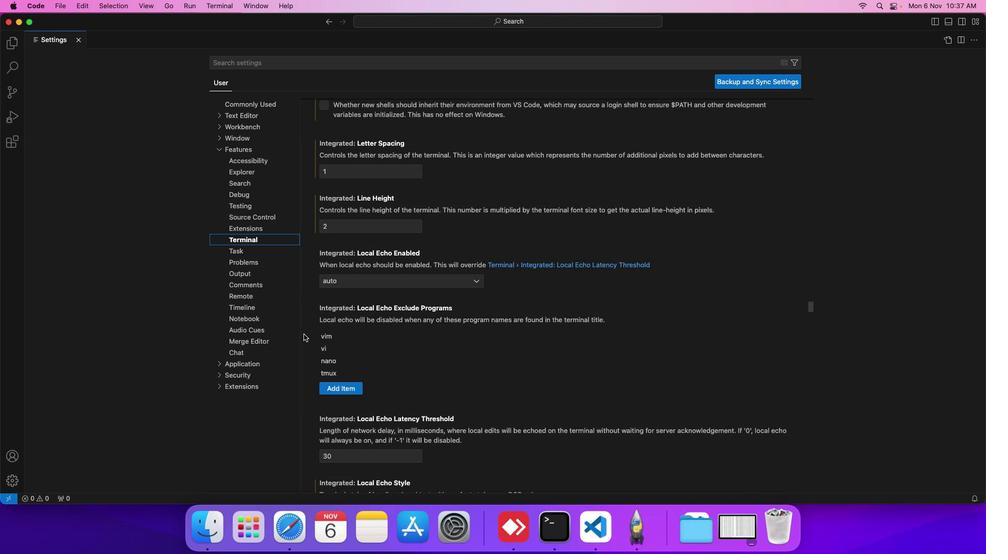 
Action: Mouse scrolled (303, 334) with delta (0, 0)
Screenshot: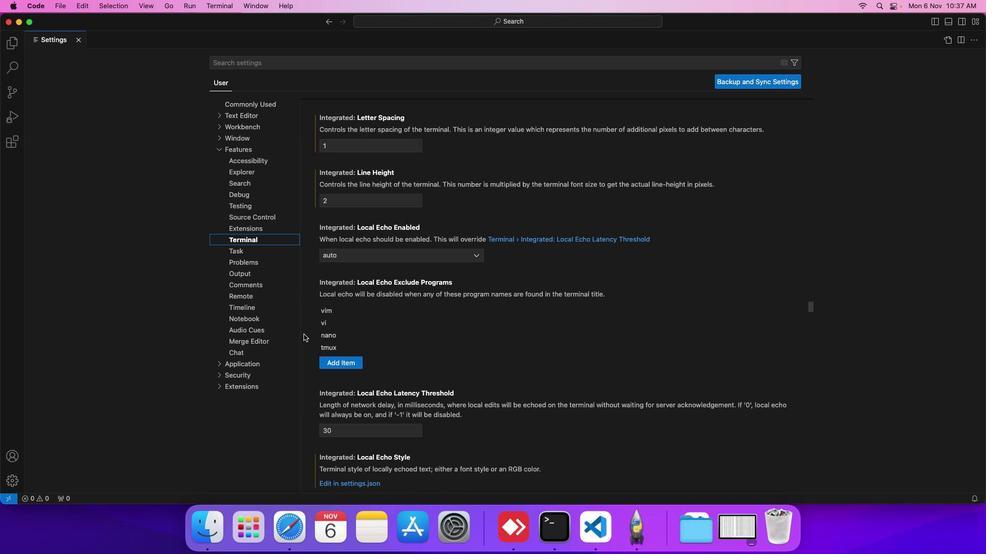 
Action: Mouse scrolled (303, 334) with delta (0, 0)
Screenshot: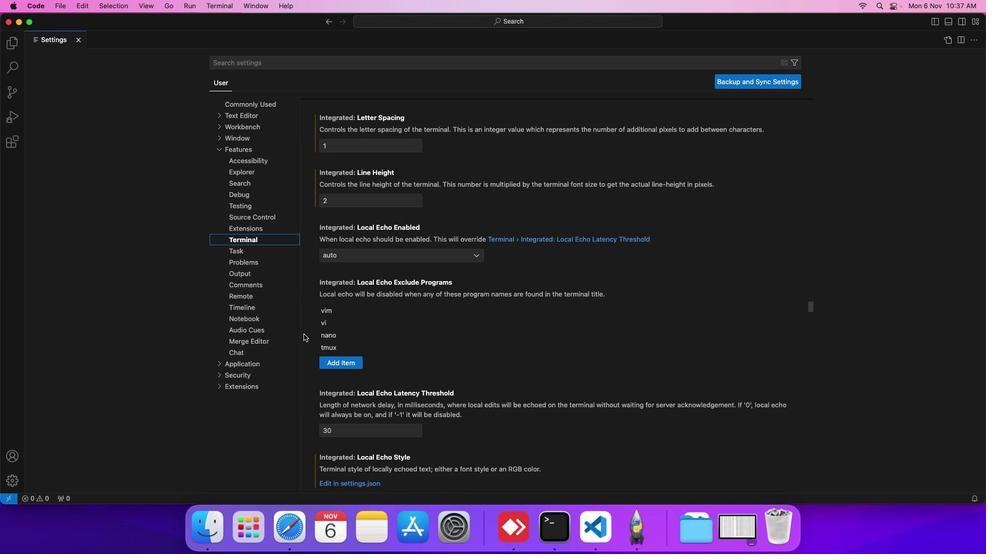 
Action: Mouse scrolled (303, 334) with delta (0, 0)
Screenshot: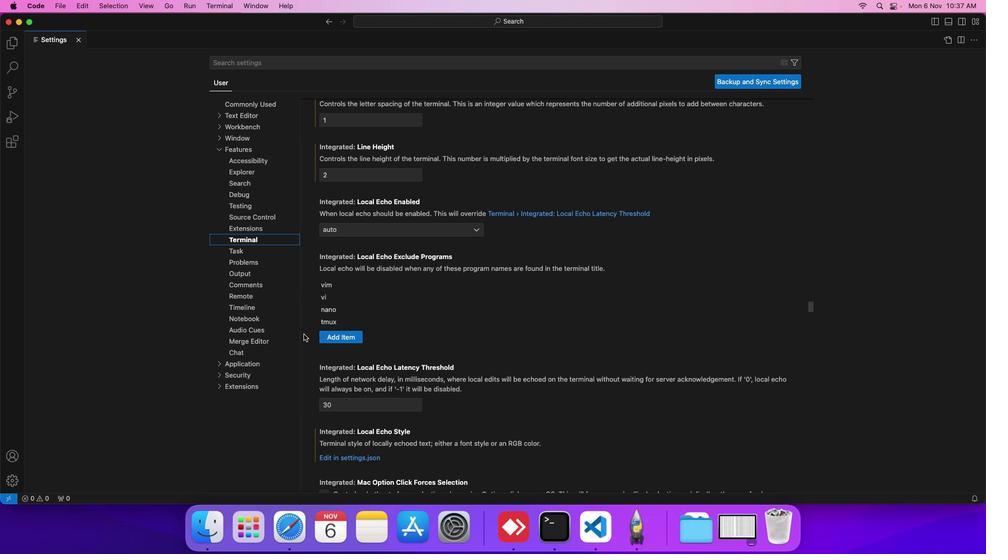 
Action: Mouse scrolled (303, 334) with delta (0, 0)
Screenshot: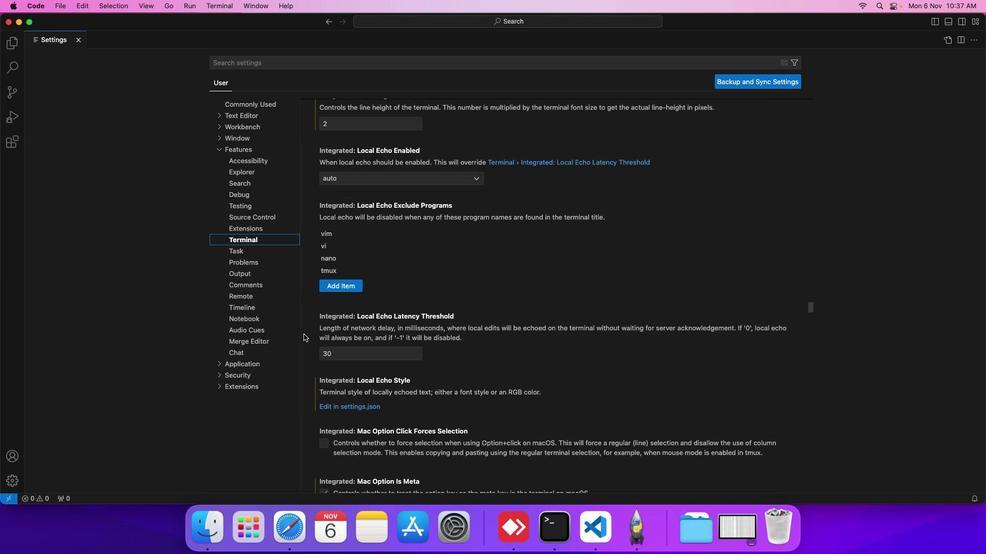 
Action: Mouse scrolled (303, 334) with delta (0, 0)
Screenshot: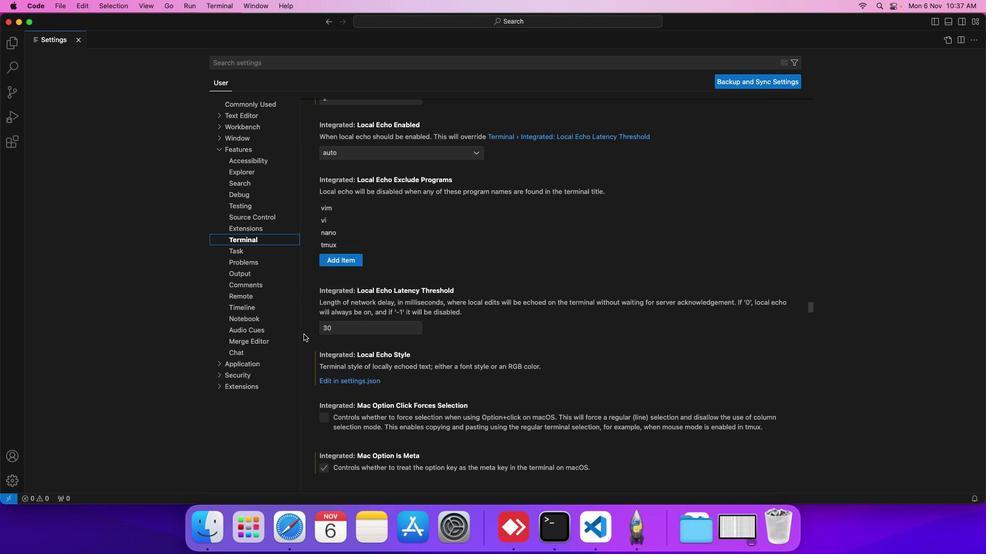 
Action: Mouse scrolled (303, 334) with delta (0, 0)
Screenshot: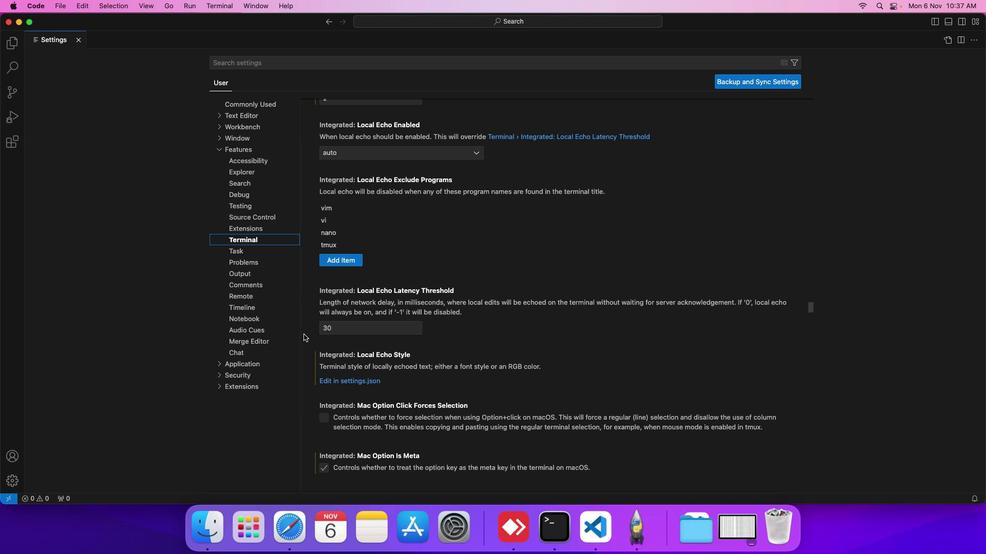 
Action: Mouse scrolled (303, 334) with delta (0, 0)
Screenshot: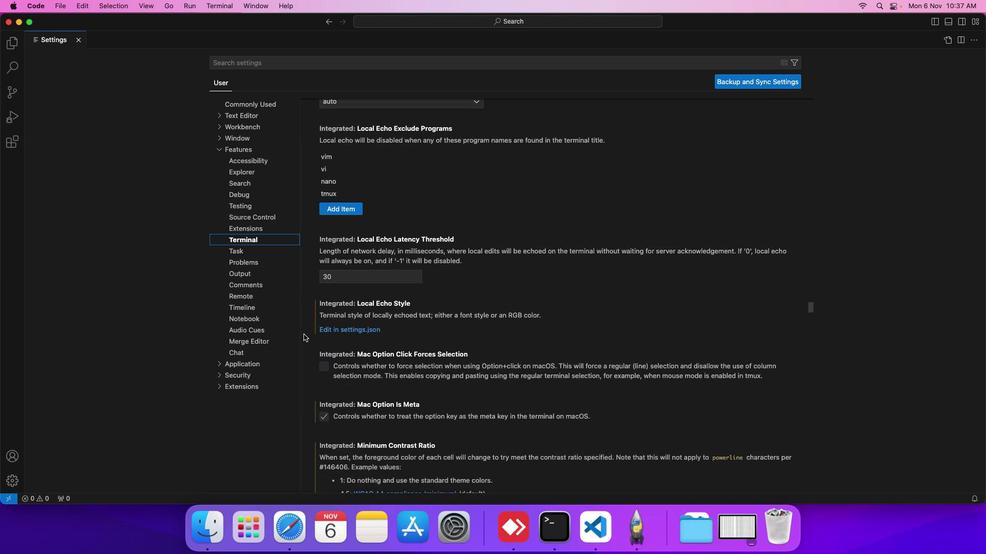 
Action: Mouse scrolled (303, 334) with delta (0, 0)
Screenshot: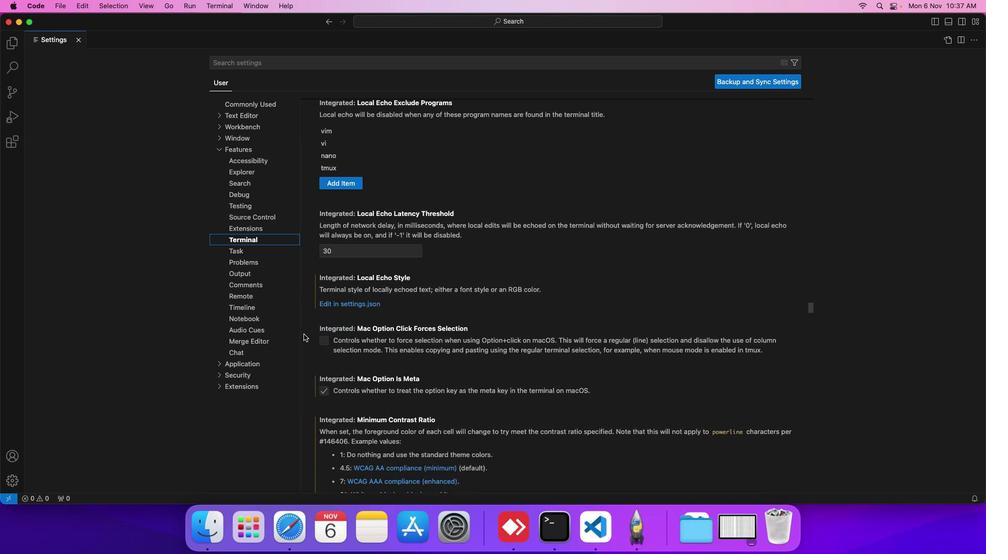 
Action: Mouse scrolled (303, 334) with delta (0, 0)
Screenshot: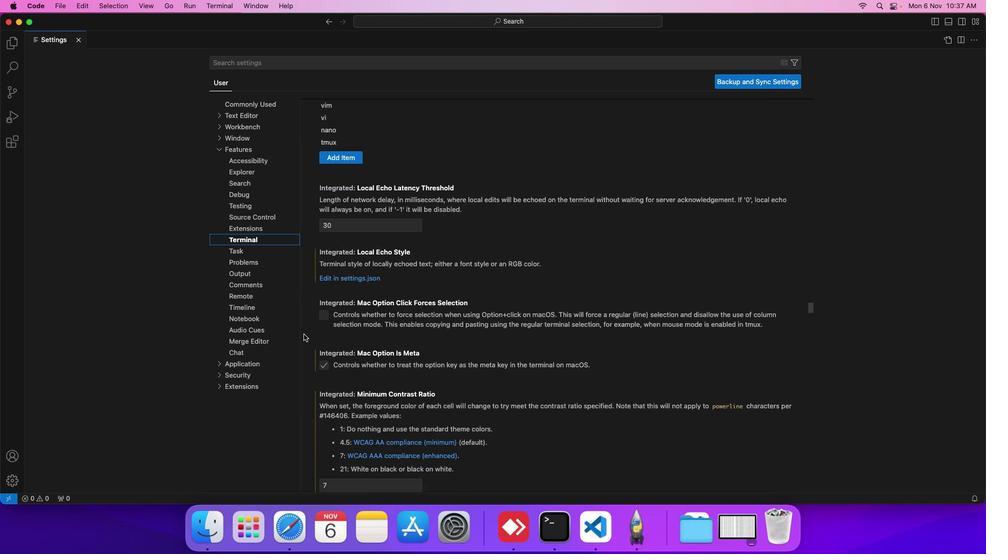 
Action: Mouse scrolled (303, 334) with delta (0, 0)
Screenshot: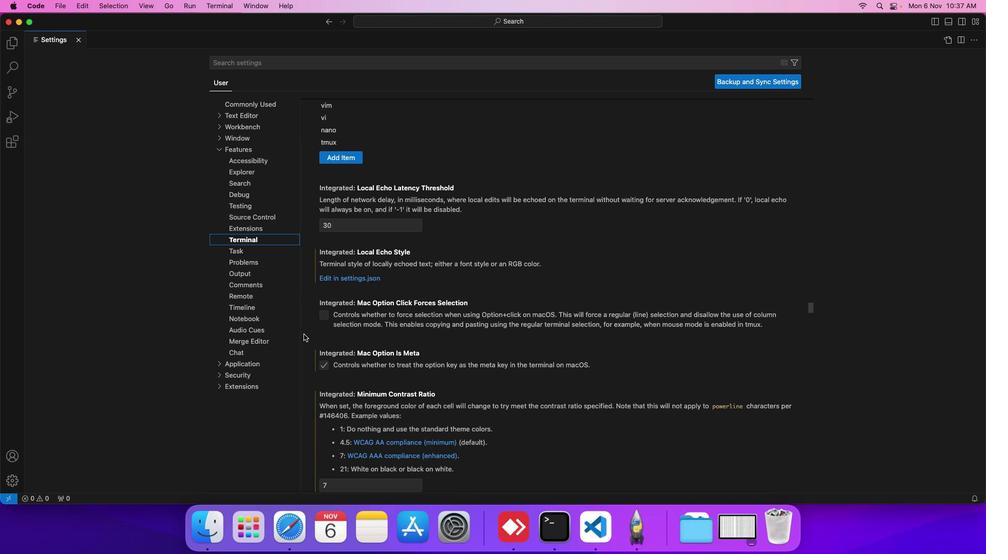 
Action: Mouse scrolled (303, 334) with delta (0, 0)
Screenshot: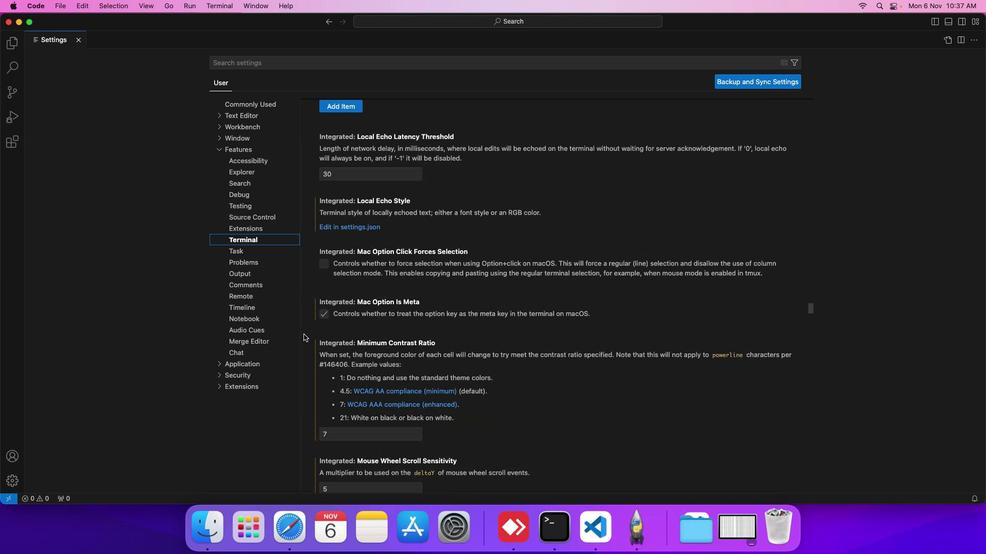 
Action: Mouse scrolled (303, 334) with delta (0, 0)
Screenshot: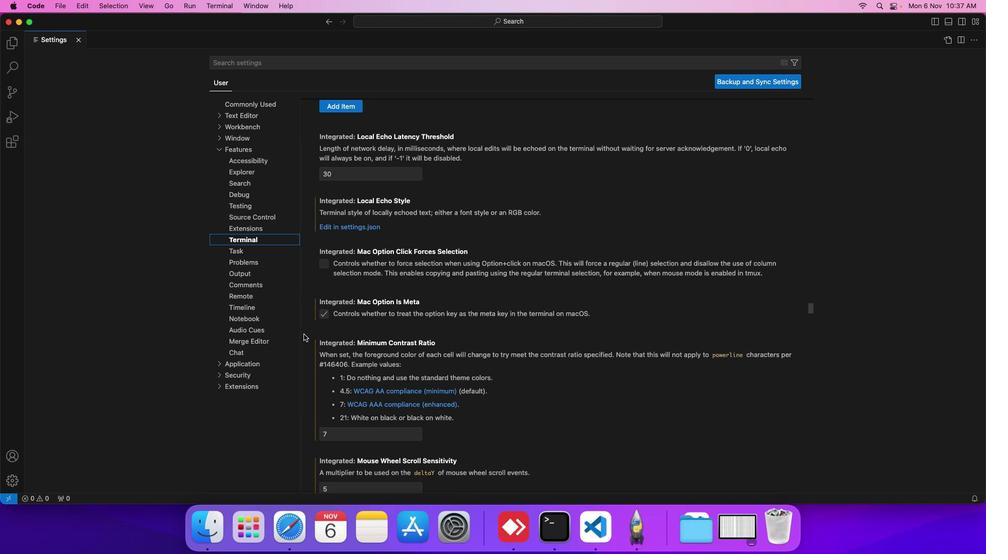 
Action: Mouse scrolled (303, 334) with delta (0, 0)
Screenshot: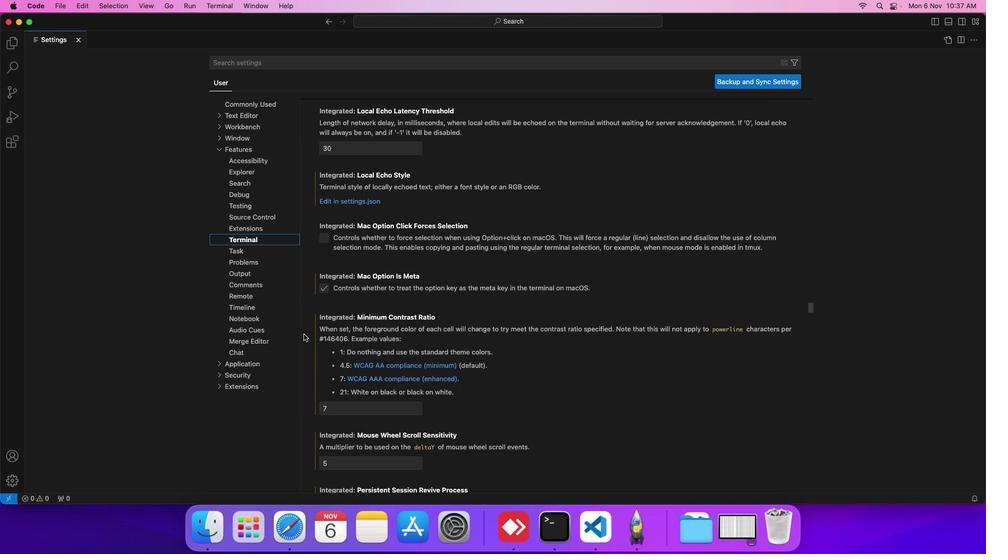 
Action: Mouse scrolled (303, 334) with delta (0, 0)
Screenshot: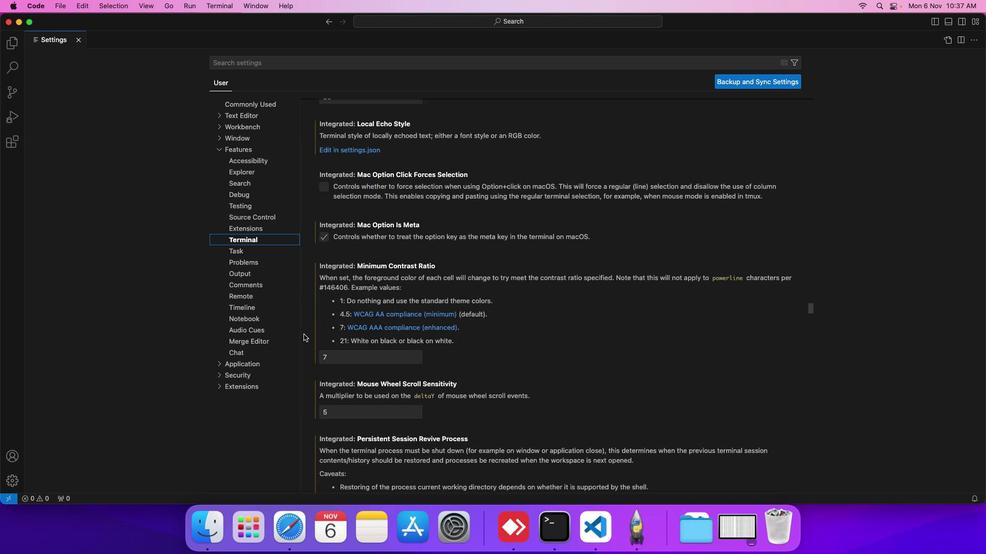 
Action: Mouse scrolled (303, 334) with delta (0, 0)
Screenshot: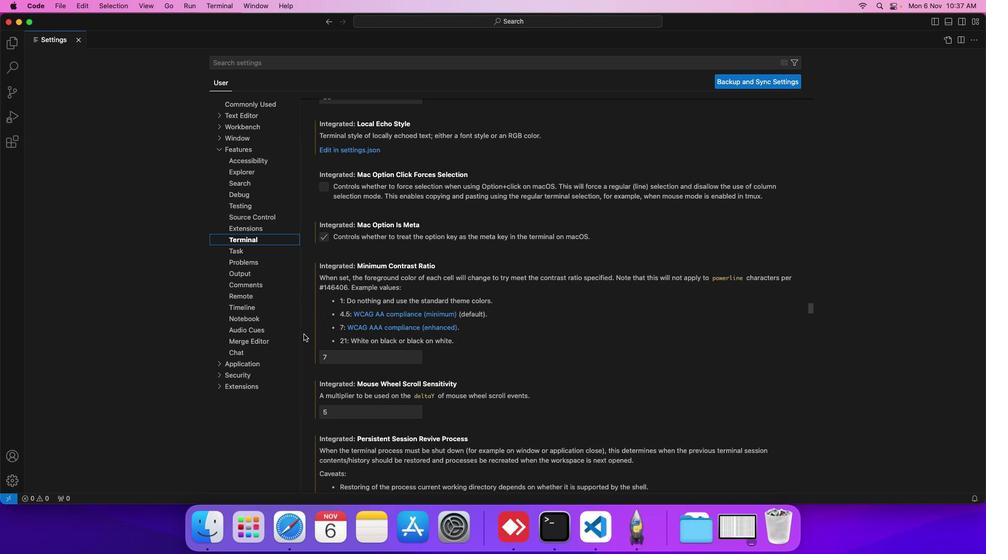 
Action: Mouse scrolled (303, 334) with delta (0, 0)
Screenshot: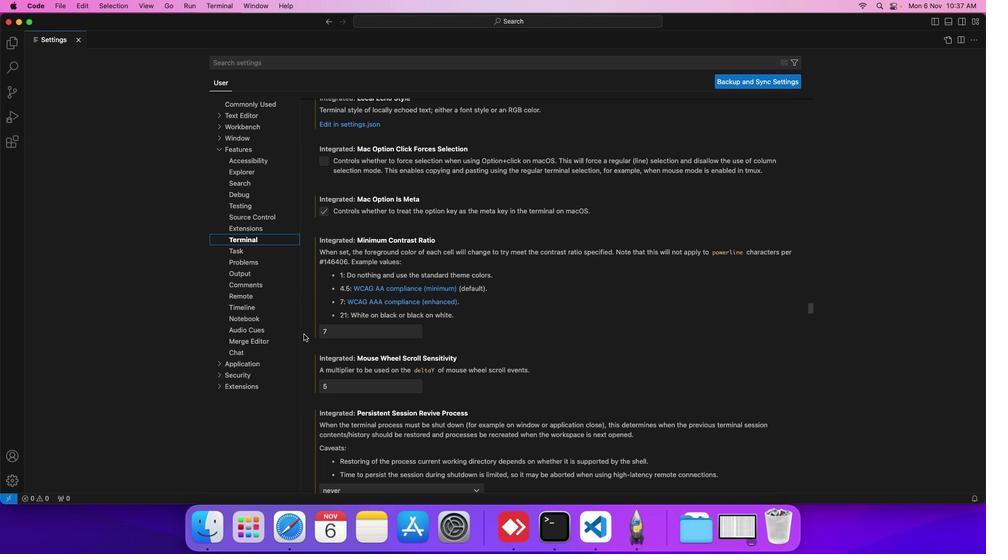 
Action: Mouse scrolled (303, 334) with delta (0, 0)
Screenshot: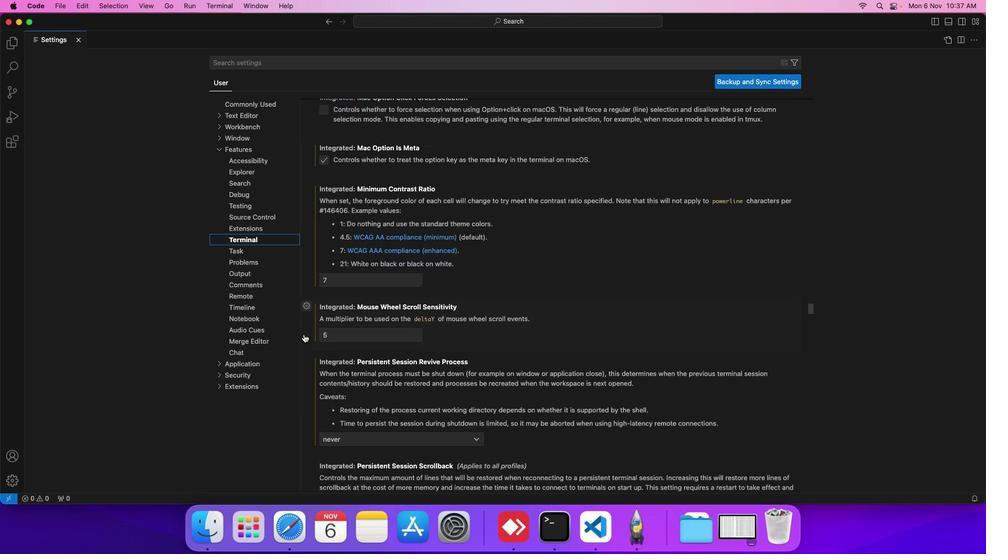 
Action: Mouse scrolled (303, 334) with delta (0, 0)
Screenshot: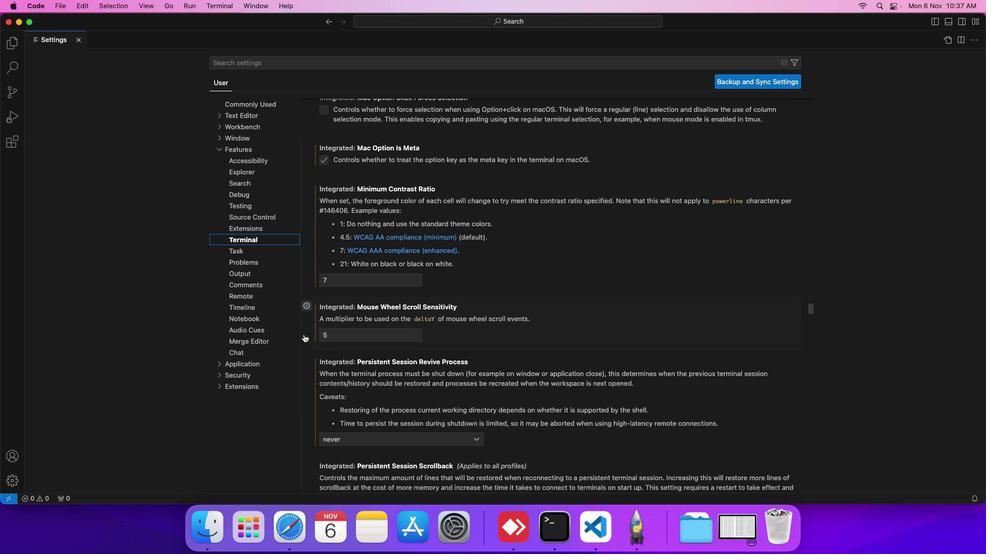 
Action: Mouse scrolled (303, 334) with delta (0, 0)
Screenshot: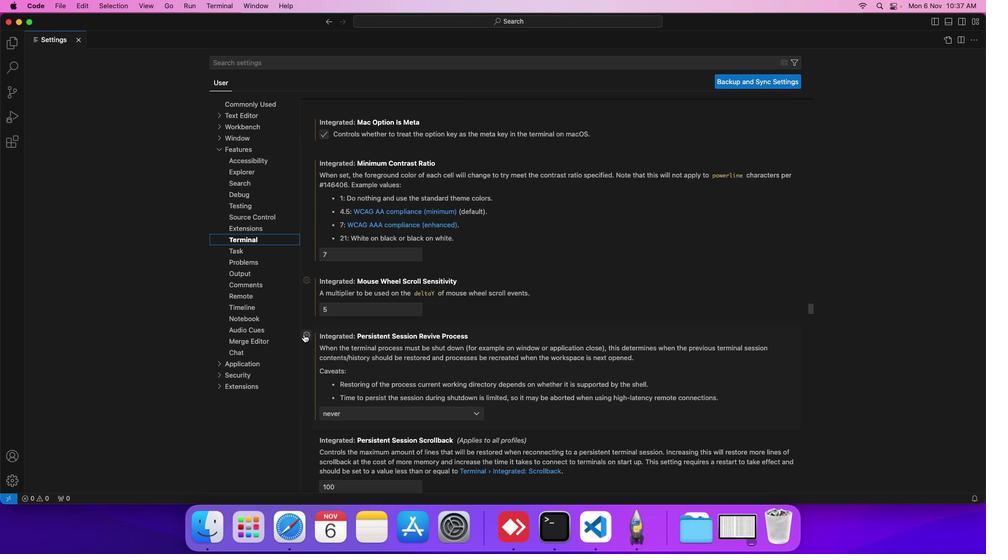 
Action: Mouse scrolled (303, 334) with delta (0, 0)
Screenshot: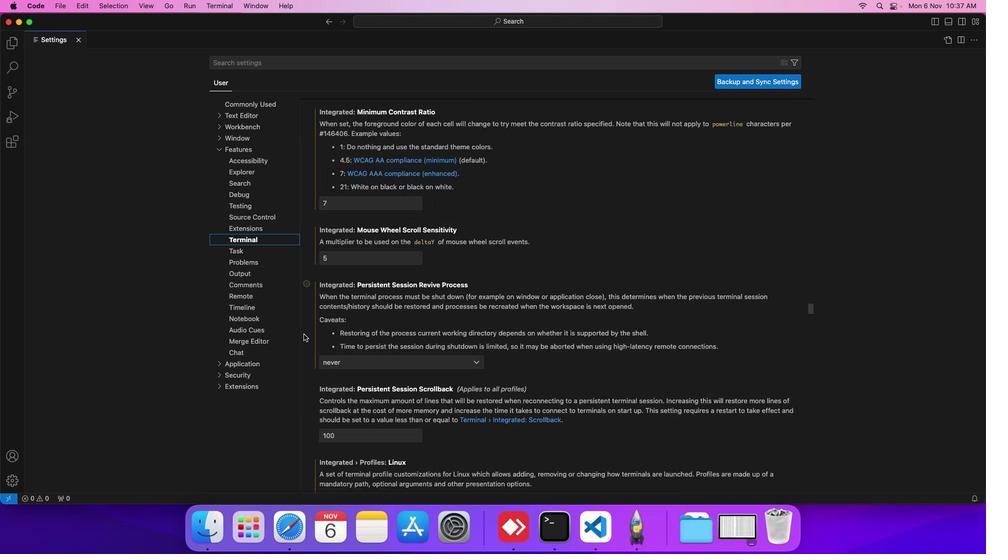 
Action: Mouse scrolled (303, 334) with delta (0, 0)
Screenshot: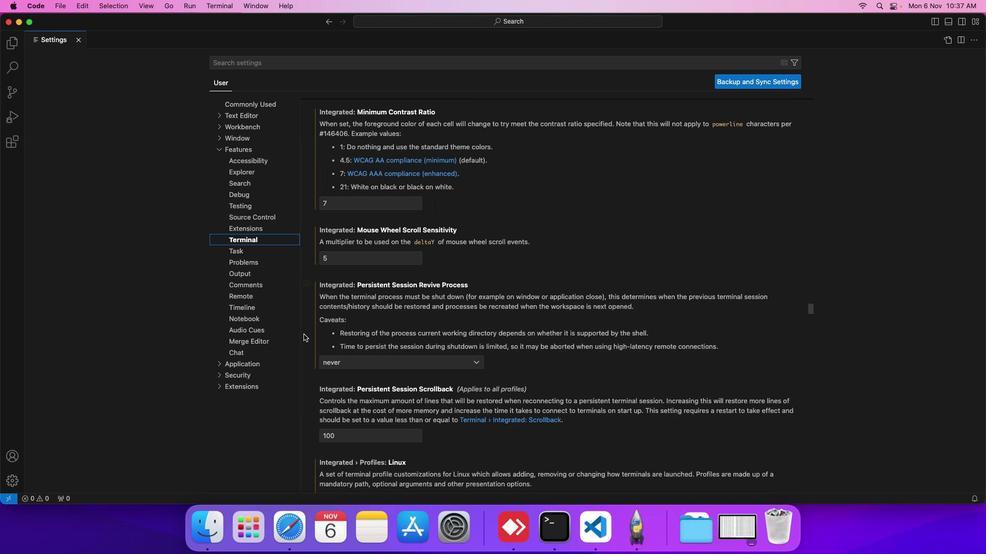 
Action: Mouse scrolled (303, 334) with delta (0, 0)
Screenshot: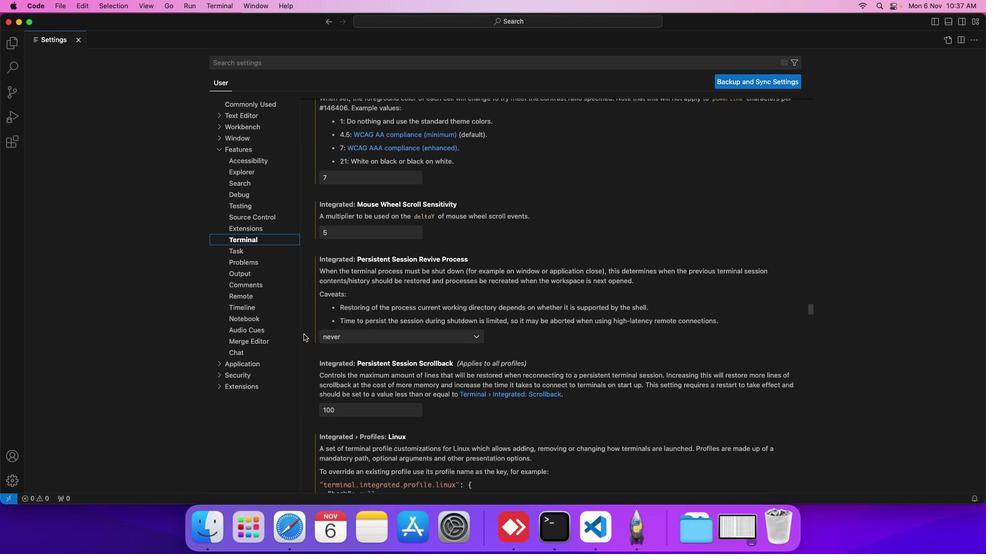 
Action: Mouse scrolled (303, 334) with delta (0, 0)
Screenshot: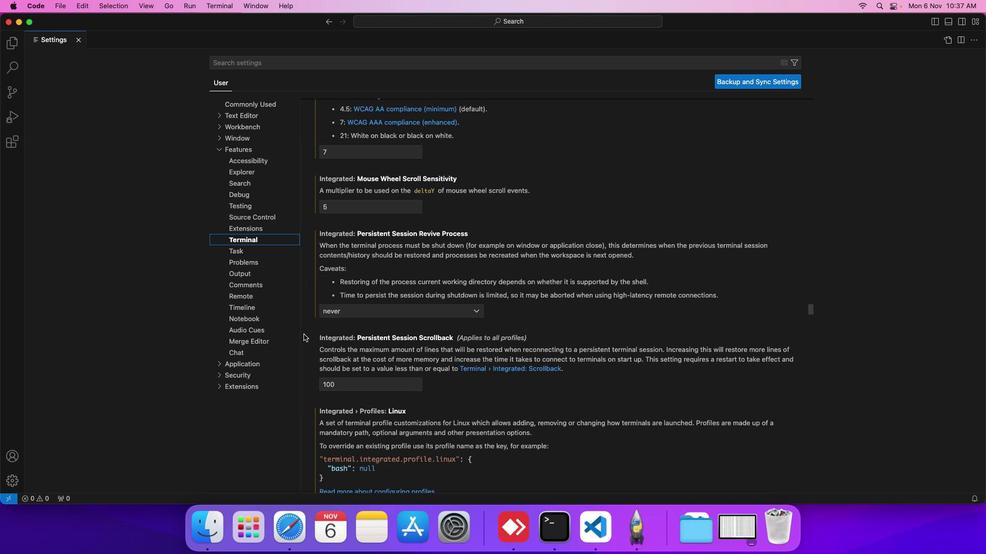 
Action: Mouse scrolled (303, 334) with delta (0, 0)
Screenshot: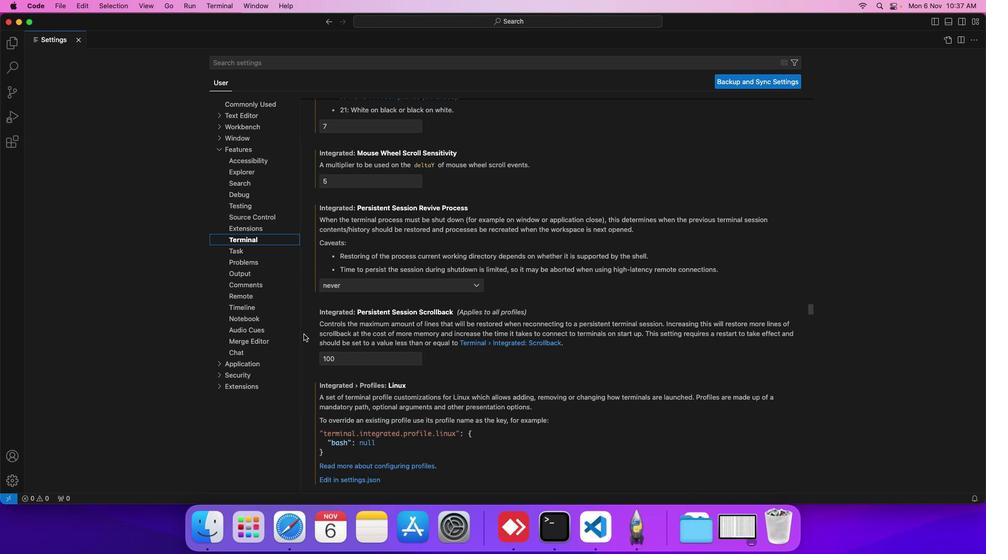 
Action: Mouse scrolled (303, 334) with delta (0, 0)
Screenshot: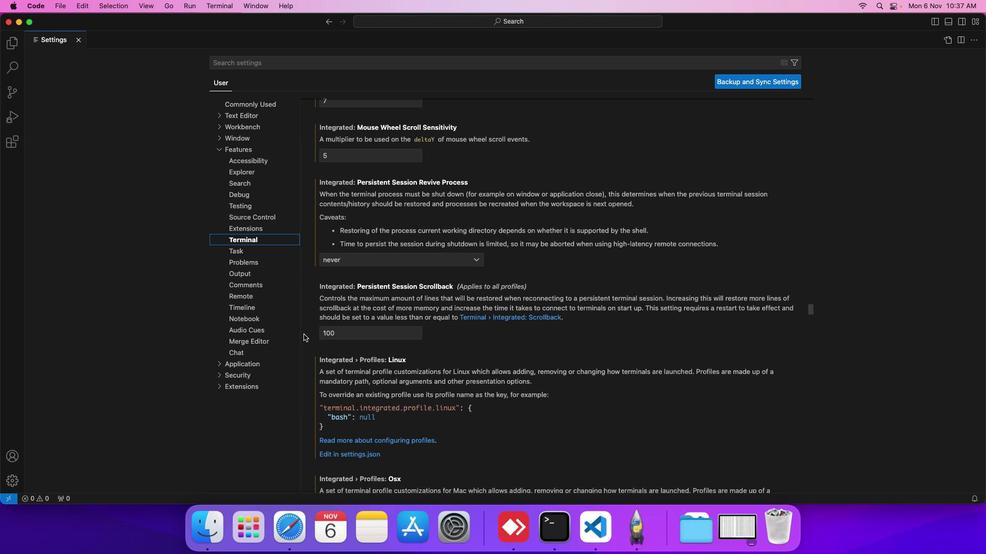 
Action: Mouse scrolled (303, 334) with delta (0, 0)
Screenshot: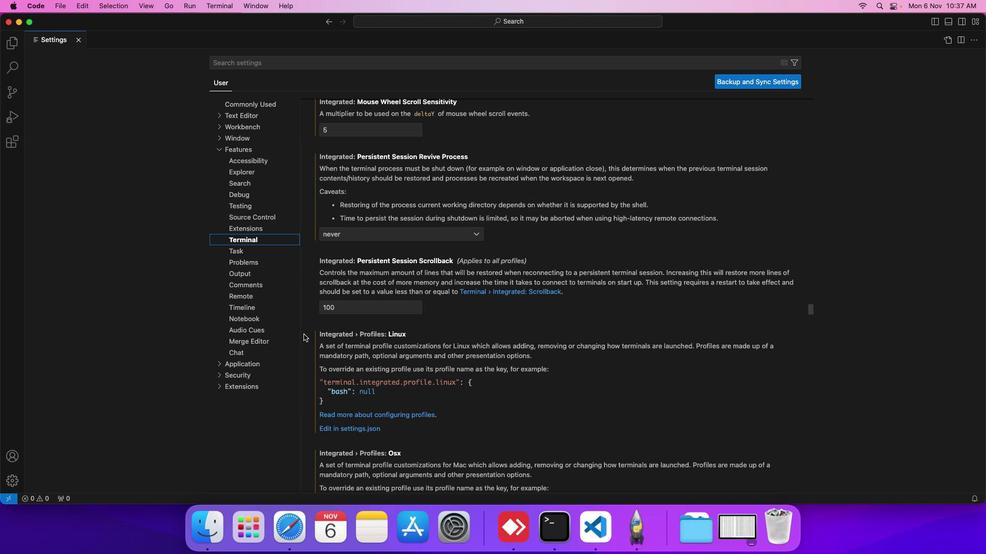 
Action: Mouse scrolled (303, 334) with delta (0, 0)
Screenshot: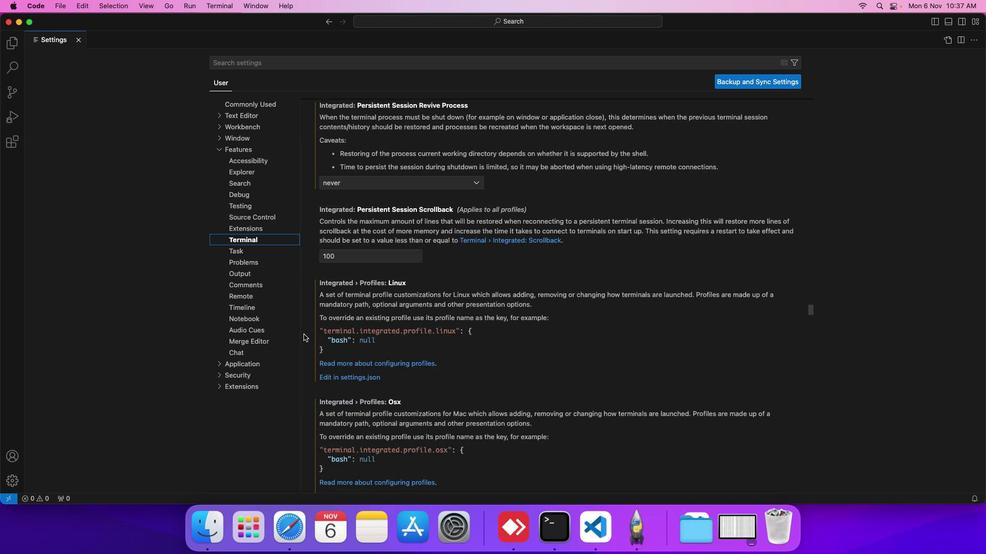 
Action: Mouse scrolled (303, 334) with delta (0, 0)
Screenshot: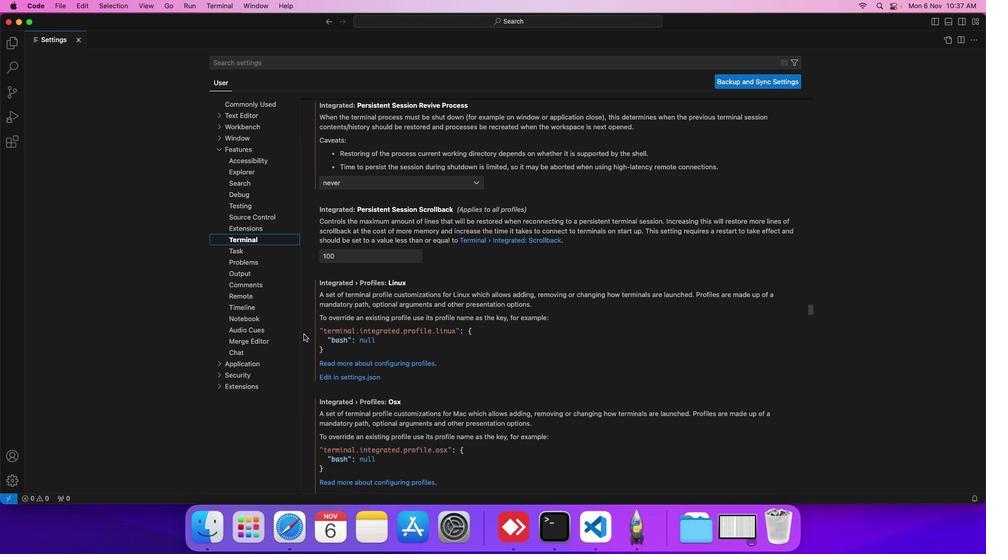 
Action: Mouse scrolled (303, 334) with delta (0, 0)
Screenshot: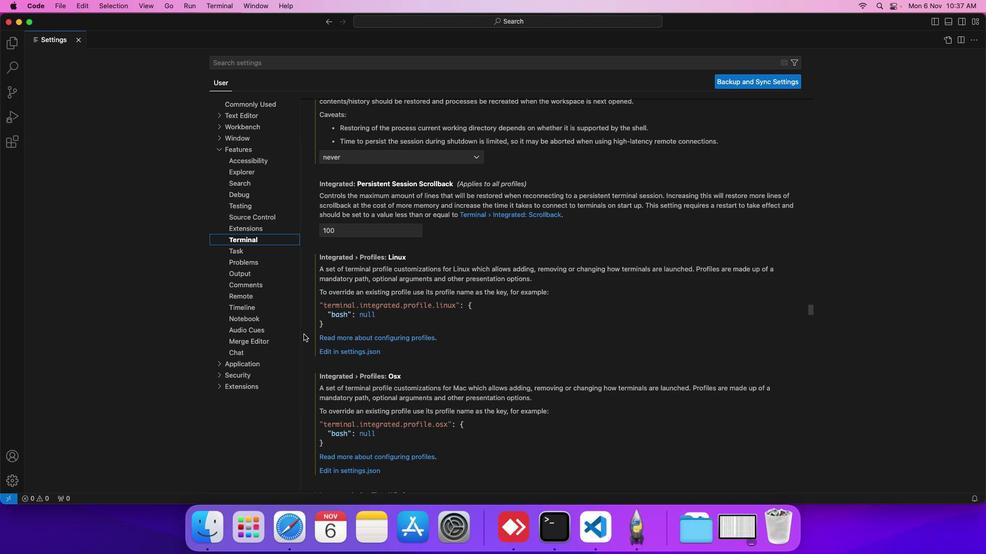 
Action: Mouse scrolled (303, 334) with delta (0, 0)
Screenshot: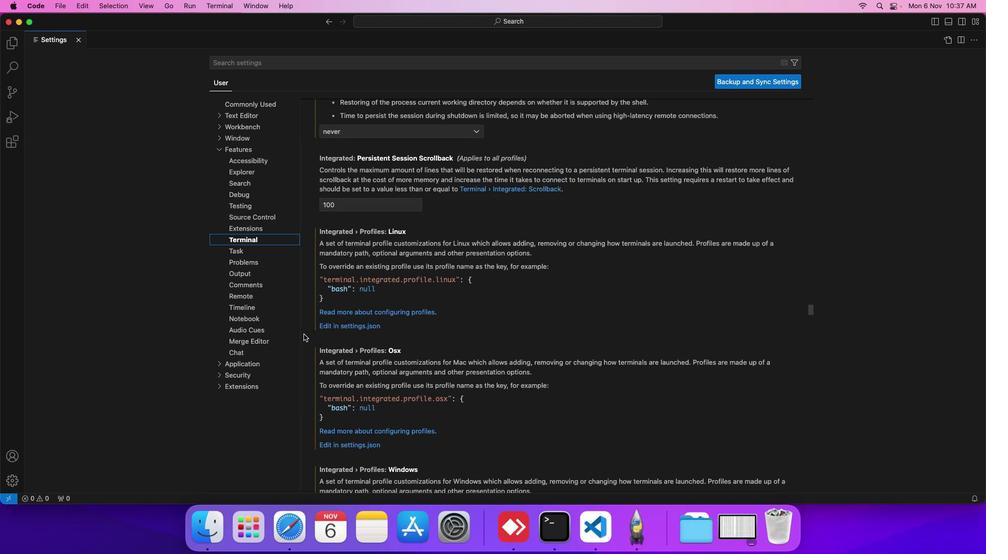 
Action: Mouse scrolled (303, 334) with delta (0, 0)
Screenshot: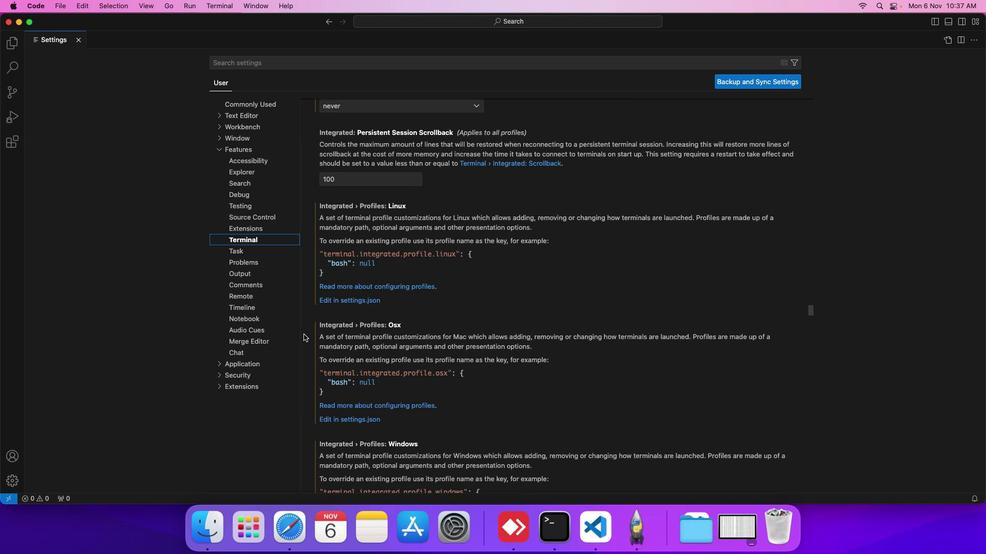 
Action: Mouse scrolled (303, 334) with delta (0, 0)
Screenshot: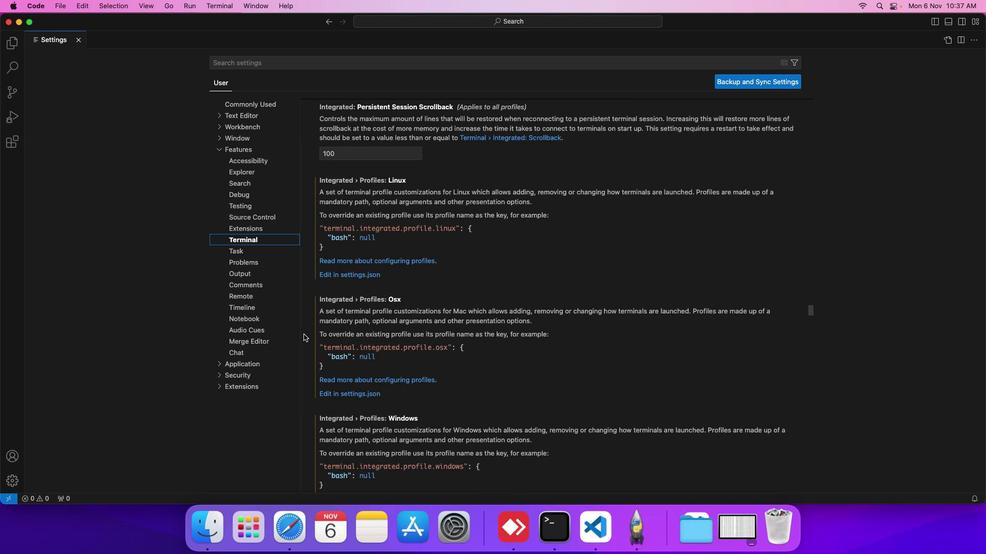
Action: Mouse scrolled (303, 334) with delta (0, 0)
Screenshot: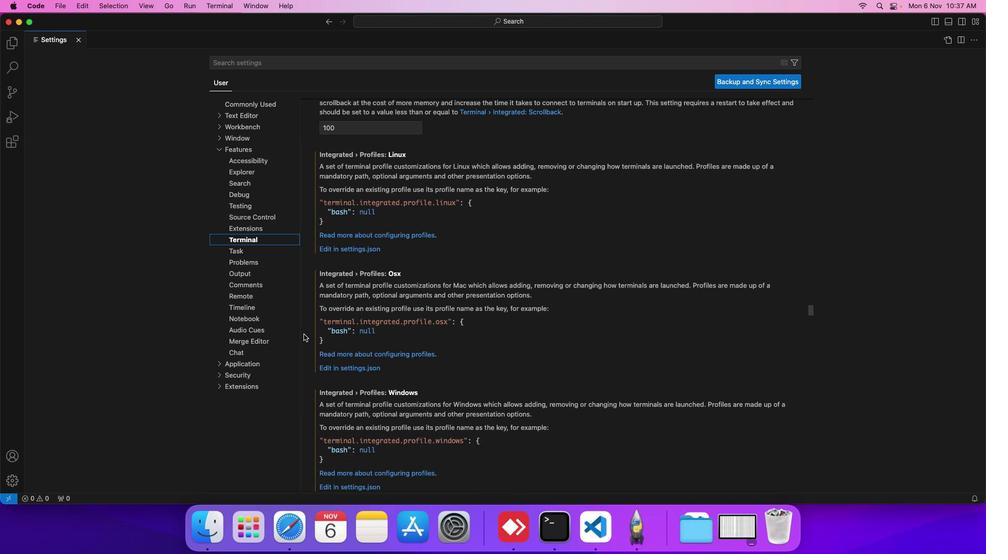 
Action: Mouse scrolled (303, 334) with delta (0, 0)
Screenshot: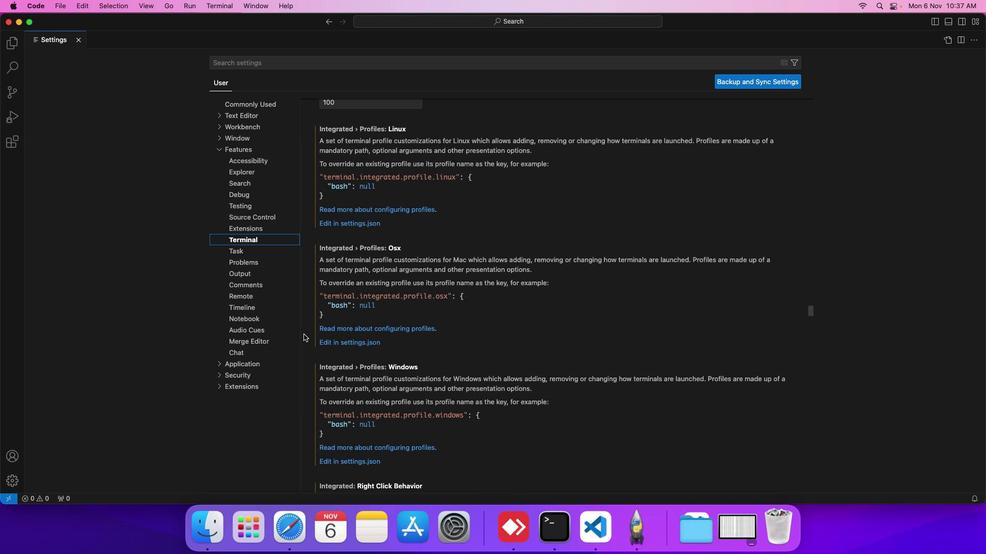 
Action: Mouse scrolled (303, 334) with delta (0, 0)
Screenshot: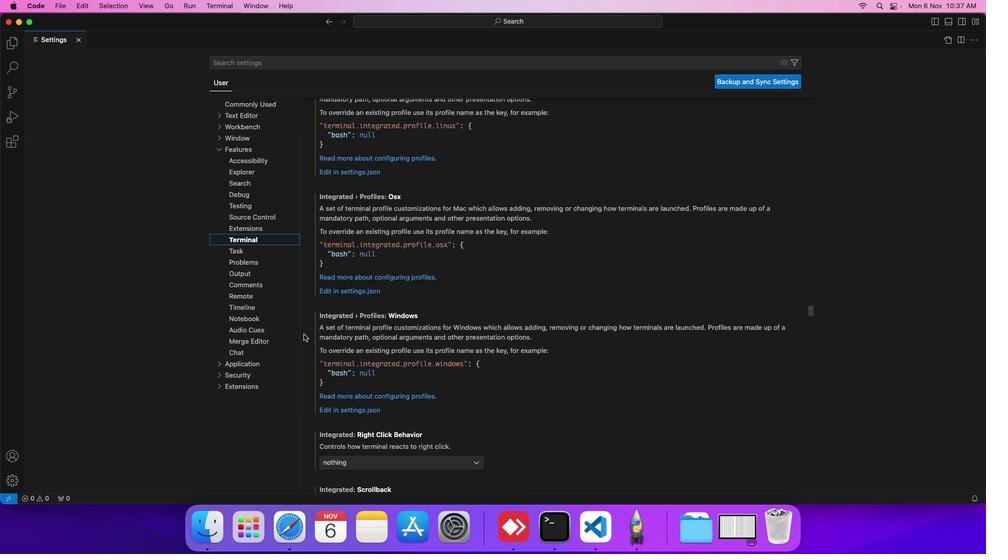 
Action: Mouse scrolled (303, 334) with delta (0, 0)
Screenshot: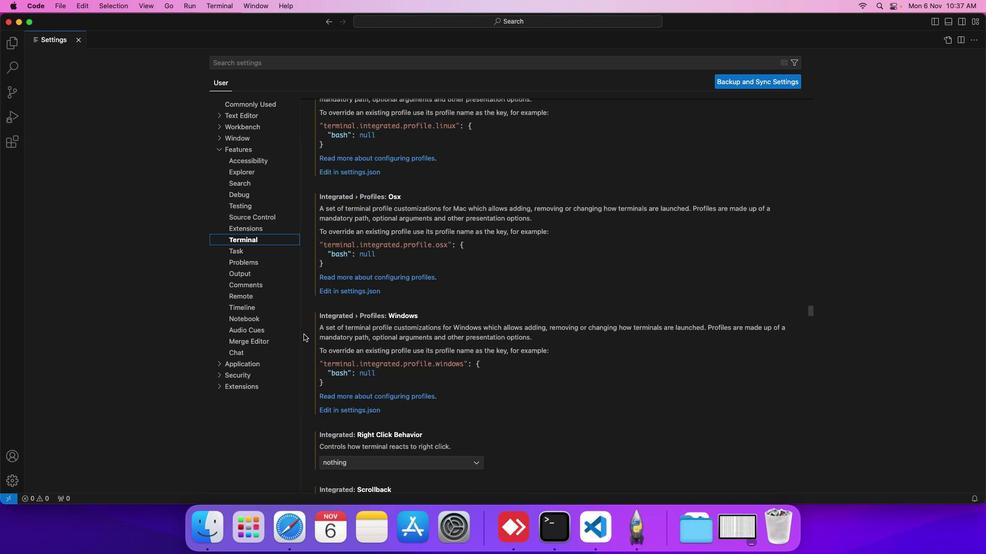 
Action: Mouse scrolled (303, 334) with delta (0, 0)
Screenshot: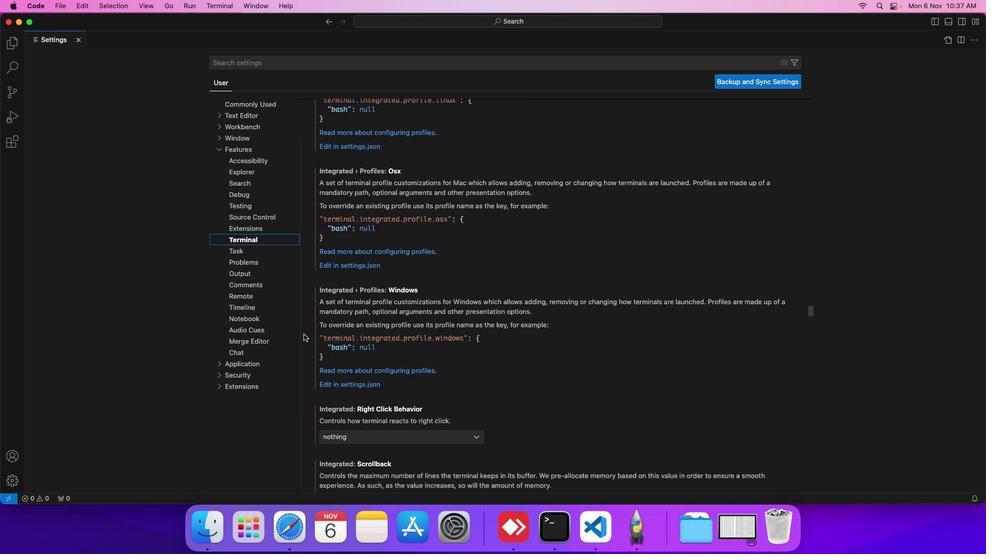 
Action: Mouse scrolled (303, 334) with delta (0, 0)
Screenshot: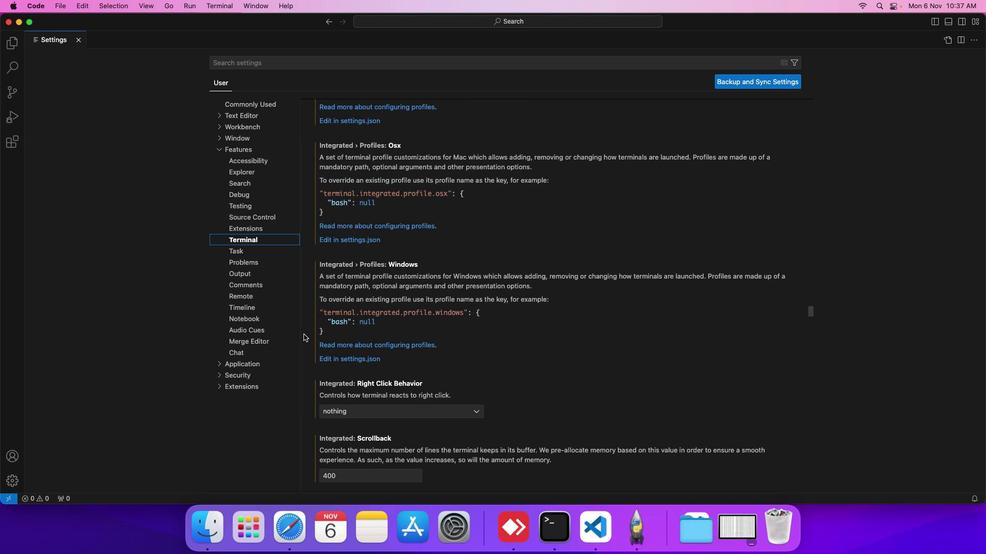 
Action: Mouse scrolled (303, 334) with delta (0, 0)
Screenshot: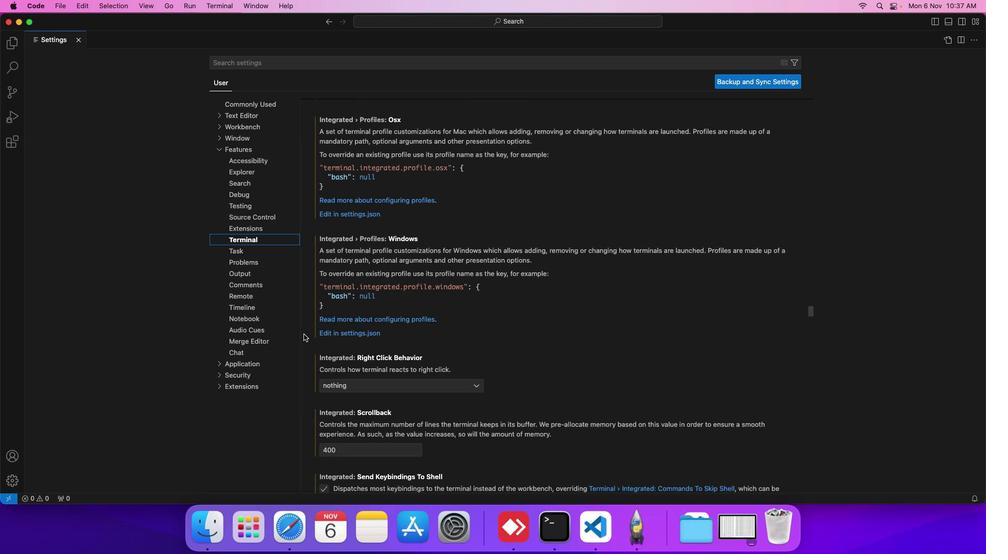 
Action: Mouse scrolled (303, 334) with delta (0, 0)
Screenshot: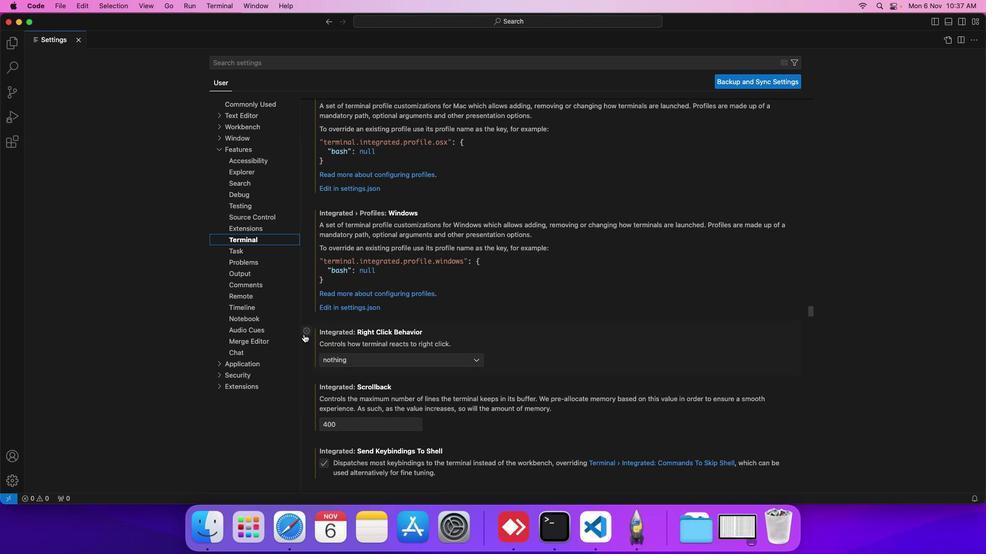 
Action: Mouse scrolled (303, 334) with delta (0, 0)
Screenshot: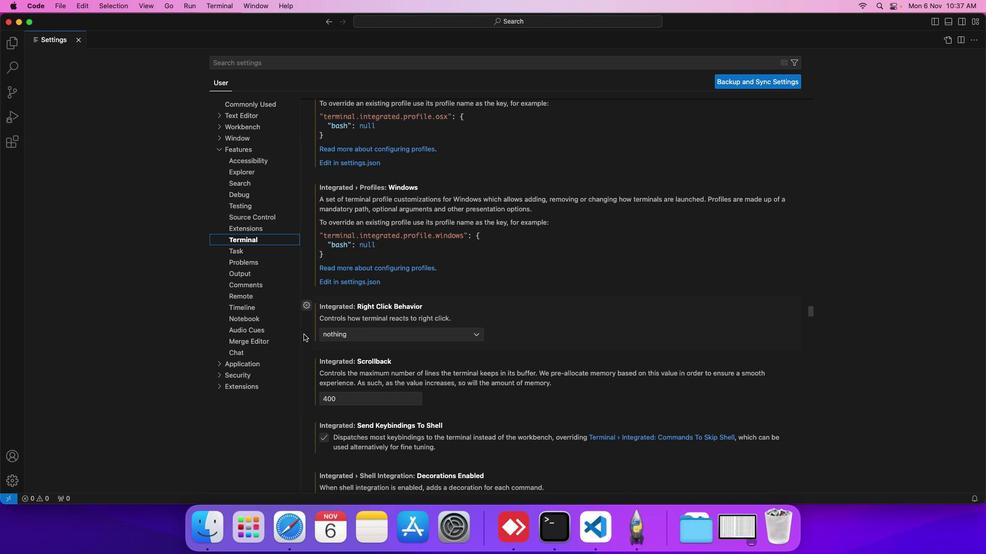 
Action: Mouse scrolled (303, 334) with delta (0, 0)
Screenshot: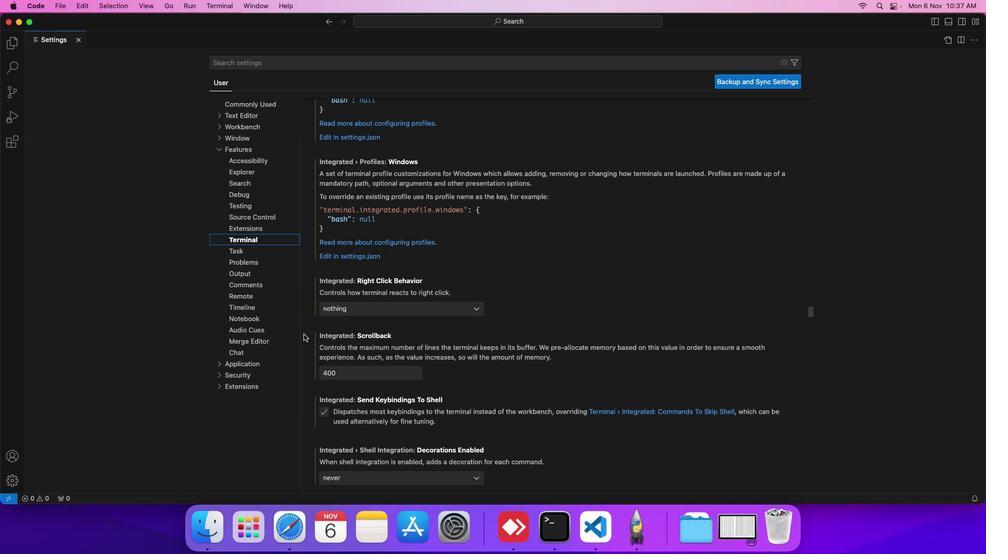 
Action: Mouse scrolled (303, 334) with delta (0, 0)
Screenshot: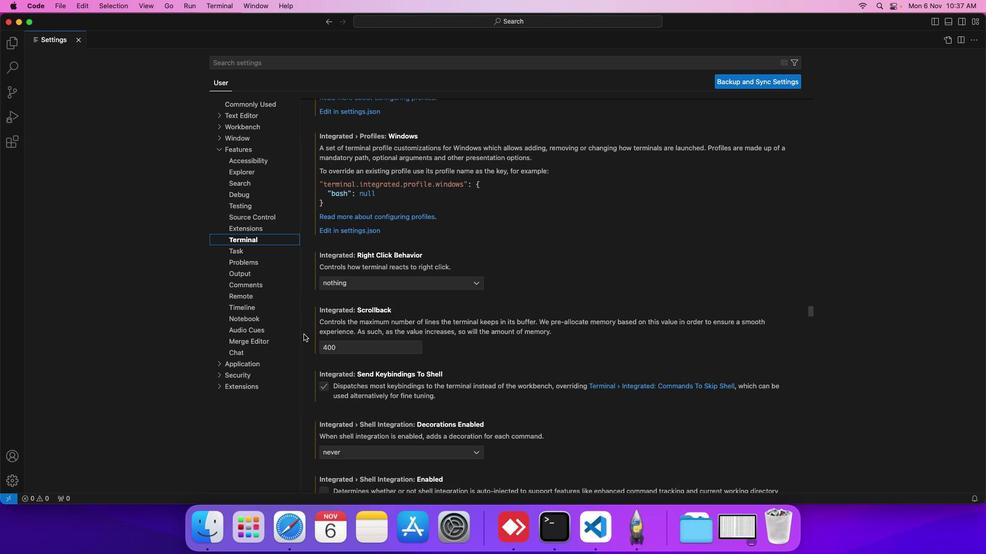 
Action: Mouse scrolled (303, 334) with delta (0, 0)
Screenshot: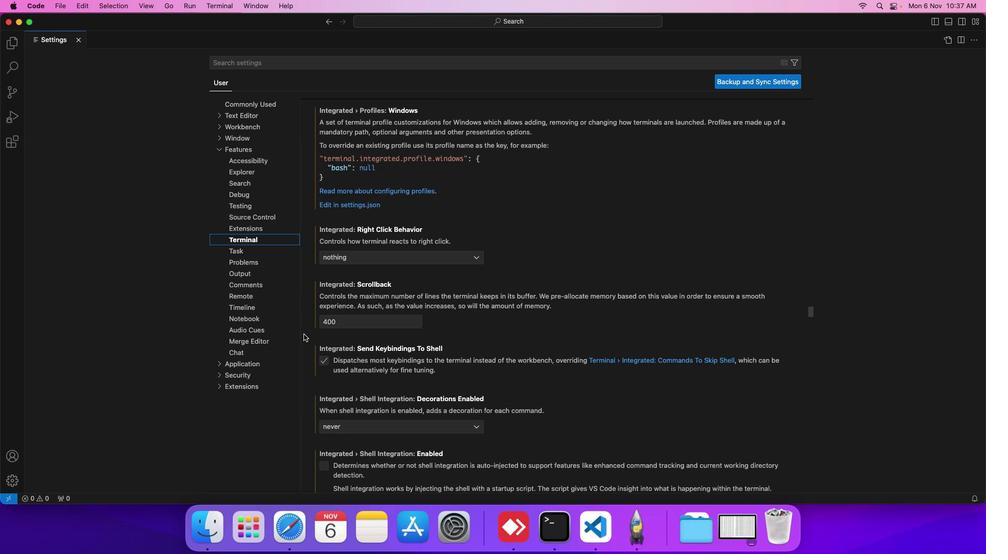 
Action: Mouse scrolled (303, 334) with delta (0, 0)
Screenshot: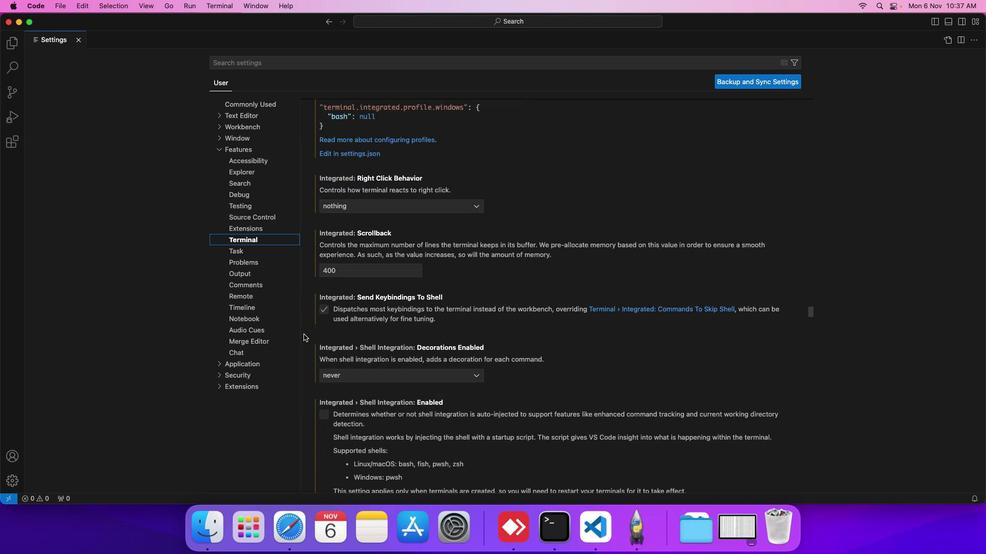 
Action: Mouse scrolled (303, 334) with delta (0, 0)
Screenshot: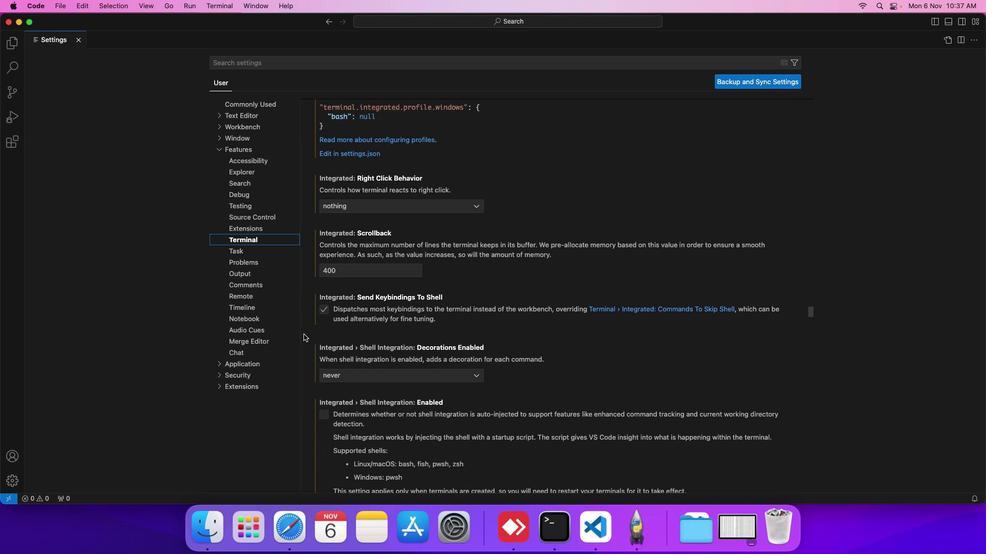 
Action: Mouse scrolled (303, 334) with delta (0, 0)
Screenshot: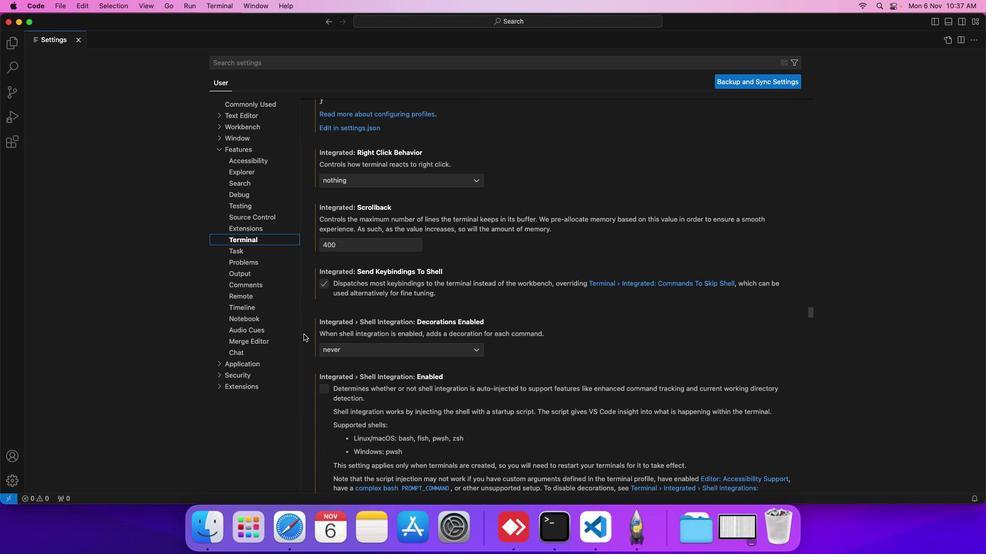 
Action: Mouse scrolled (303, 334) with delta (0, 0)
Screenshot: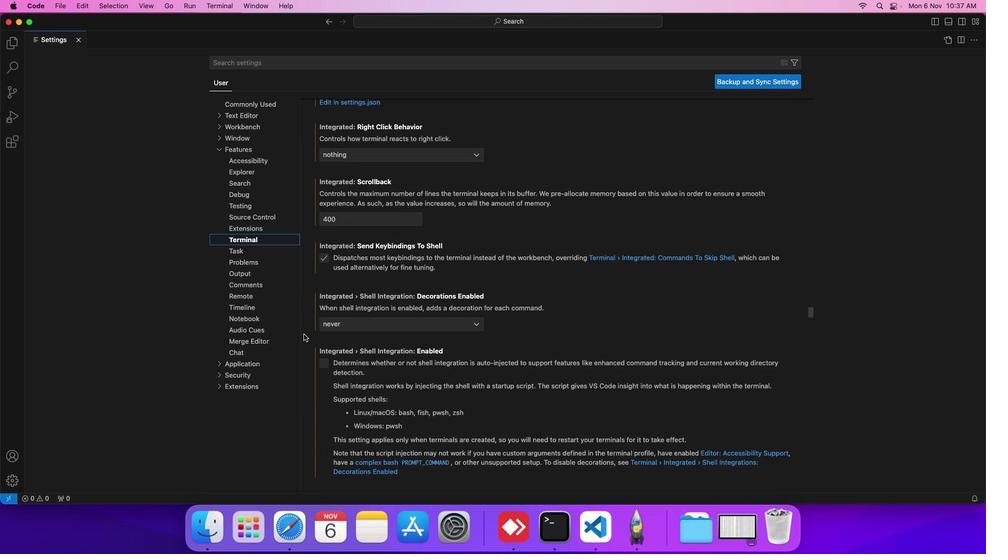 
Action: Mouse scrolled (303, 334) with delta (0, 0)
Screenshot: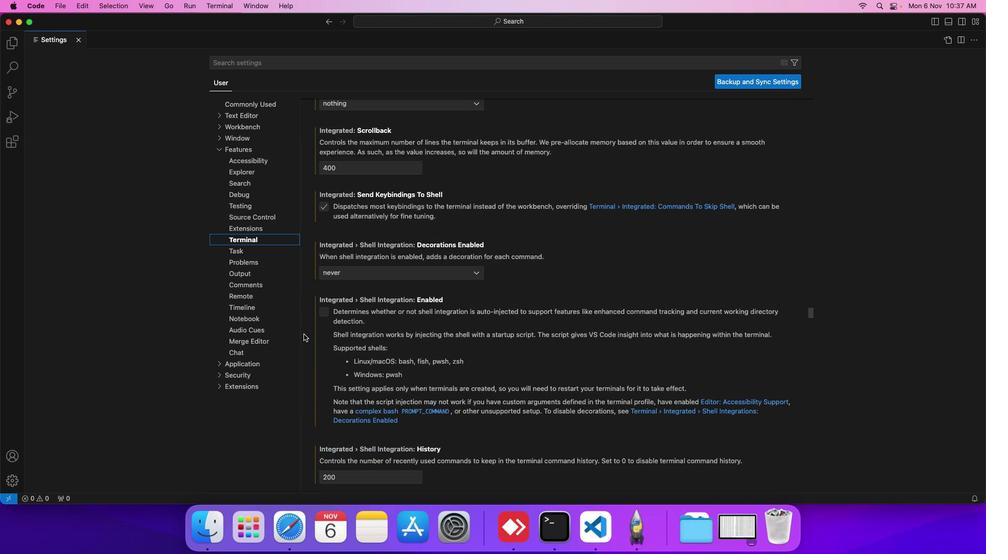 
Action: Mouse scrolled (303, 334) with delta (0, 0)
Screenshot: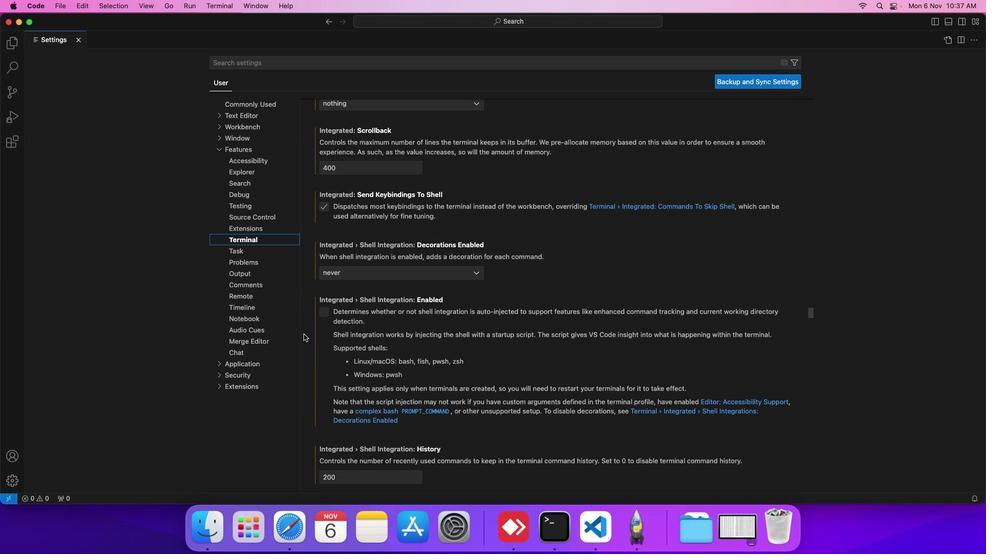 
Action: Mouse scrolled (303, 334) with delta (0, 0)
Screenshot: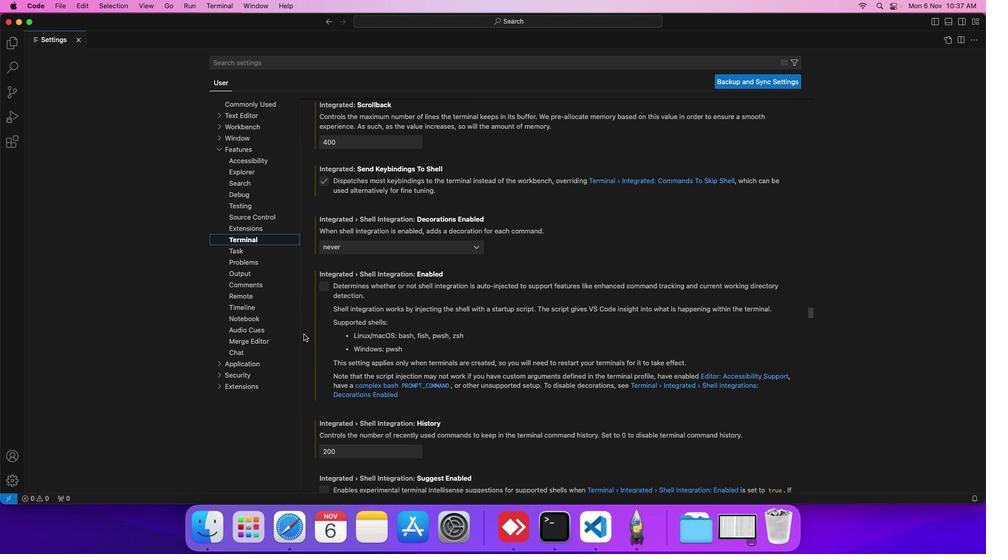 
Action: Mouse scrolled (303, 334) with delta (0, 0)
Screenshot: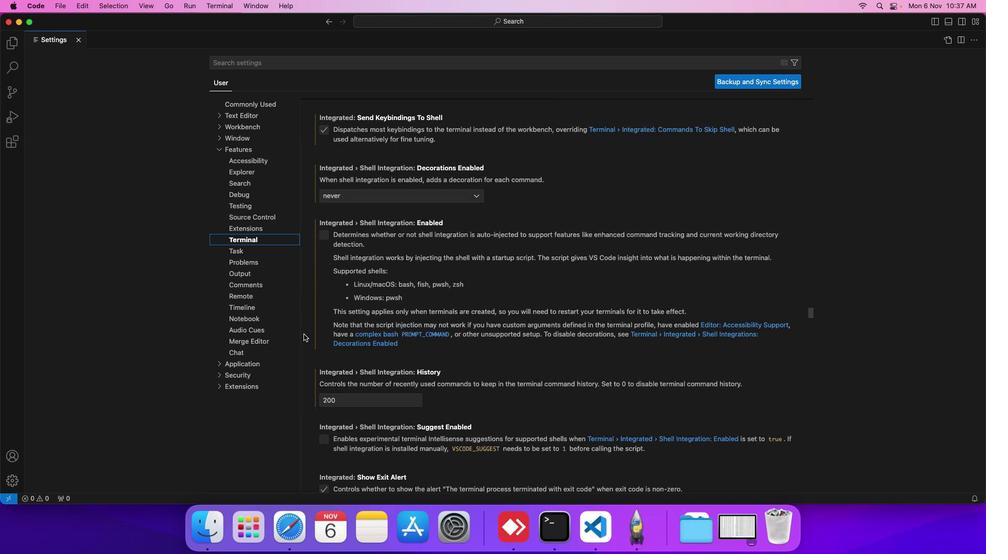 
Action: Mouse scrolled (303, 334) with delta (0, 0)
Screenshot: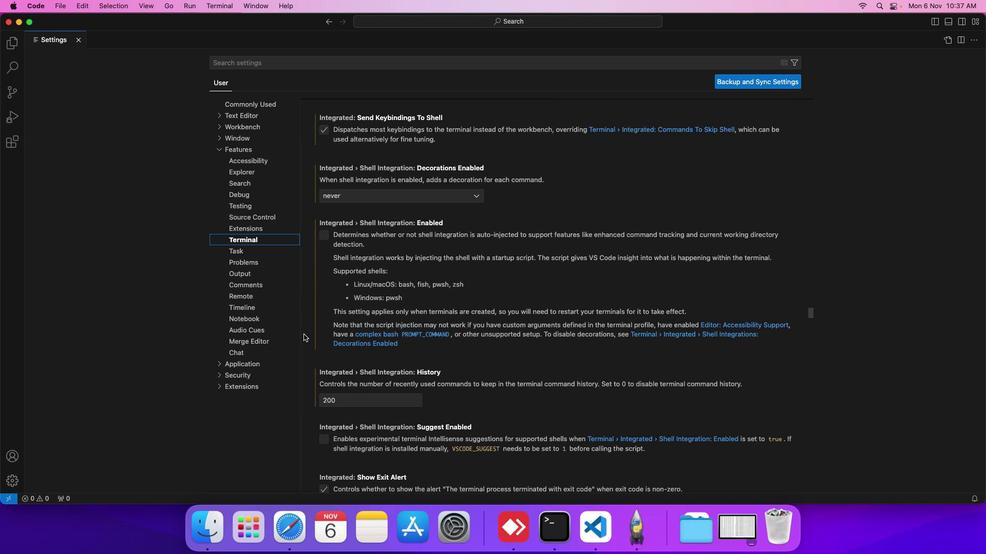 
Action: Mouse scrolled (303, 334) with delta (0, 0)
Screenshot: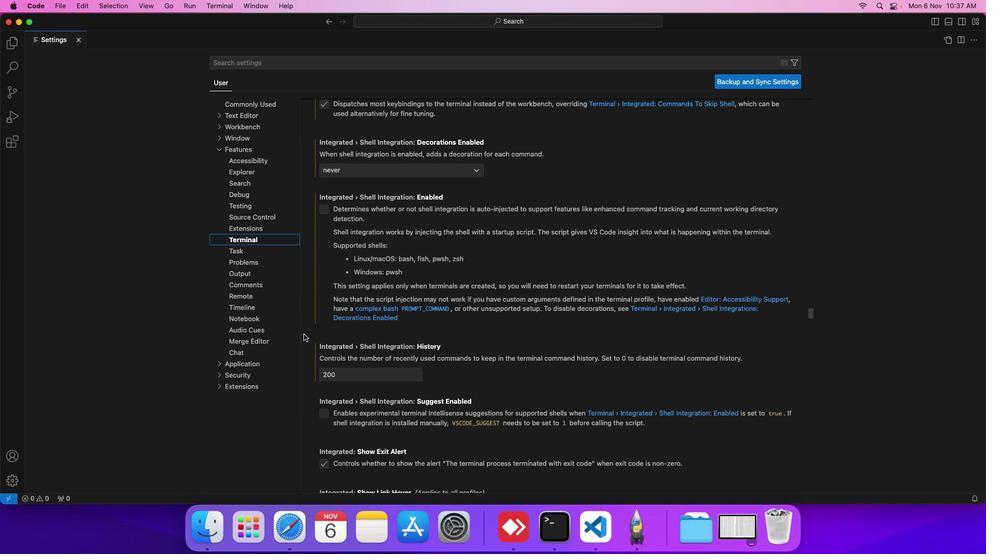 
Action: Mouse scrolled (303, 334) with delta (0, 0)
Screenshot: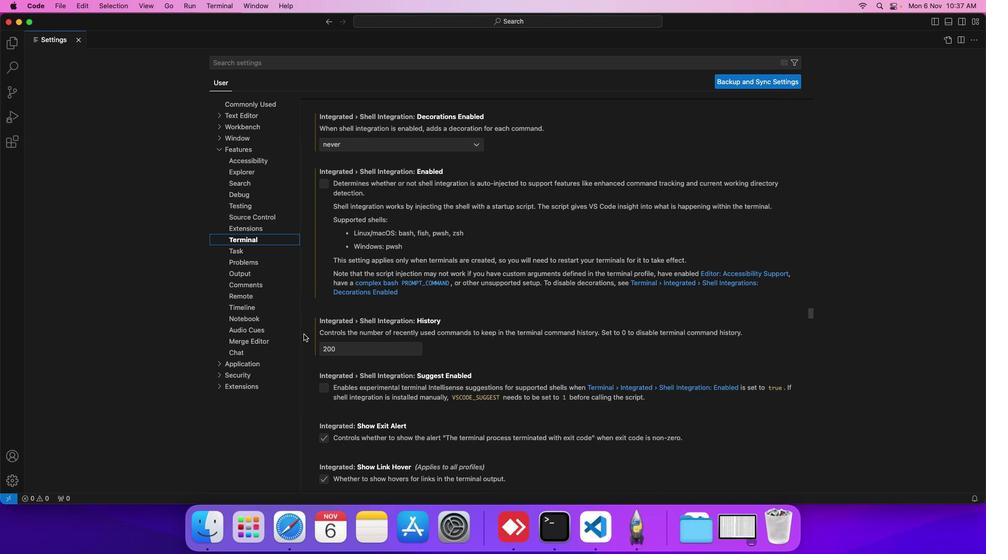 
Action: Mouse scrolled (303, 334) with delta (0, 0)
Screenshot: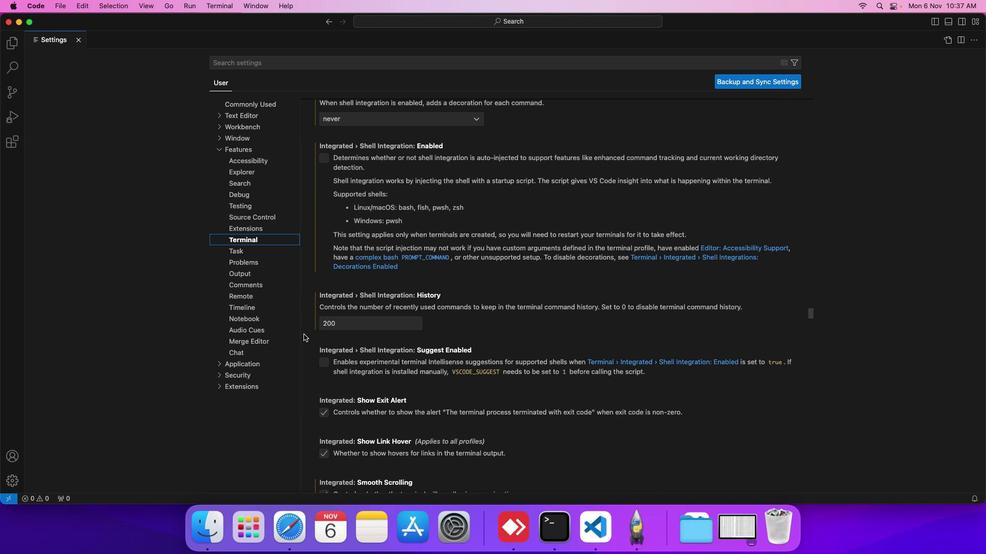 
Action: Mouse scrolled (303, 334) with delta (0, 0)
Screenshot: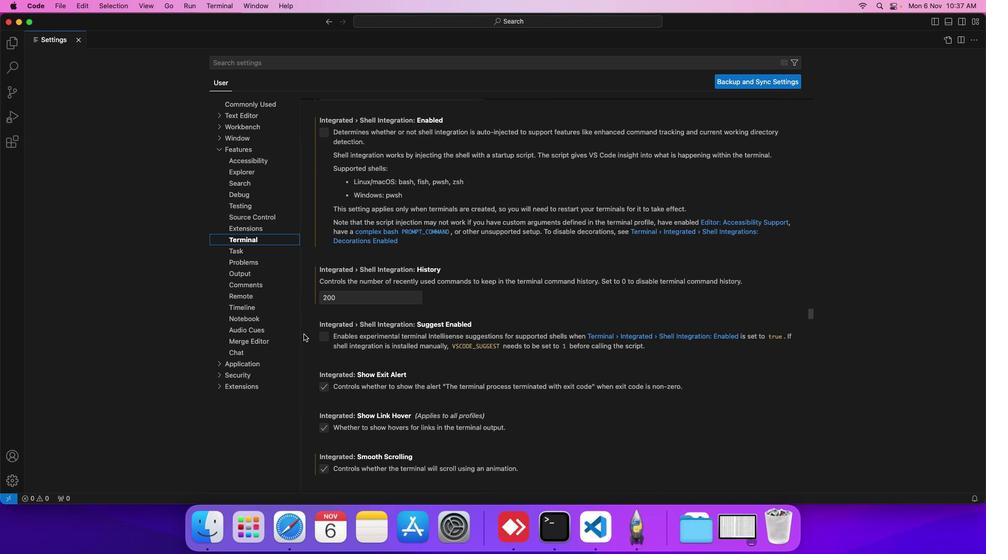
Action: Mouse scrolled (303, 334) with delta (0, 0)
Screenshot: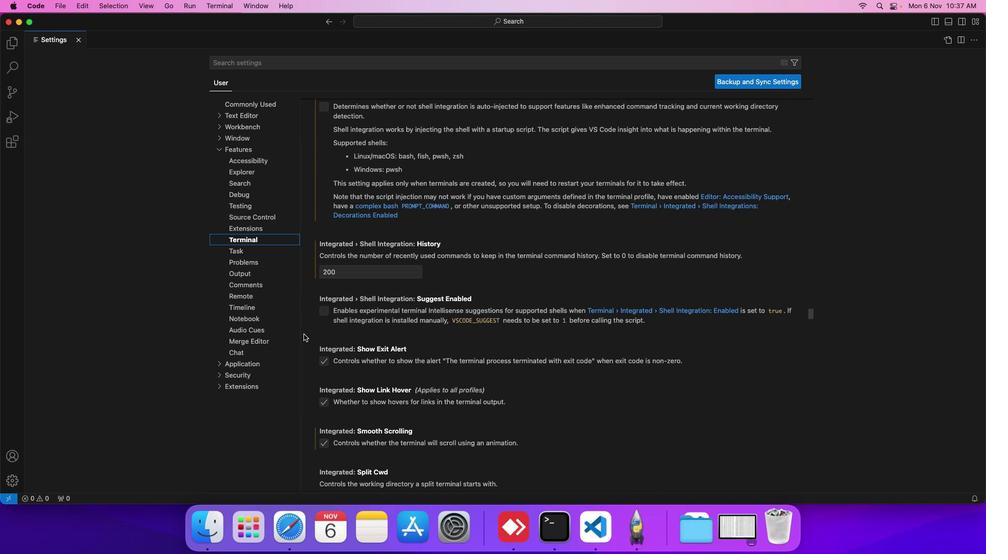 
Action: Mouse scrolled (303, 334) with delta (0, 0)
Screenshot: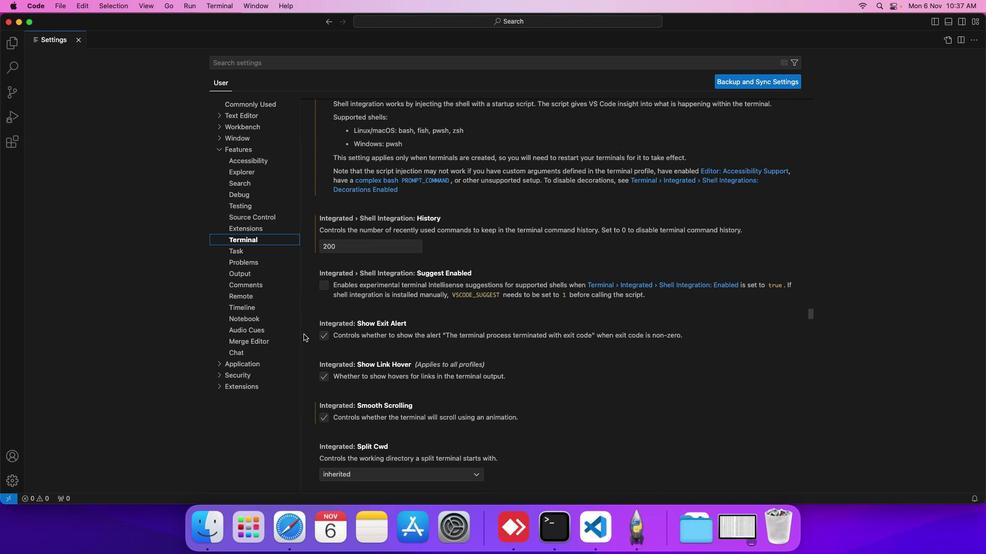 
Action: Mouse scrolled (303, 334) with delta (0, 0)
Screenshot: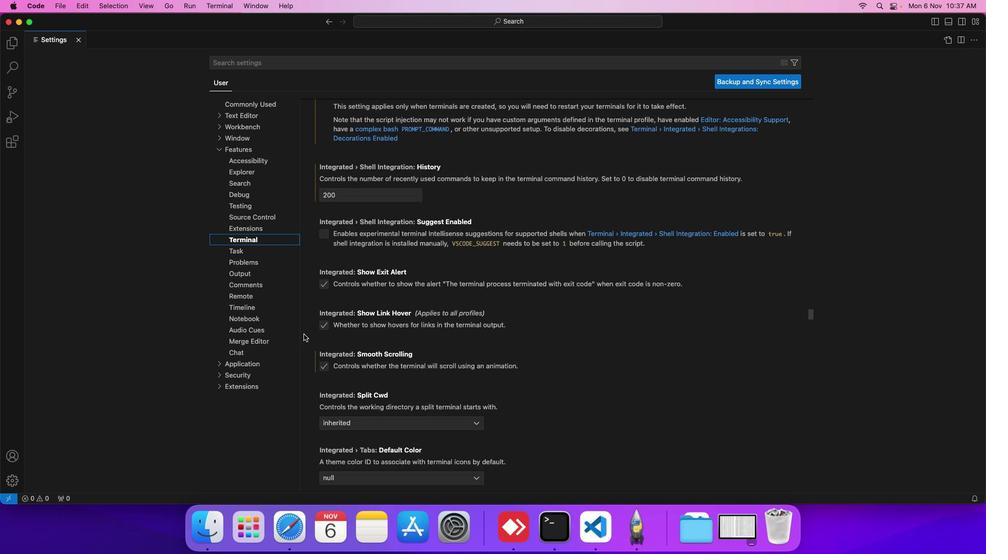 
Action: Mouse scrolled (303, 334) with delta (0, 0)
Screenshot: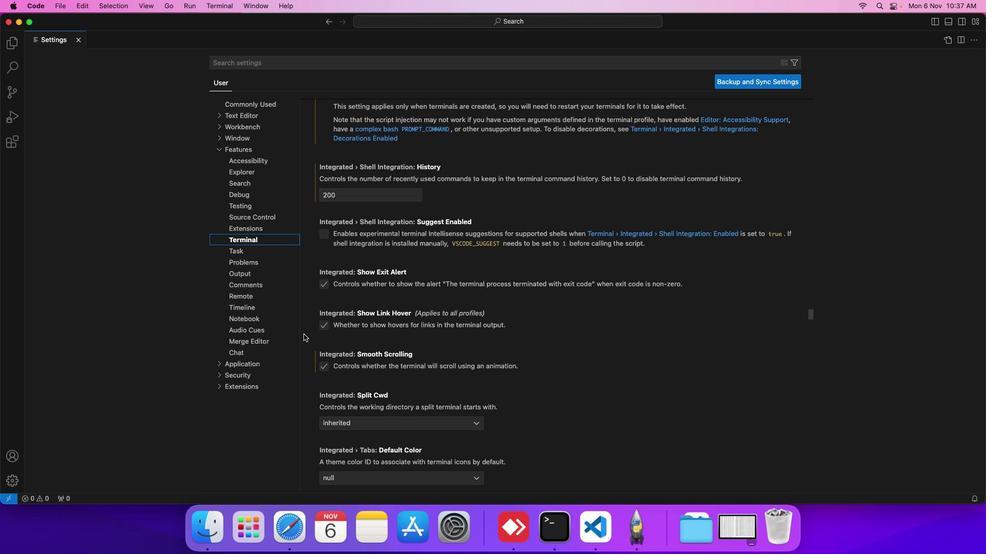 
Action: Mouse scrolled (303, 334) with delta (0, 0)
Screenshot: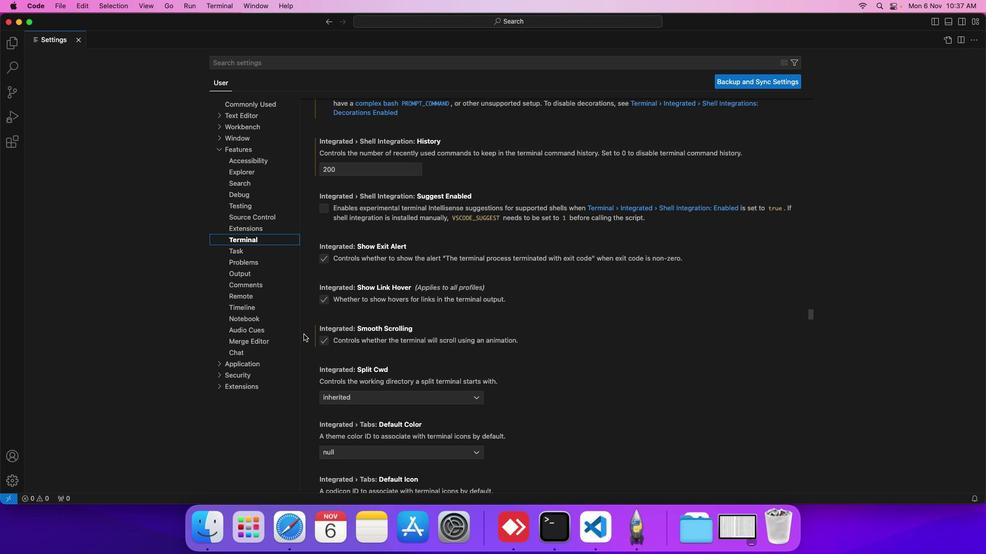 
Action: Mouse scrolled (303, 334) with delta (0, 0)
Screenshot: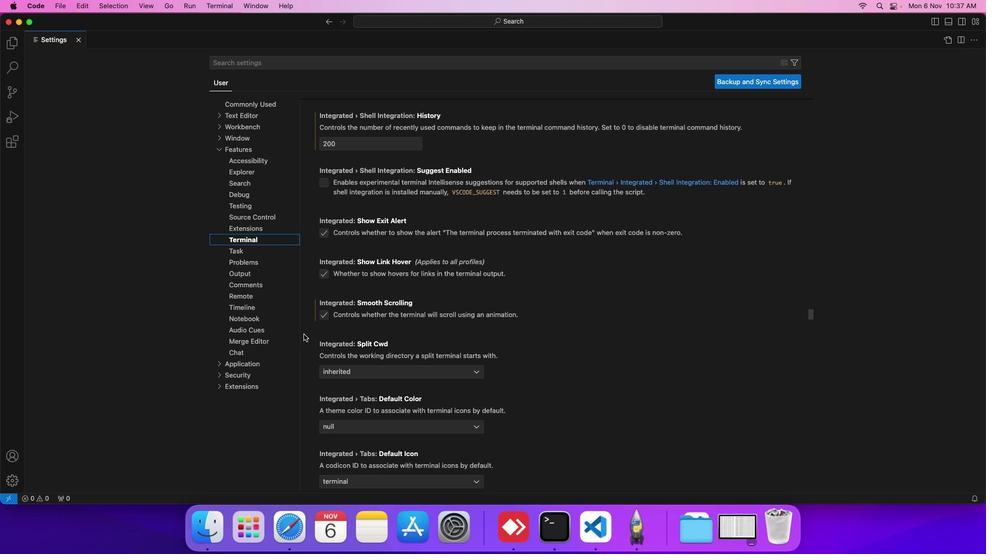 
Action: Mouse moved to (395, 374)
Screenshot: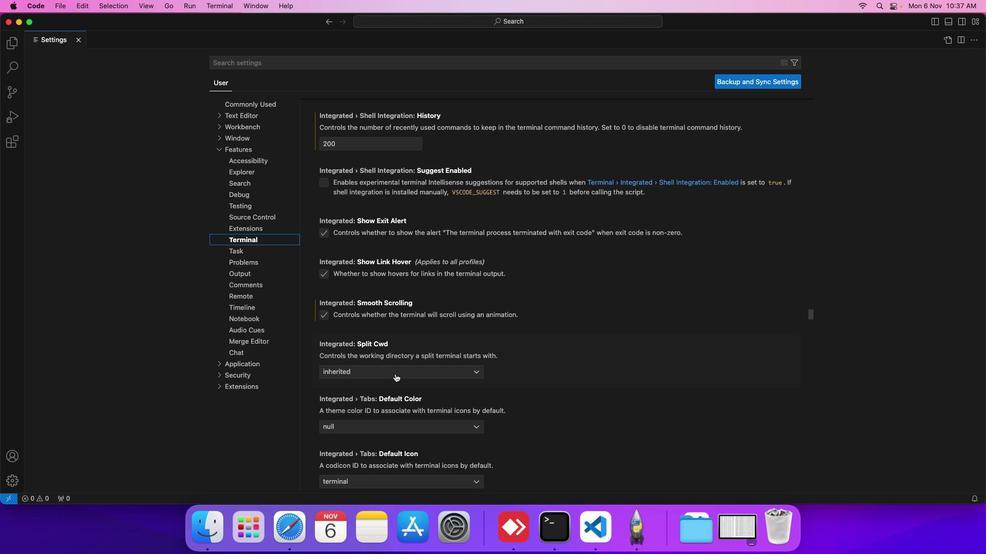 
Action: Mouse pressed left at (395, 374)
Screenshot: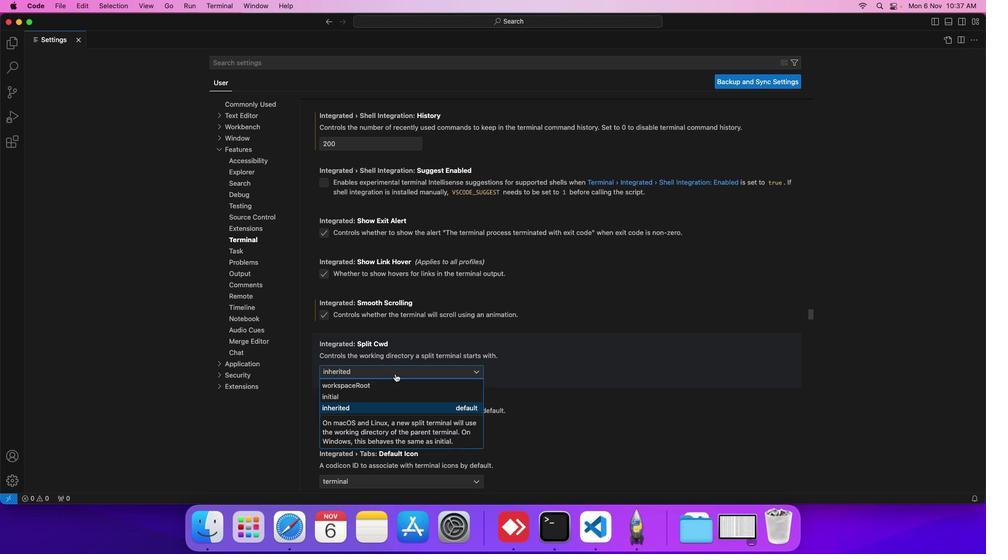 
Action: Mouse moved to (385, 383)
Screenshot: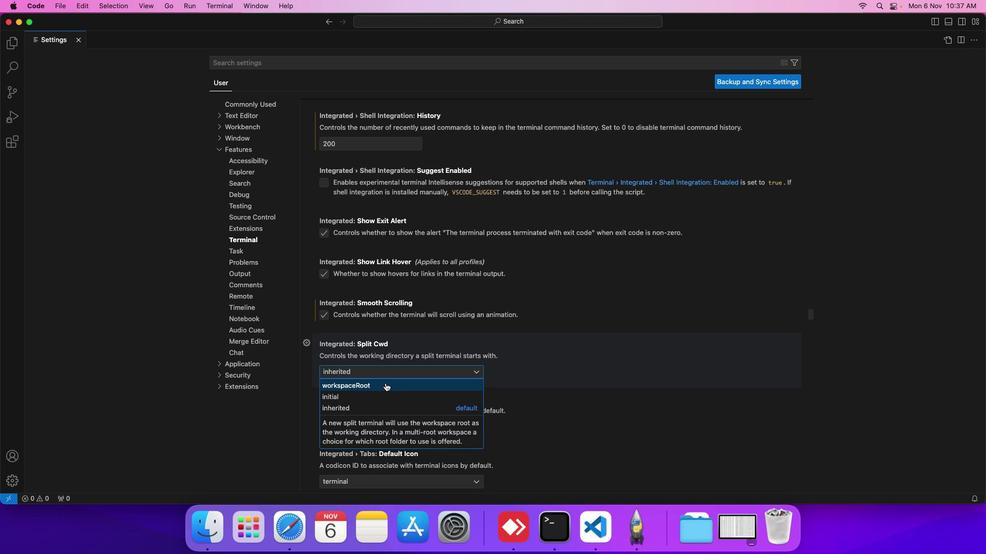 
Action: Mouse pressed left at (385, 383)
Screenshot: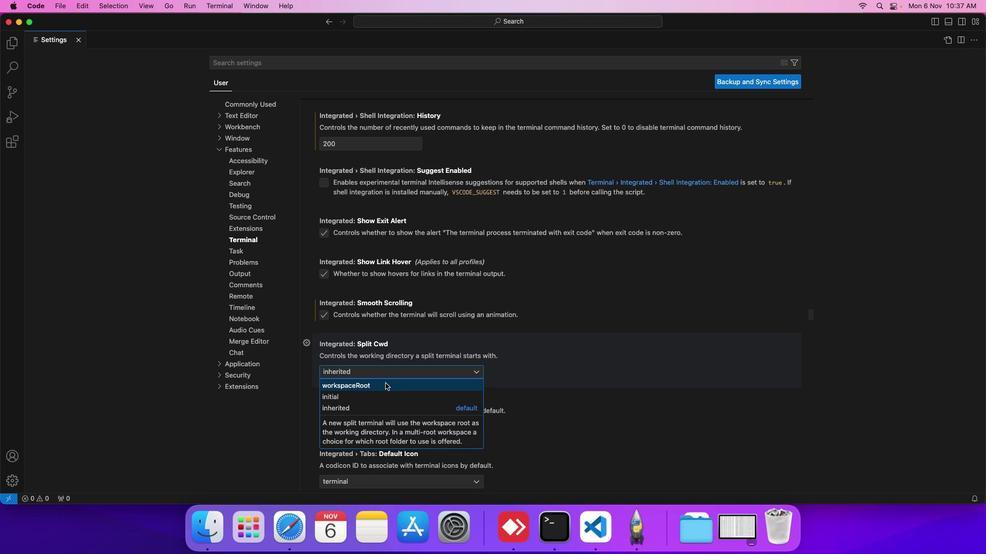 
Action: Mouse moved to (383, 383)
Screenshot: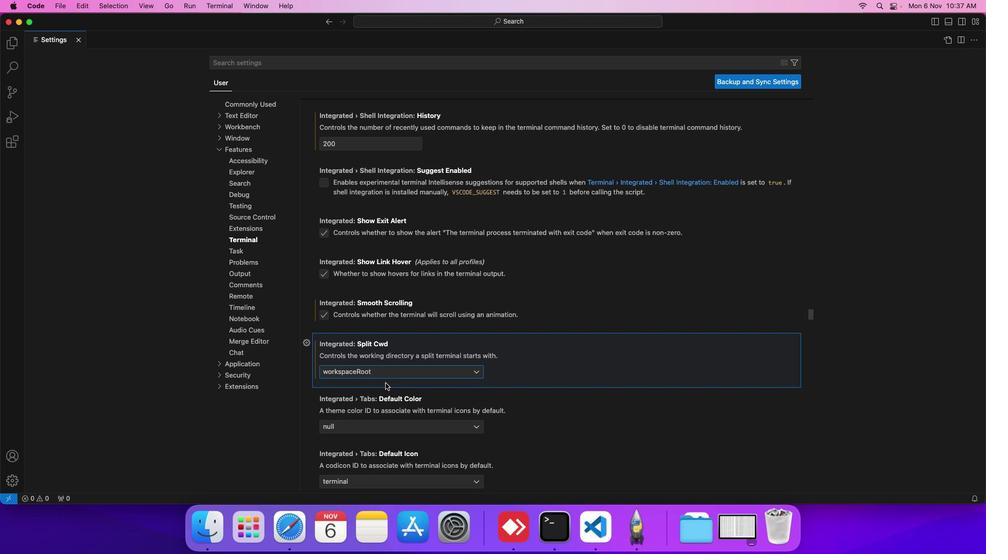 
